 Task: Find connections with filter location Prince George with filter topic #lawtechwith filter profile language German with filter current company RedBus with filter school Jobs in Tamil Nadu India  with filter industry Blogs with filter service category Video Animation with filter keywords title Nurse Practitioner
Action: Mouse moved to (301, 384)
Screenshot: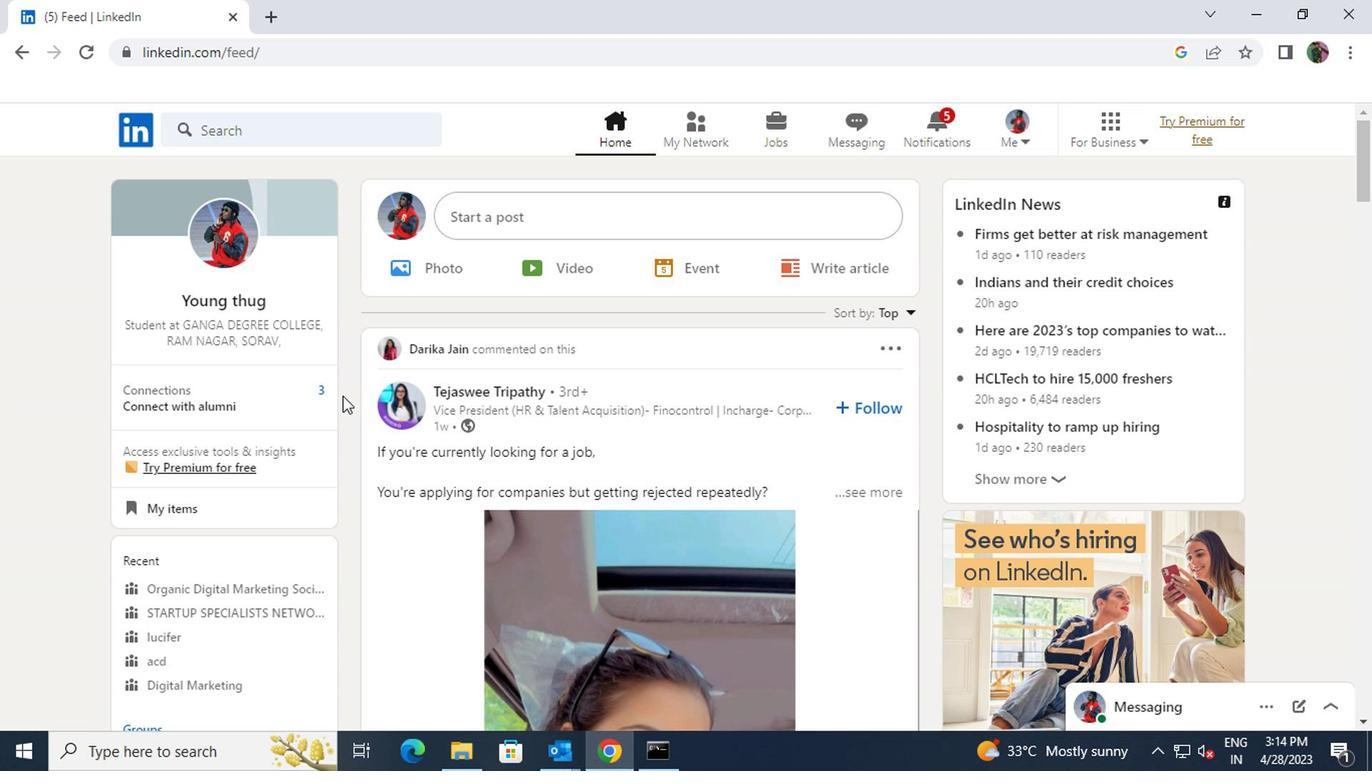 
Action: Mouse pressed left at (301, 384)
Screenshot: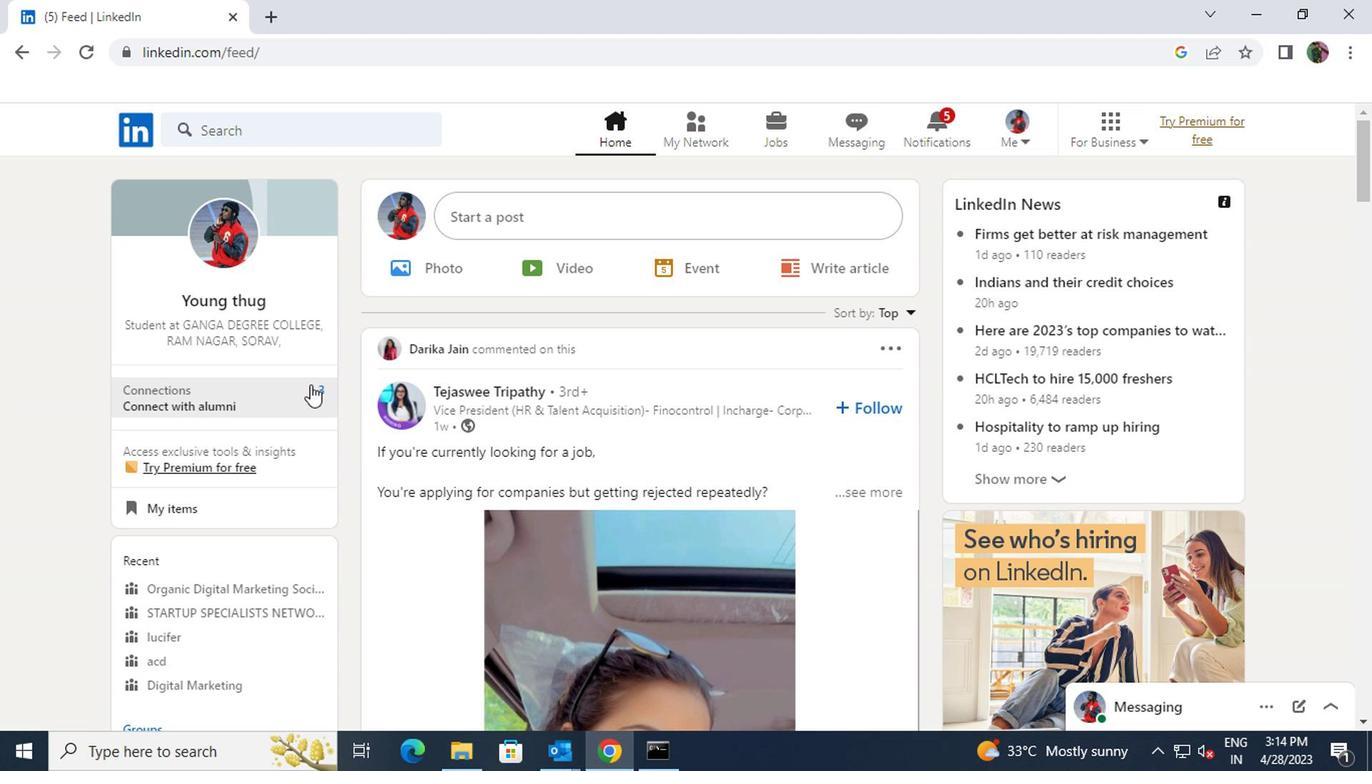 
Action: Mouse moved to (299, 240)
Screenshot: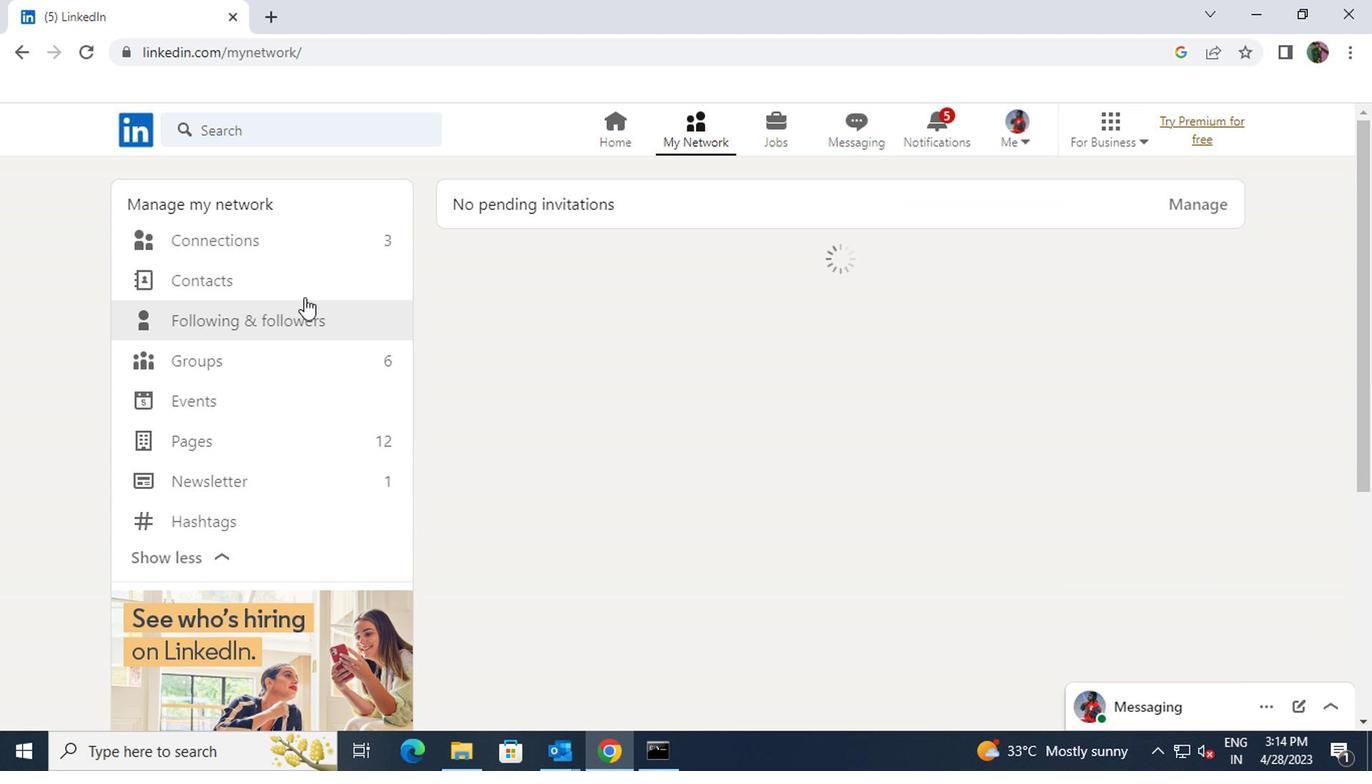
Action: Mouse pressed left at (299, 240)
Screenshot: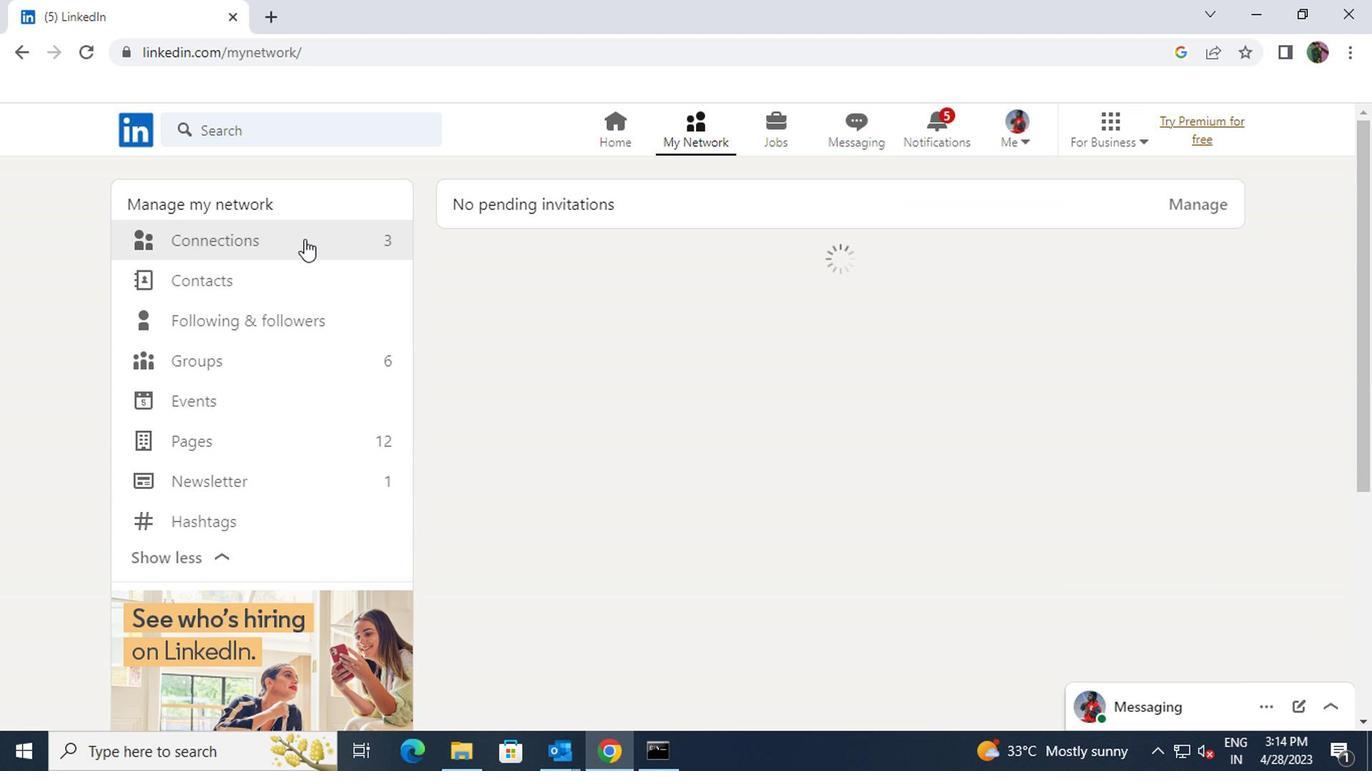 
Action: Mouse moved to (804, 245)
Screenshot: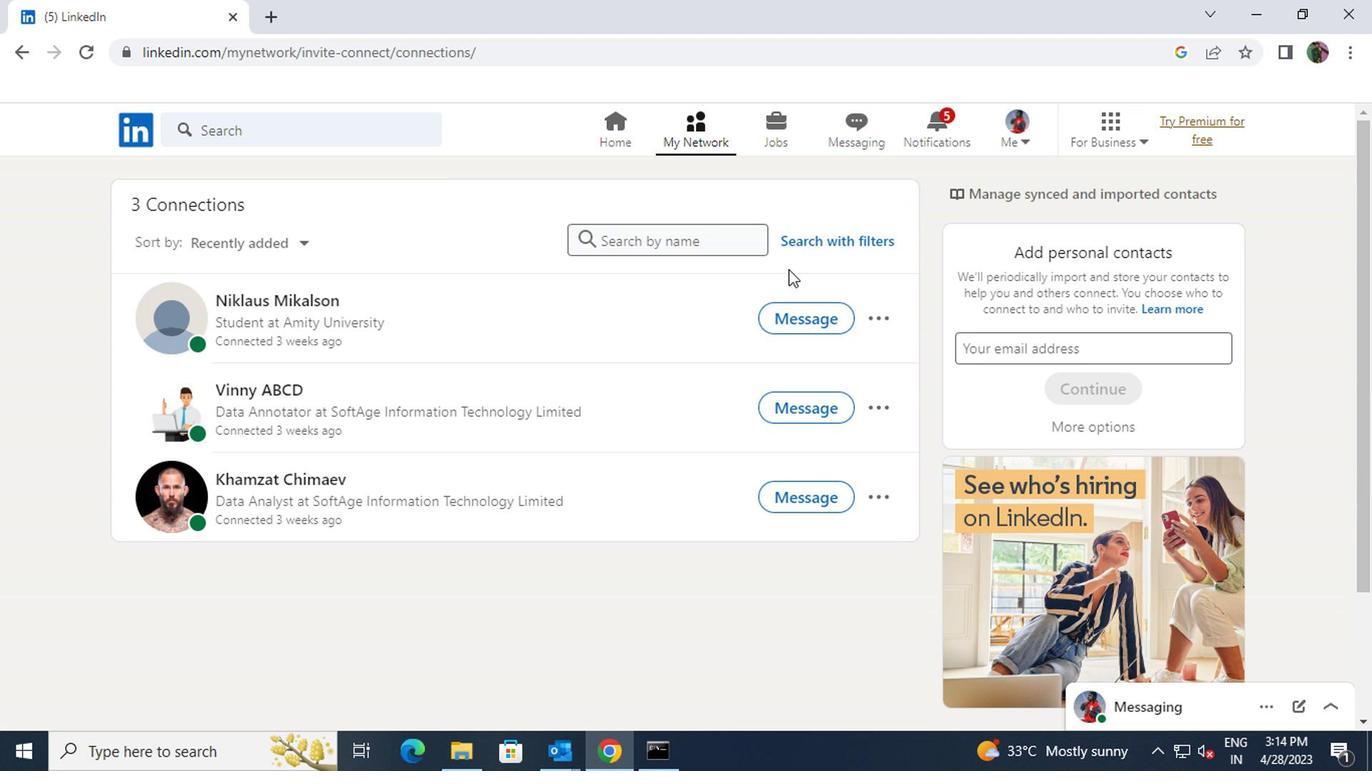 
Action: Mouse pressed left at (804, 245)
Screenshot: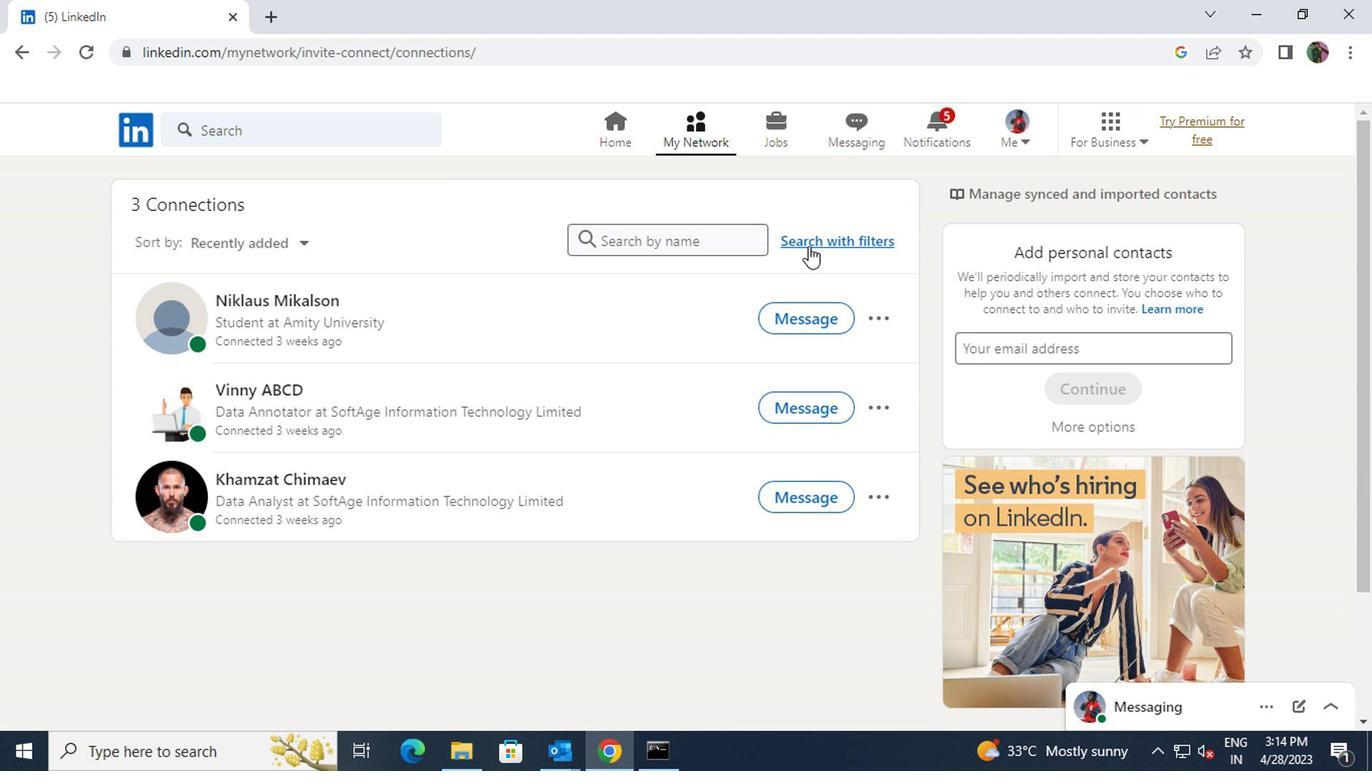 
Action: Mouse moved to (744, 188)
Screenshot: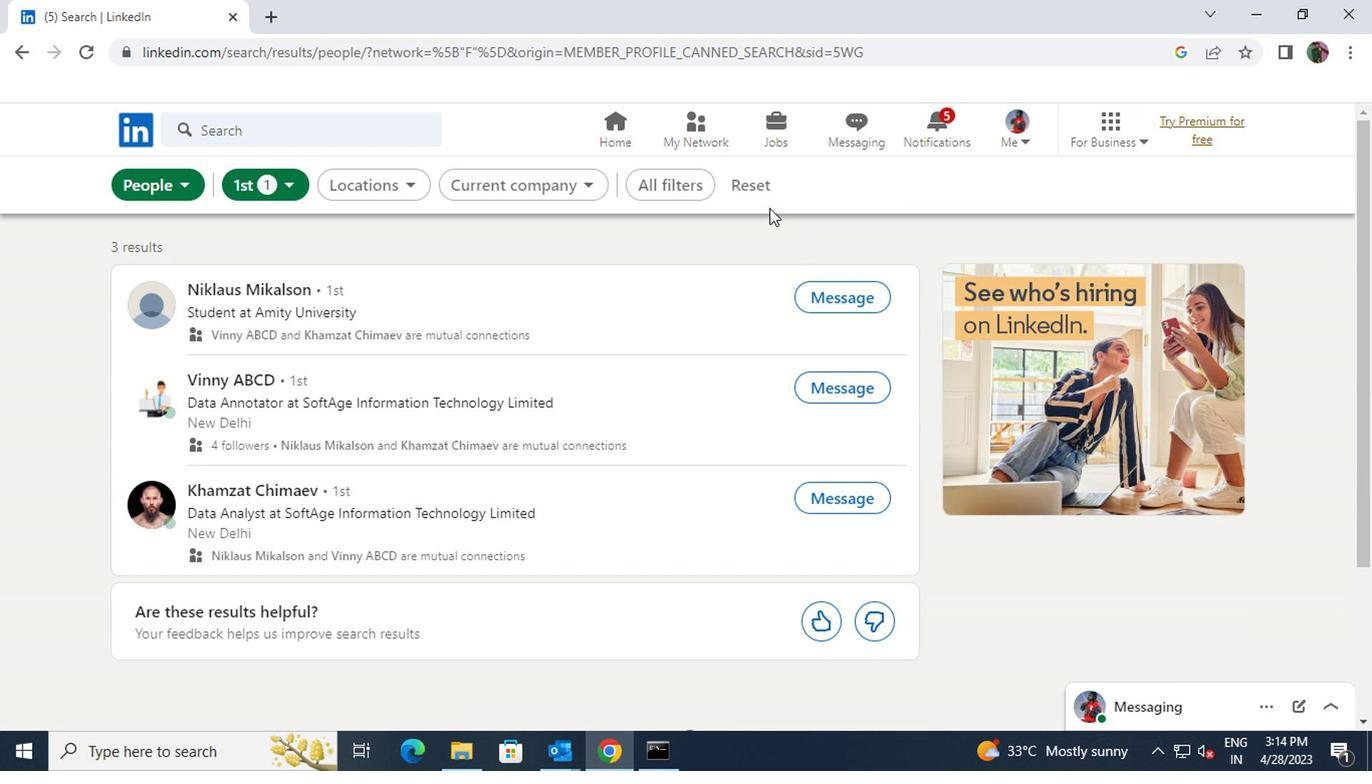 
Action: Mouse pressed left at (744, 188)
Screenshot: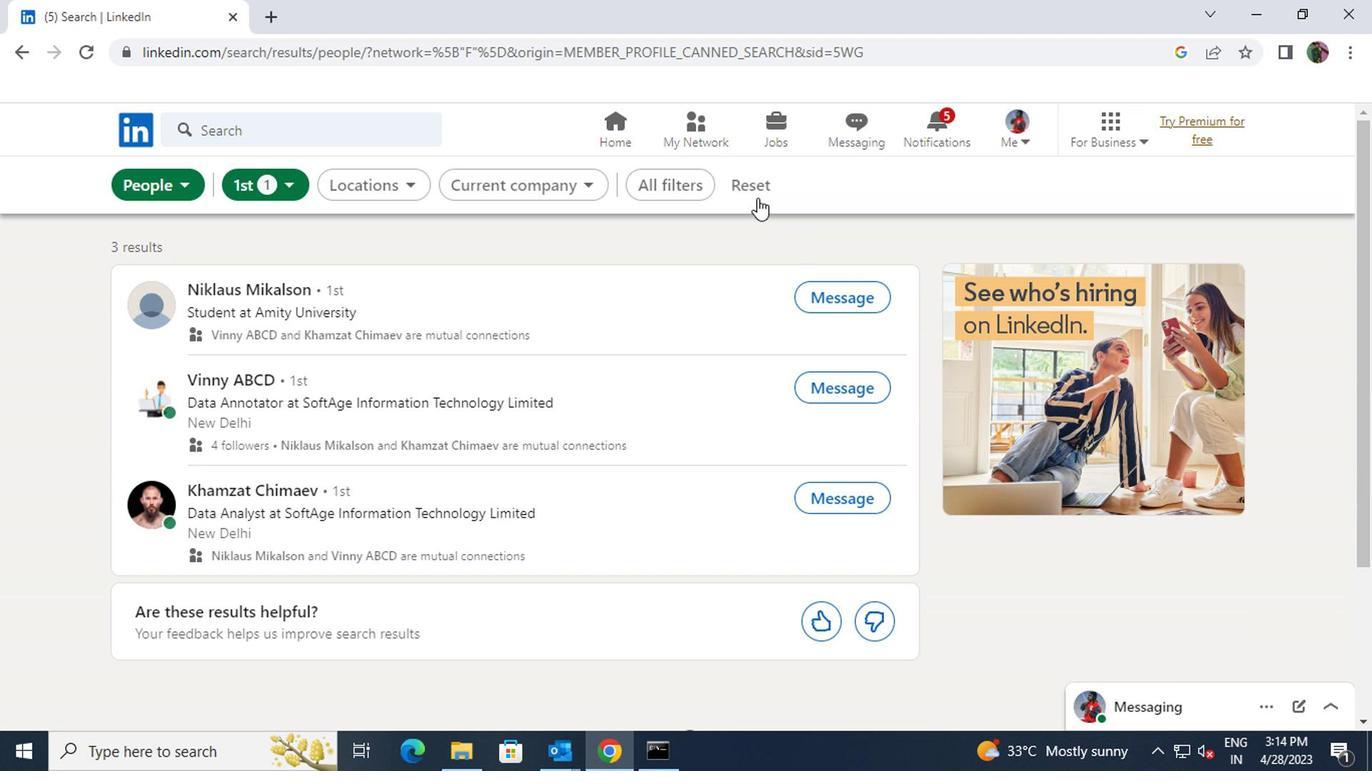 
Action: Mouse moved to (730, 183)
Screenshot: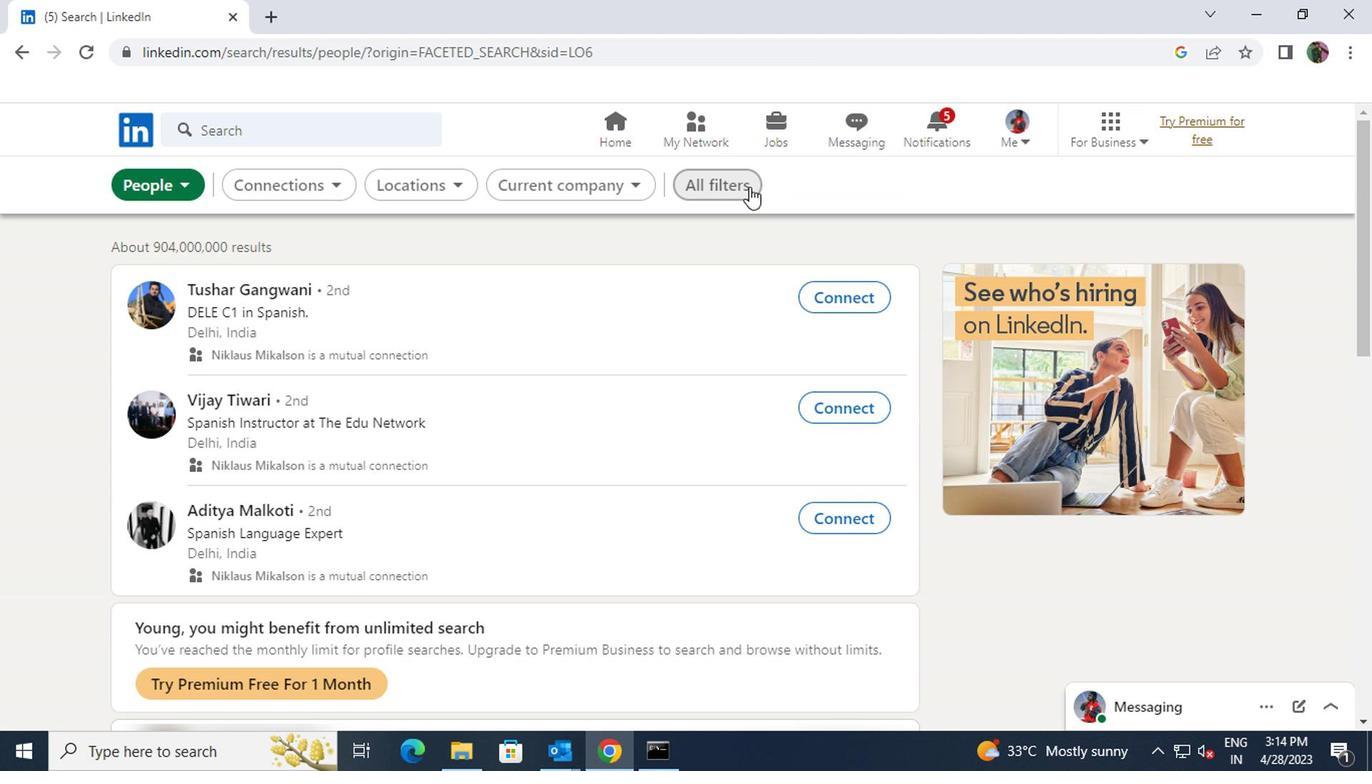 
Action: Mouse pressed left at (730, 183)
Screenshot: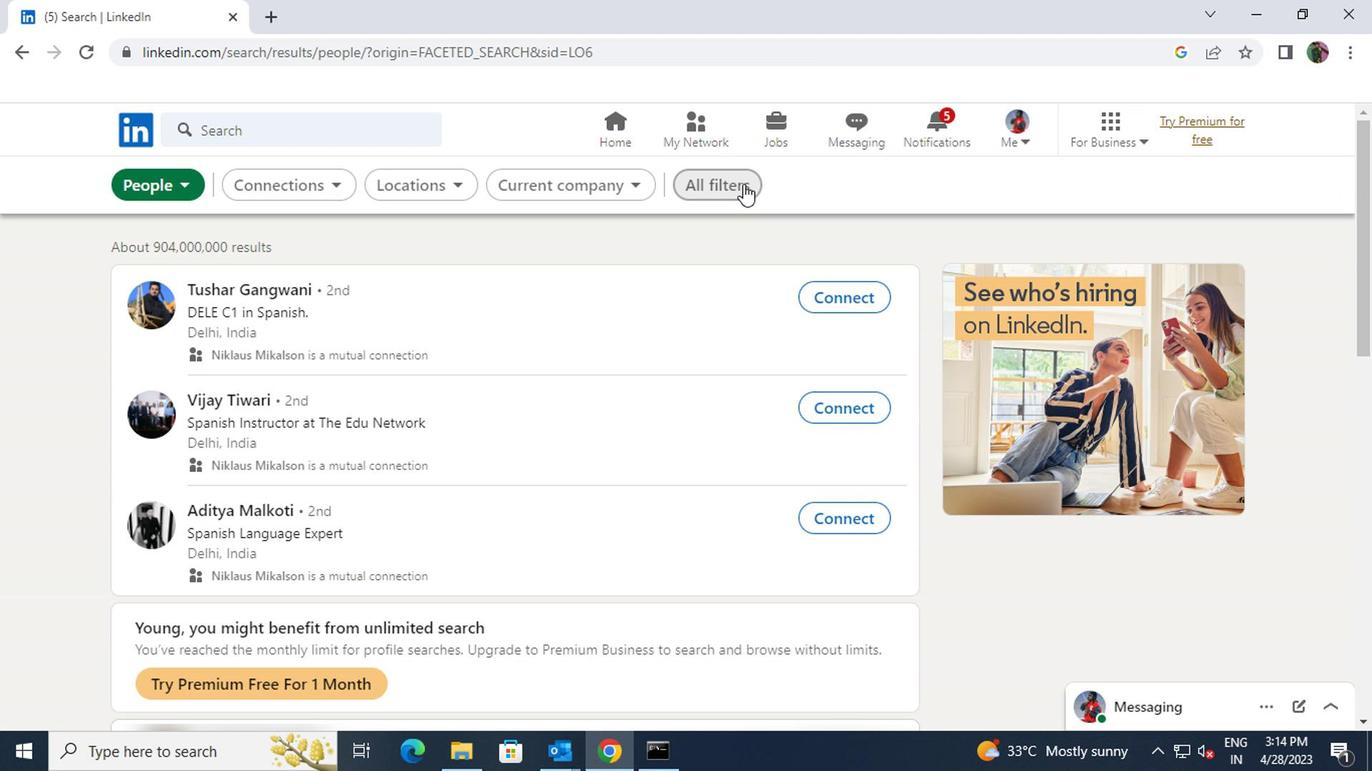 
Action: Mouse moved to (994, 390)
Screenshot: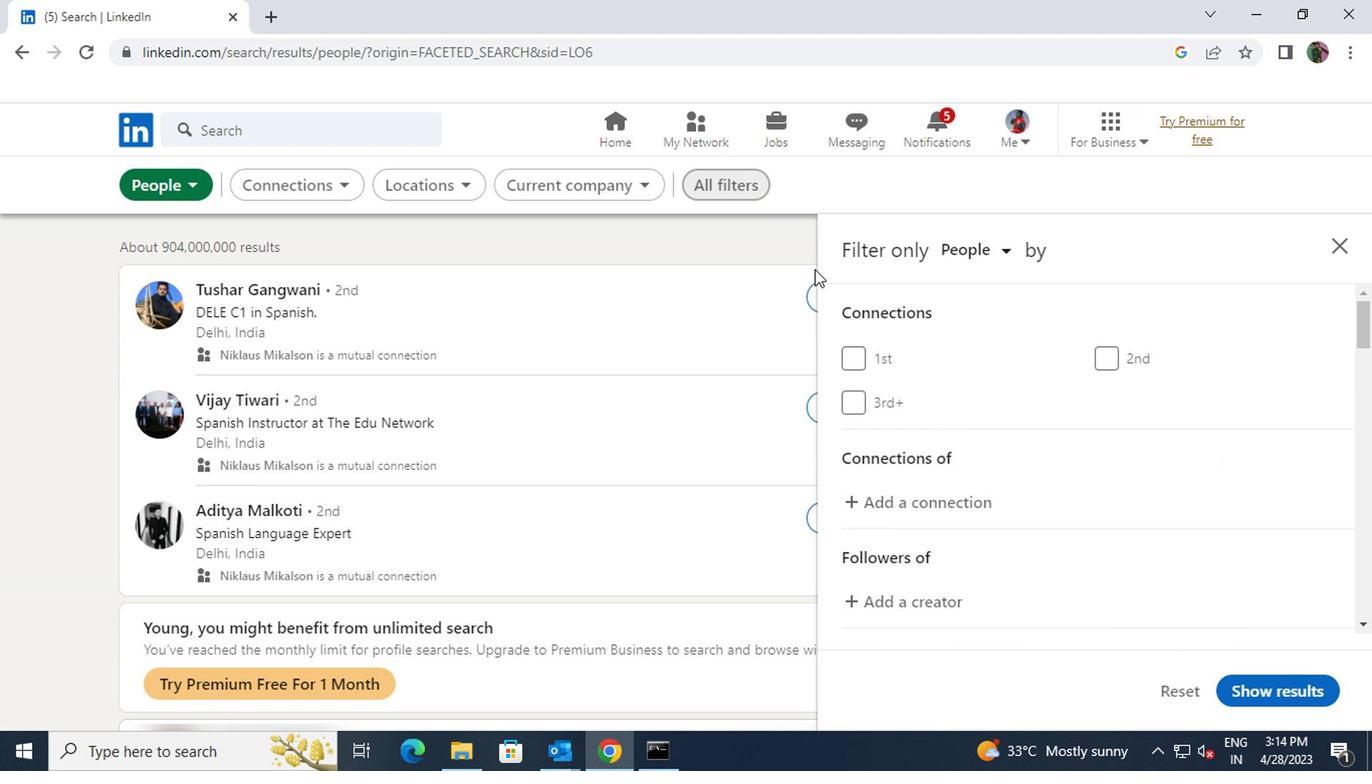 
Action: Mouse scrolled (994, 389) with delta (0, -1)
Screenshot: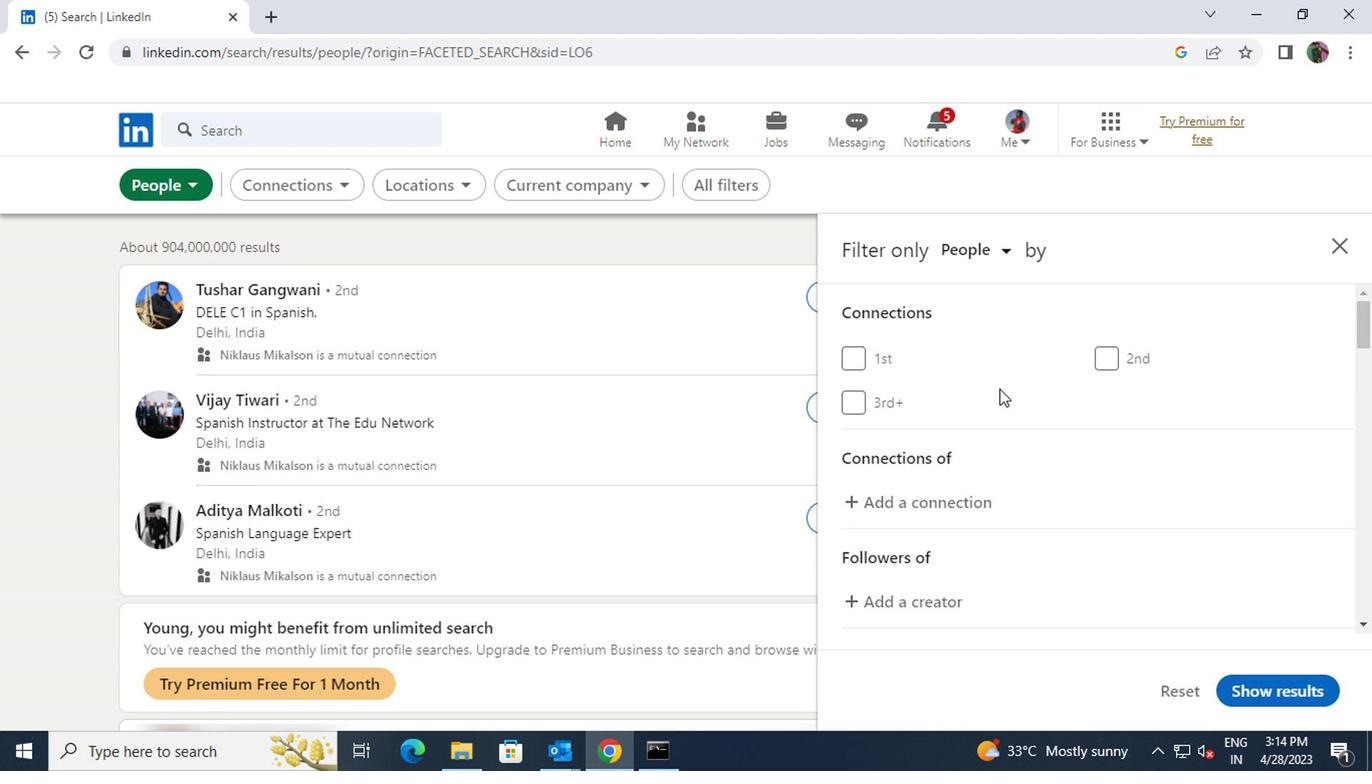 
Action: Mouse scrolled (994, 389) with delta (0, -1)
Screenshot: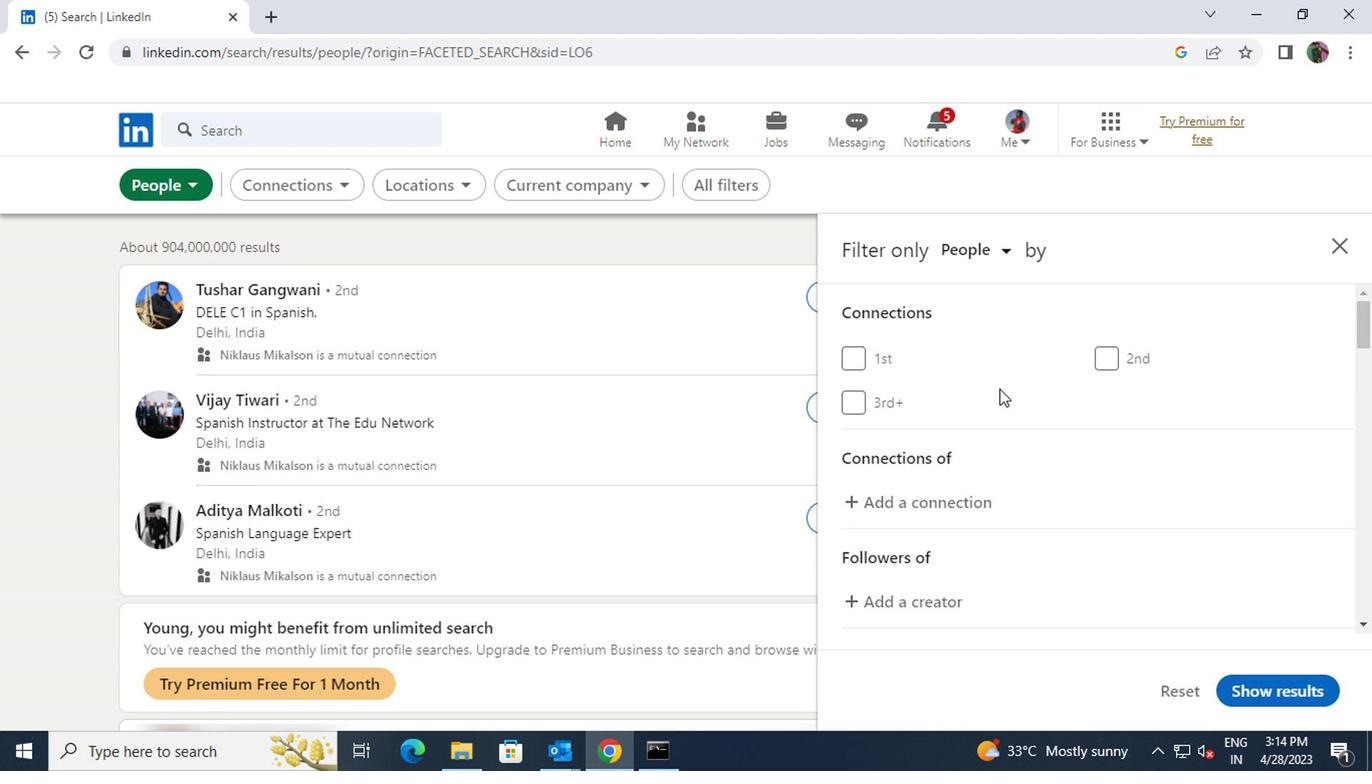 
Action: Mouse scrolled (994, 389) with delta (0, -1)
Screenshot: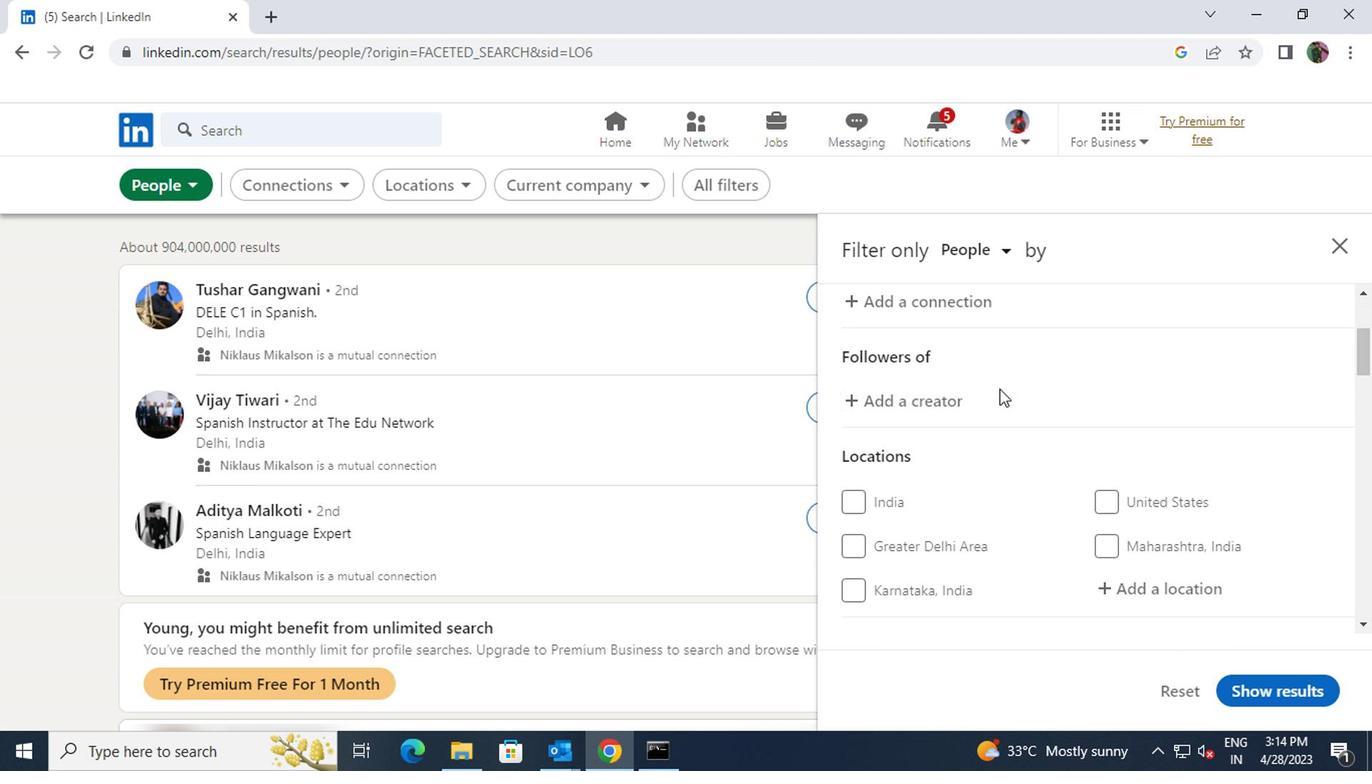 
Action: Mouse moved to (1091, 488)
Screenshot: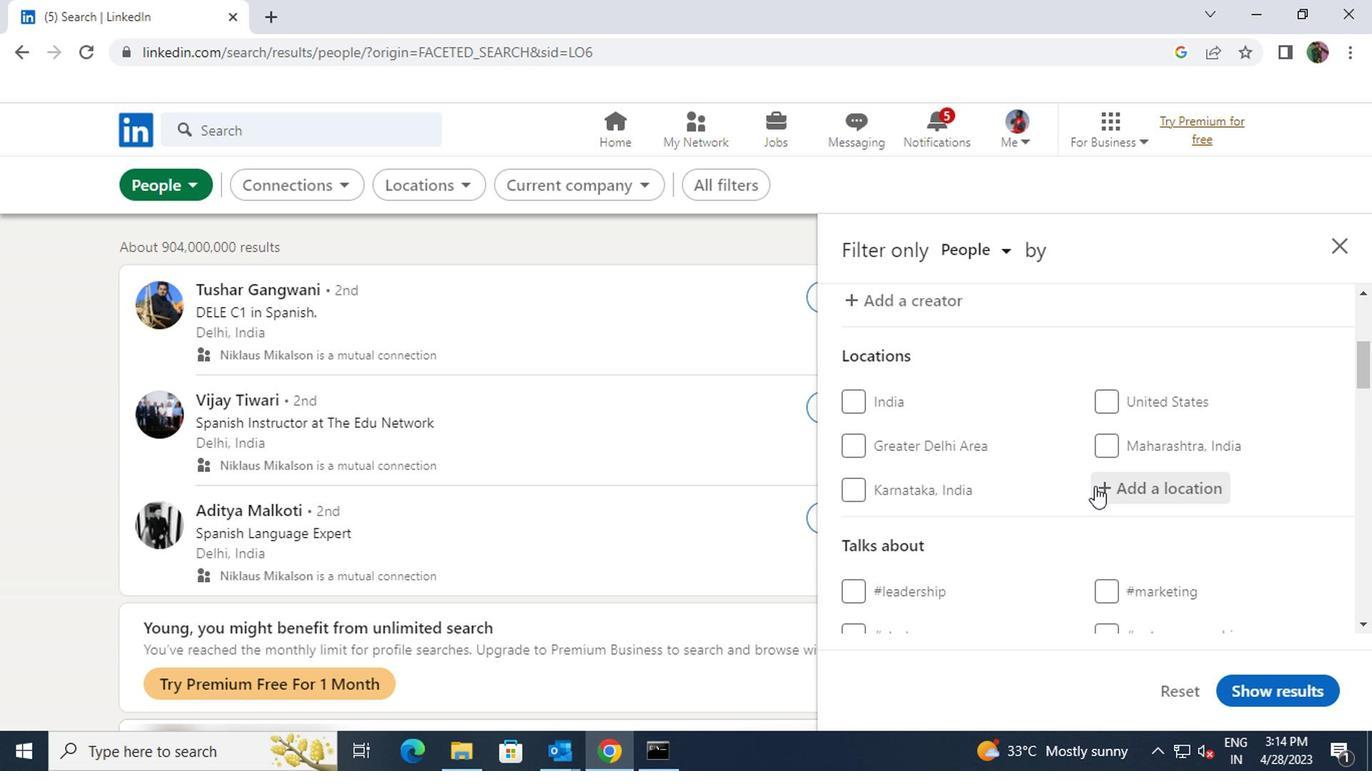 
Action: Mouse pressed left at (1091, 488)
Screenshot: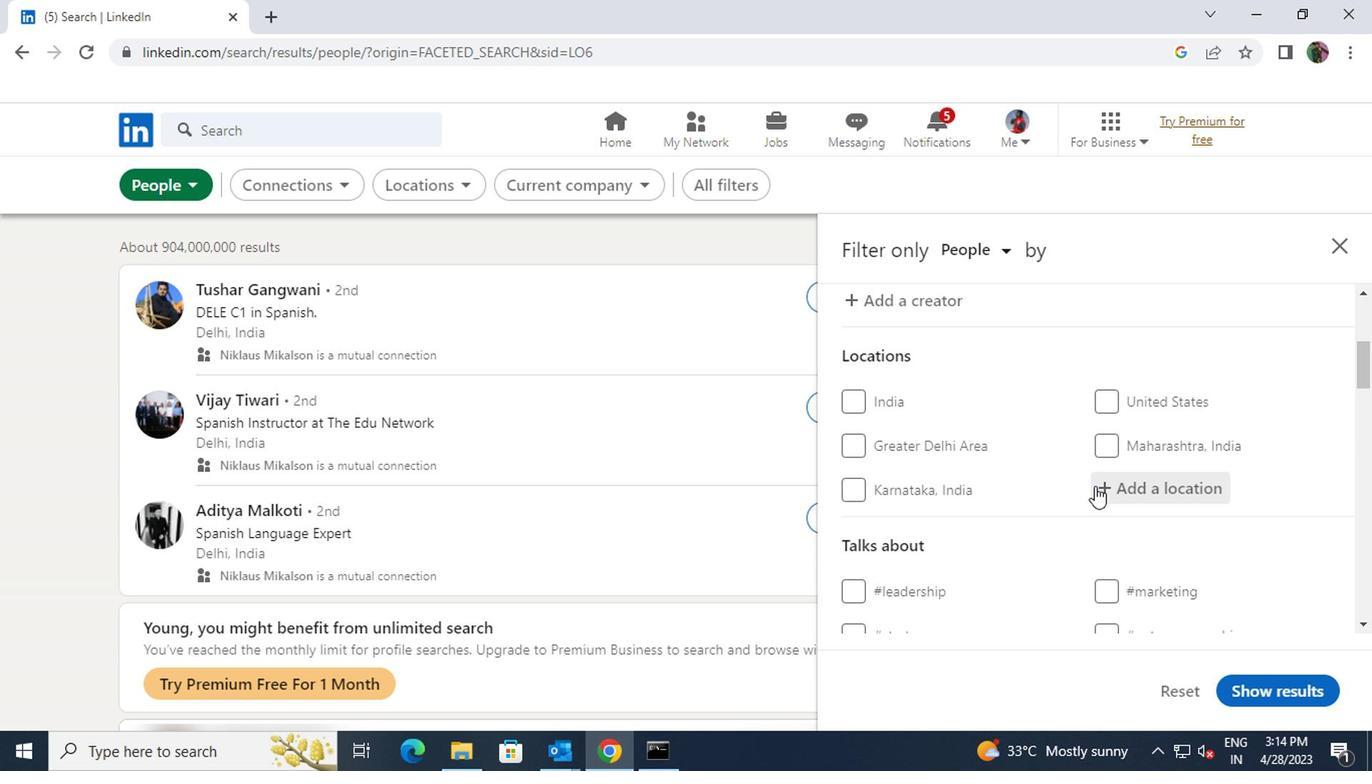 
Action: Mouse moved to (1092, 488)
Screenshot: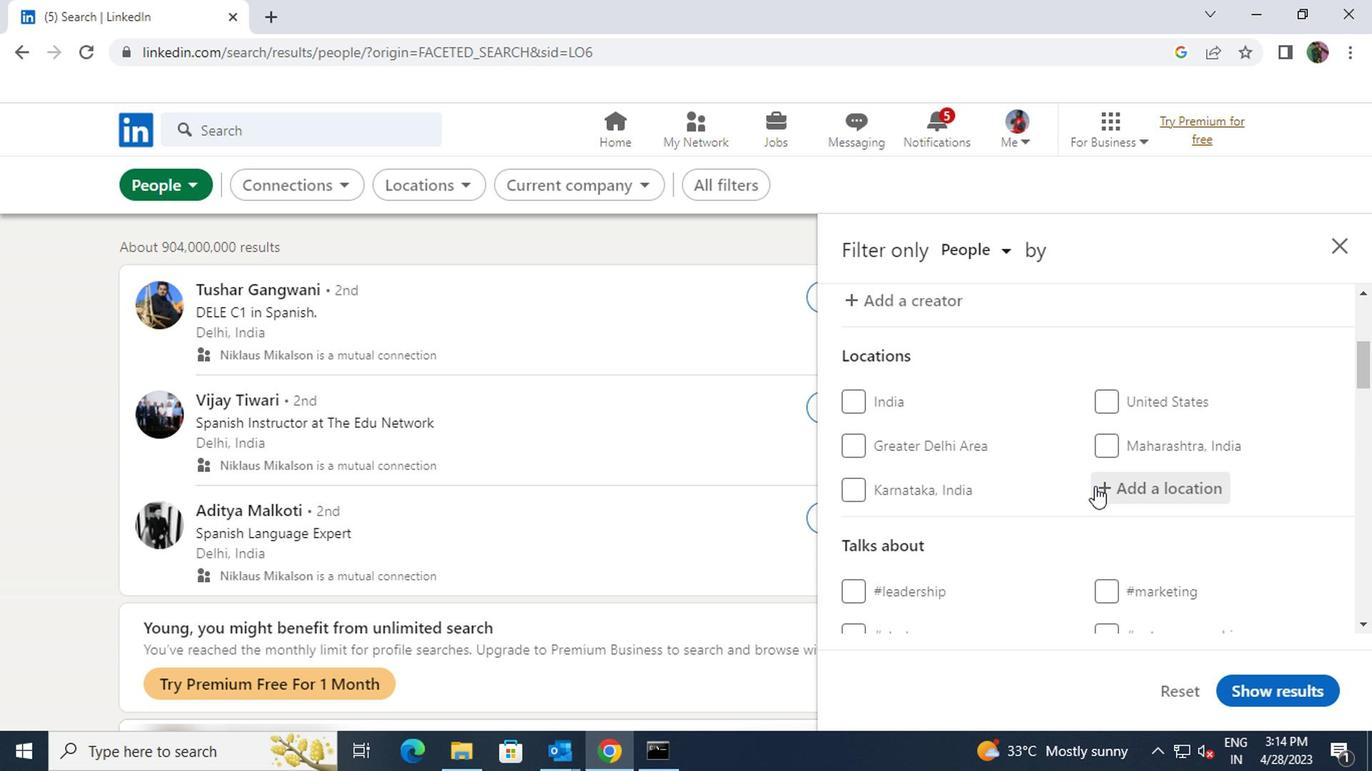 
Action: Key pressed <Key.shift>PRINCE<Key.space><Key.shift>GEO
Screenshot: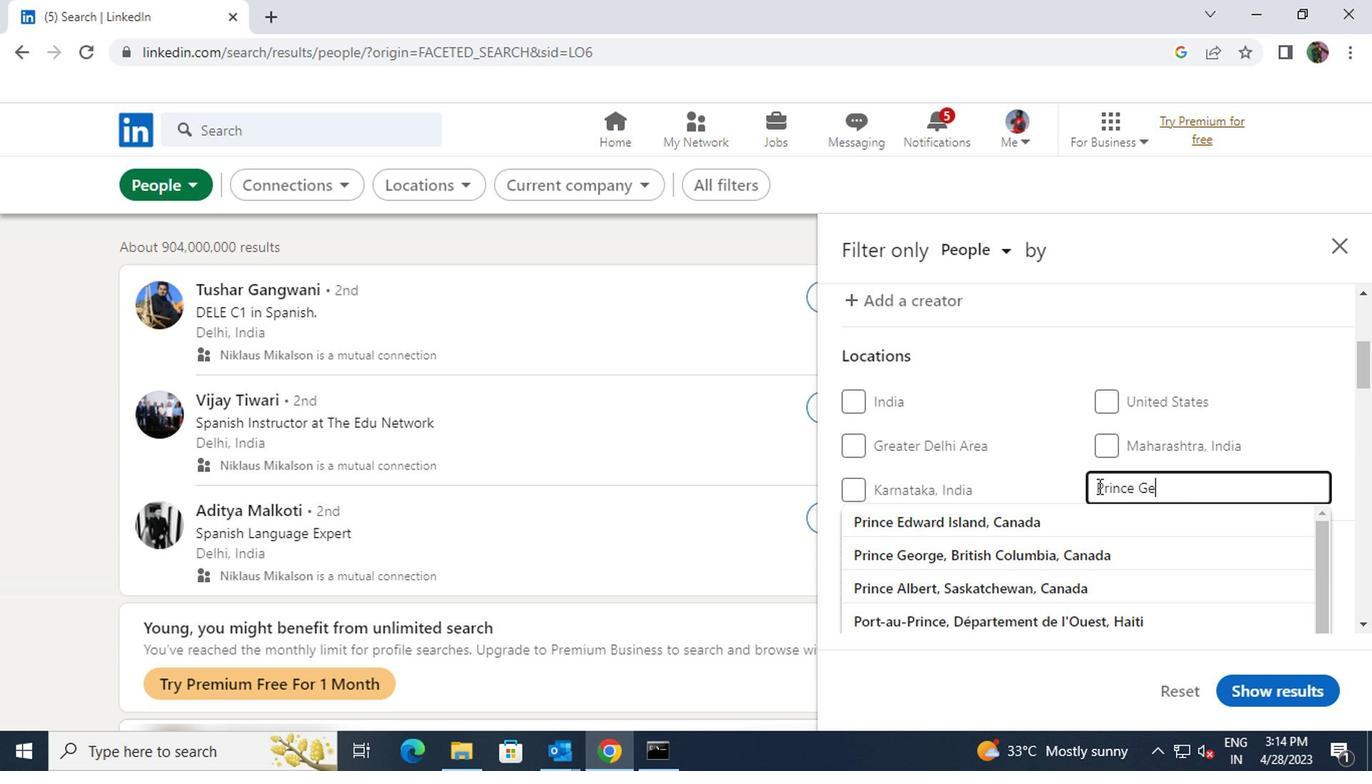 
Action: Mouse moved to (1087, 518)
Screenshot: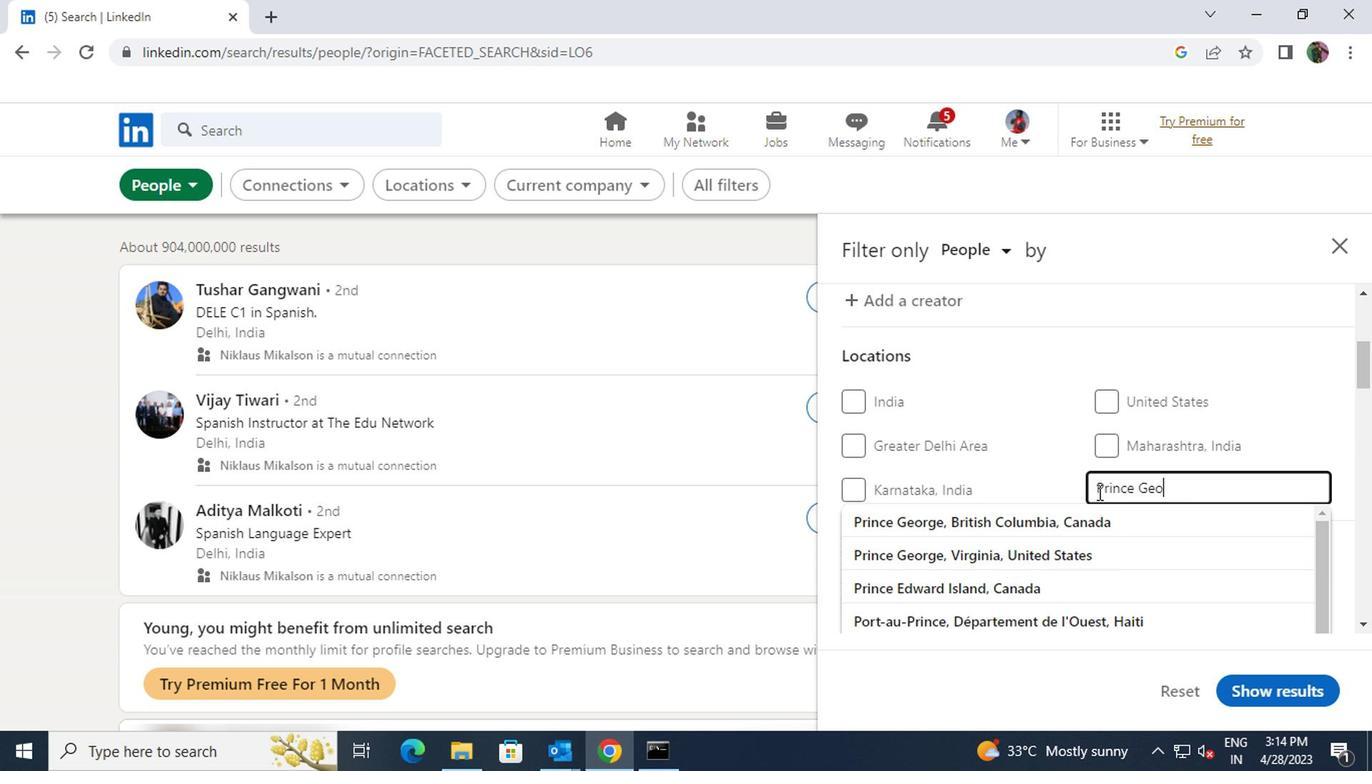 
Action: Mouse pressed left at (1087, 518)
Screenshot: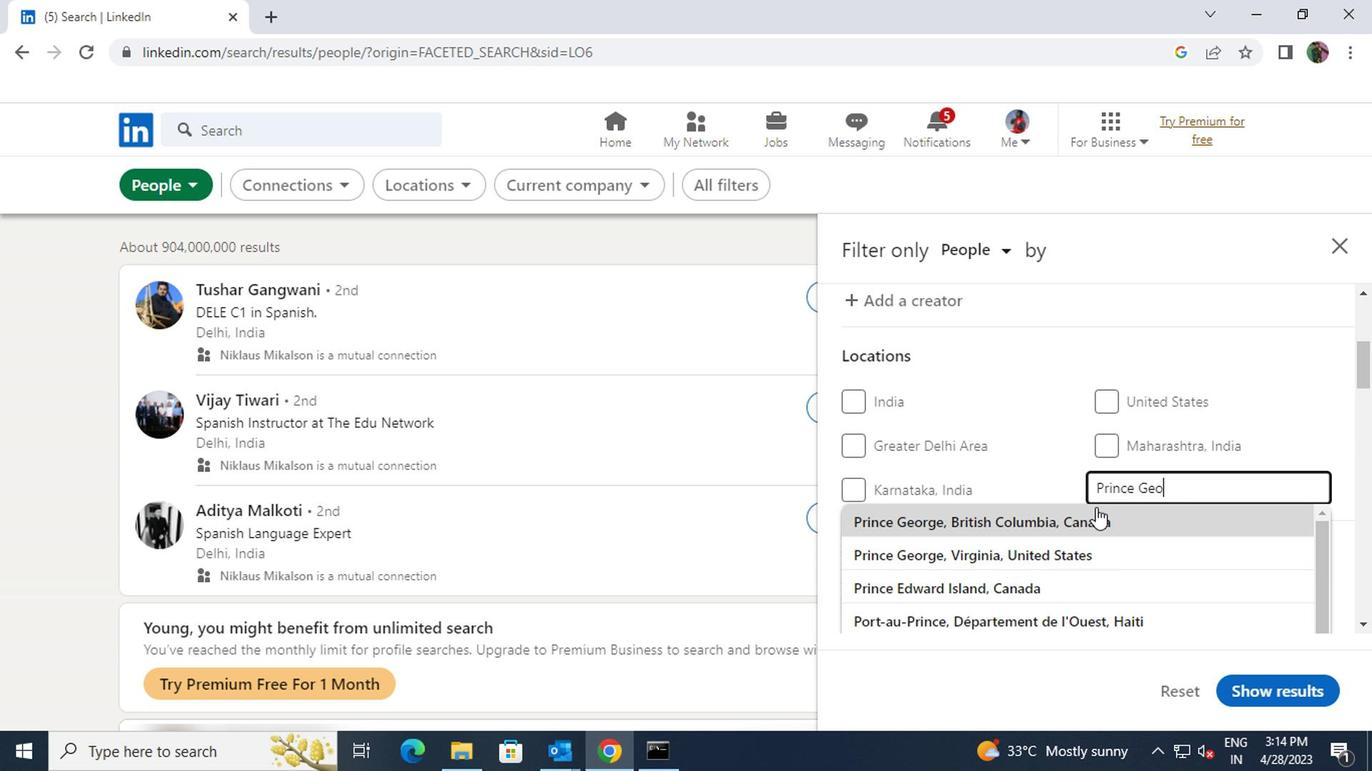 
Action: Mouse scrolled (1087, 517) with delta (0, 0)
Screenshot: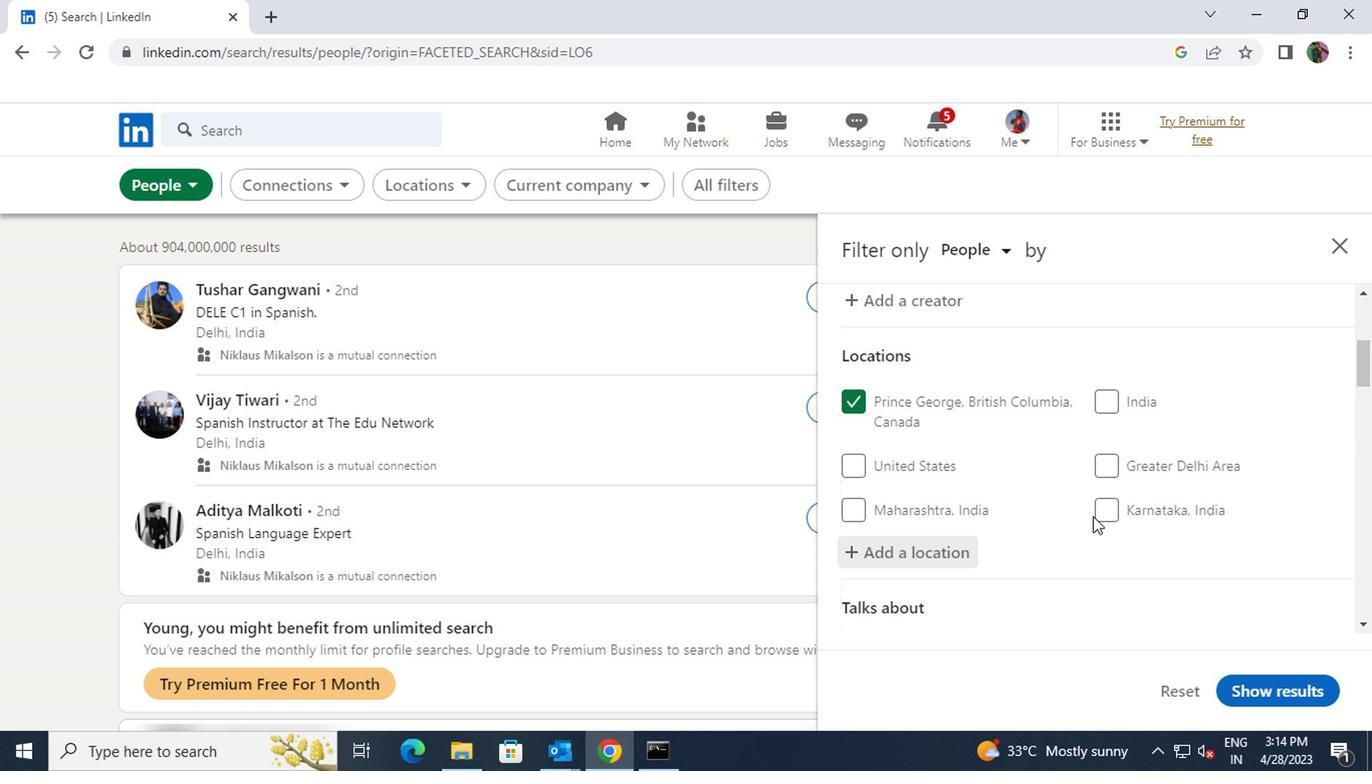 
Action: Mouse scrolled (1087, 517) with delta (0, 0)
Screenshot: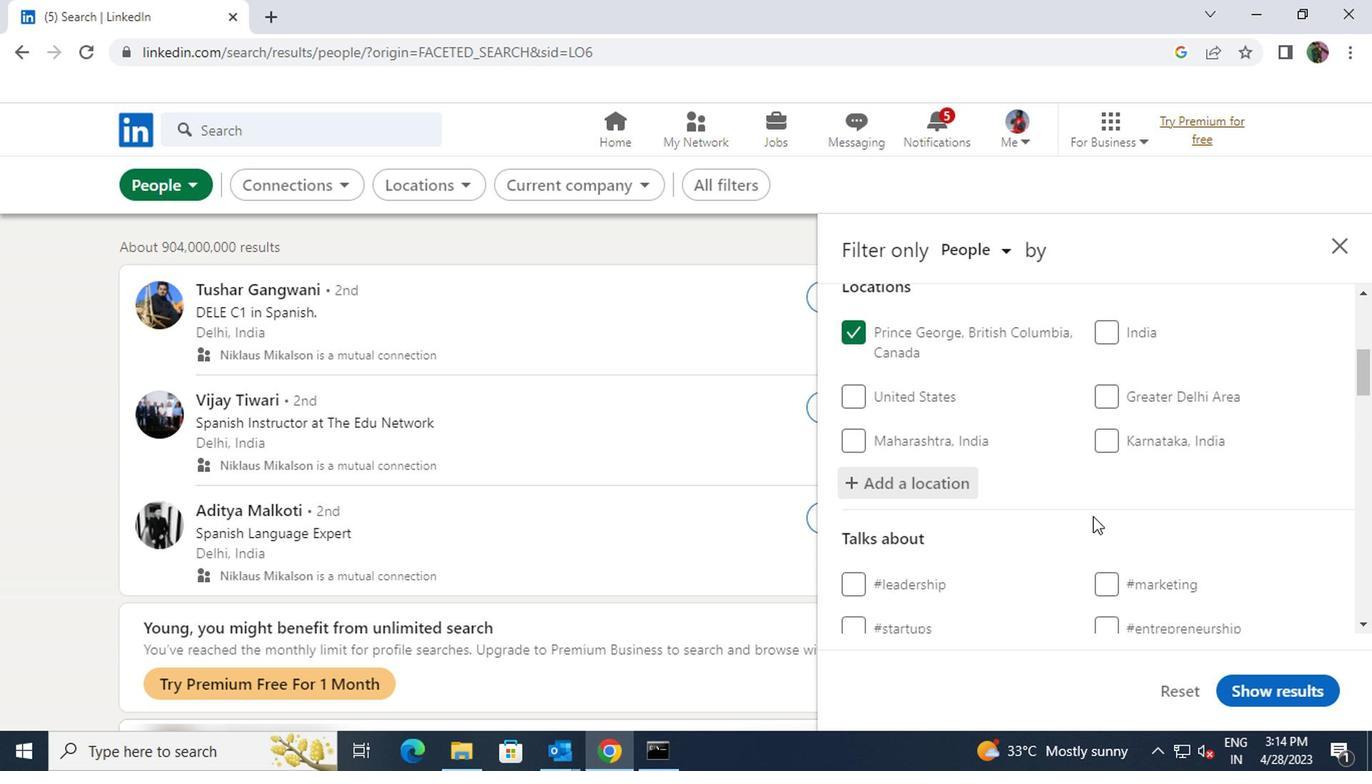 
Action: Mouse scrolled (1087, 517) with delta (0, 0)
Screenshot: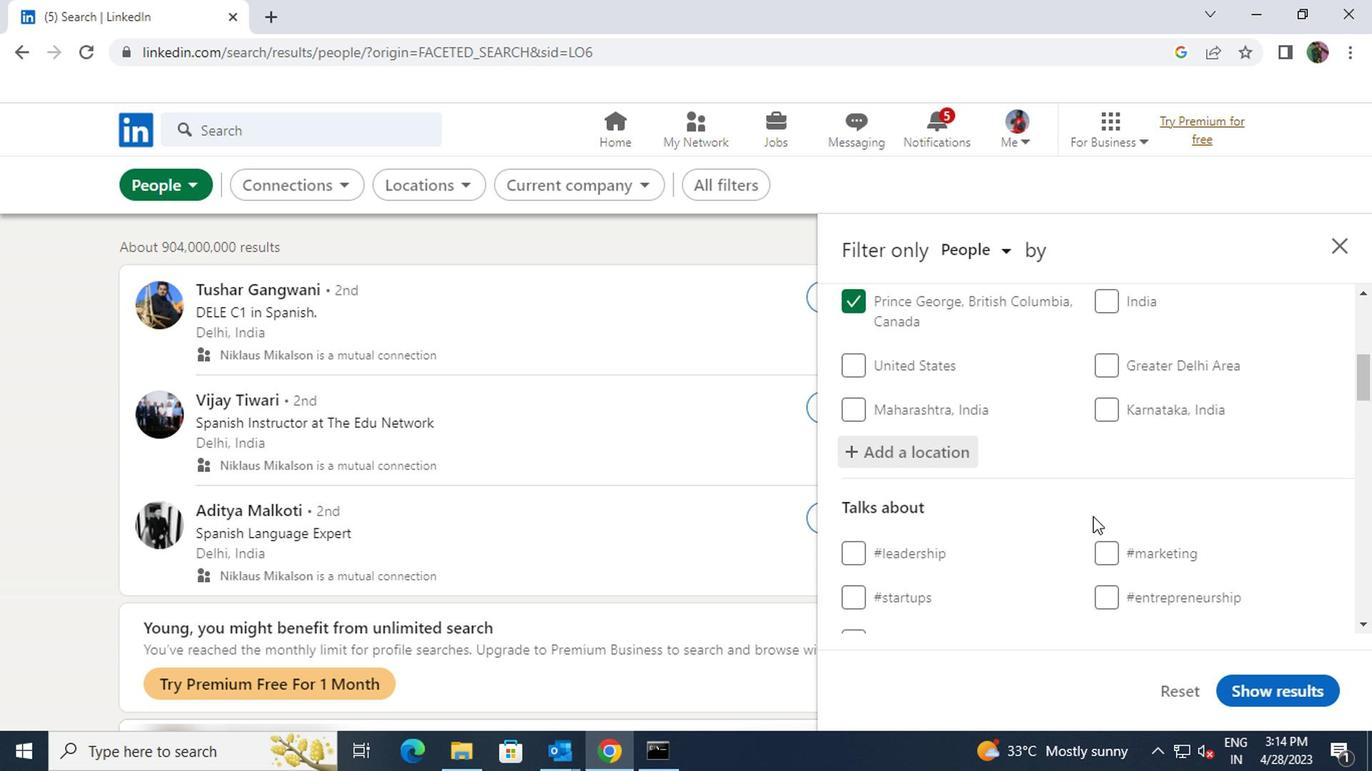 
Action: Mouse moved to (1124, 438)
Screenshot: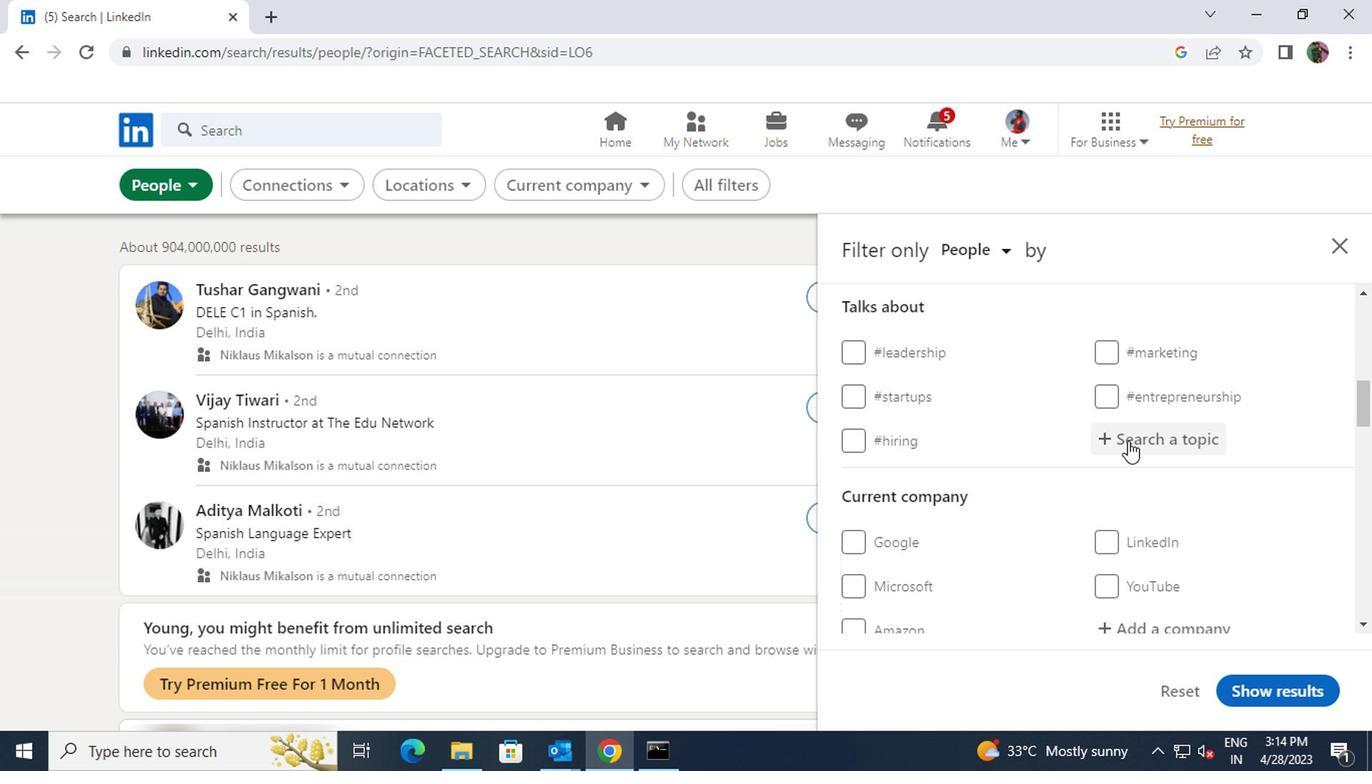 
Action: Mouse pressed left at (1124, 438)
Screenshot: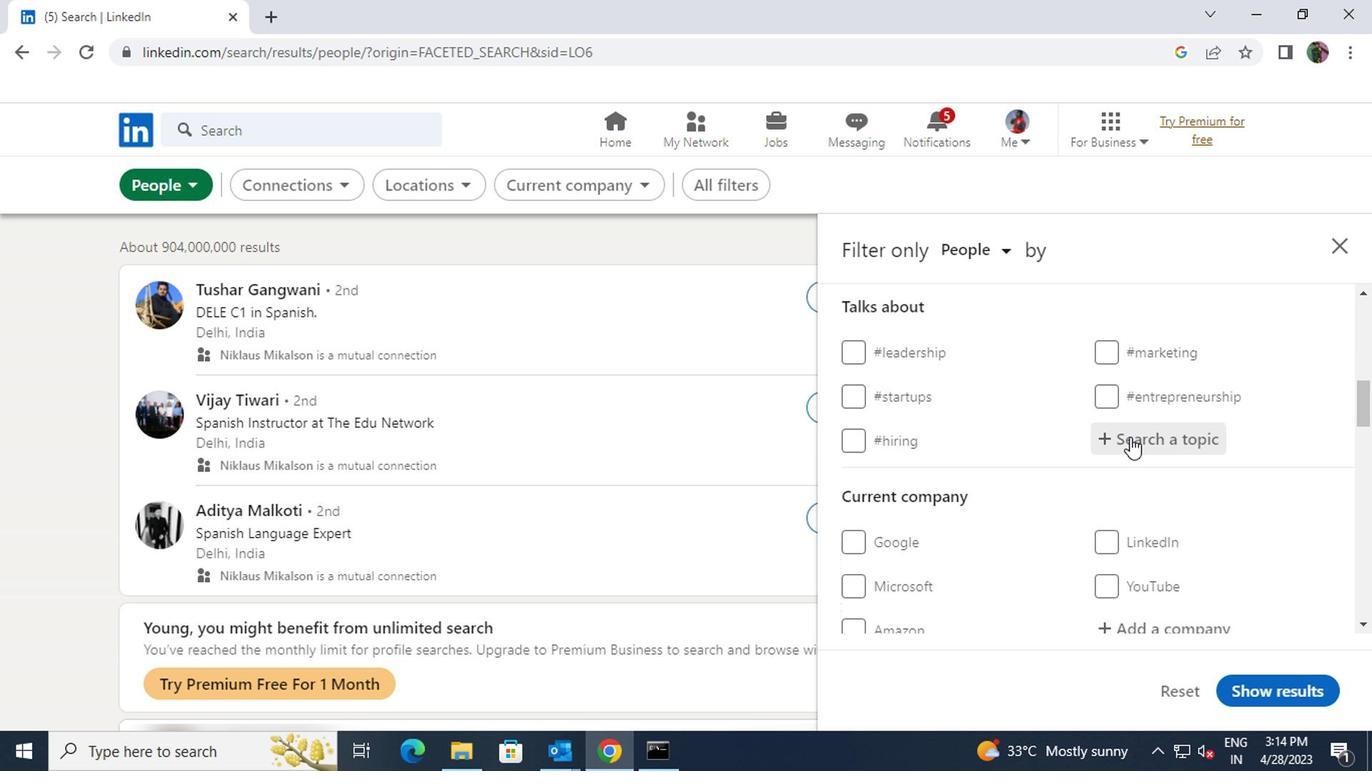 
Action: Key pressed LAWTECH
Screenshot: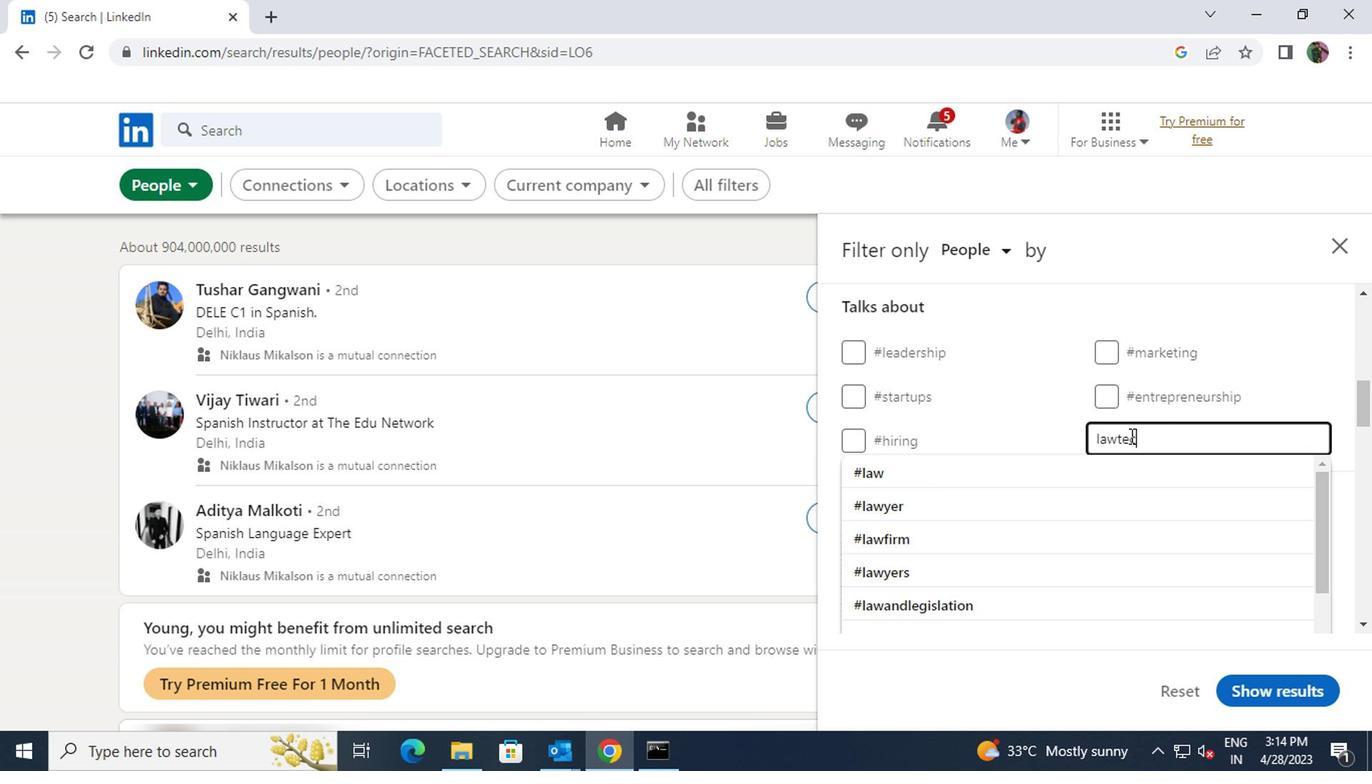 
Action: Mouse moved to (1114, 463)
Screenshot: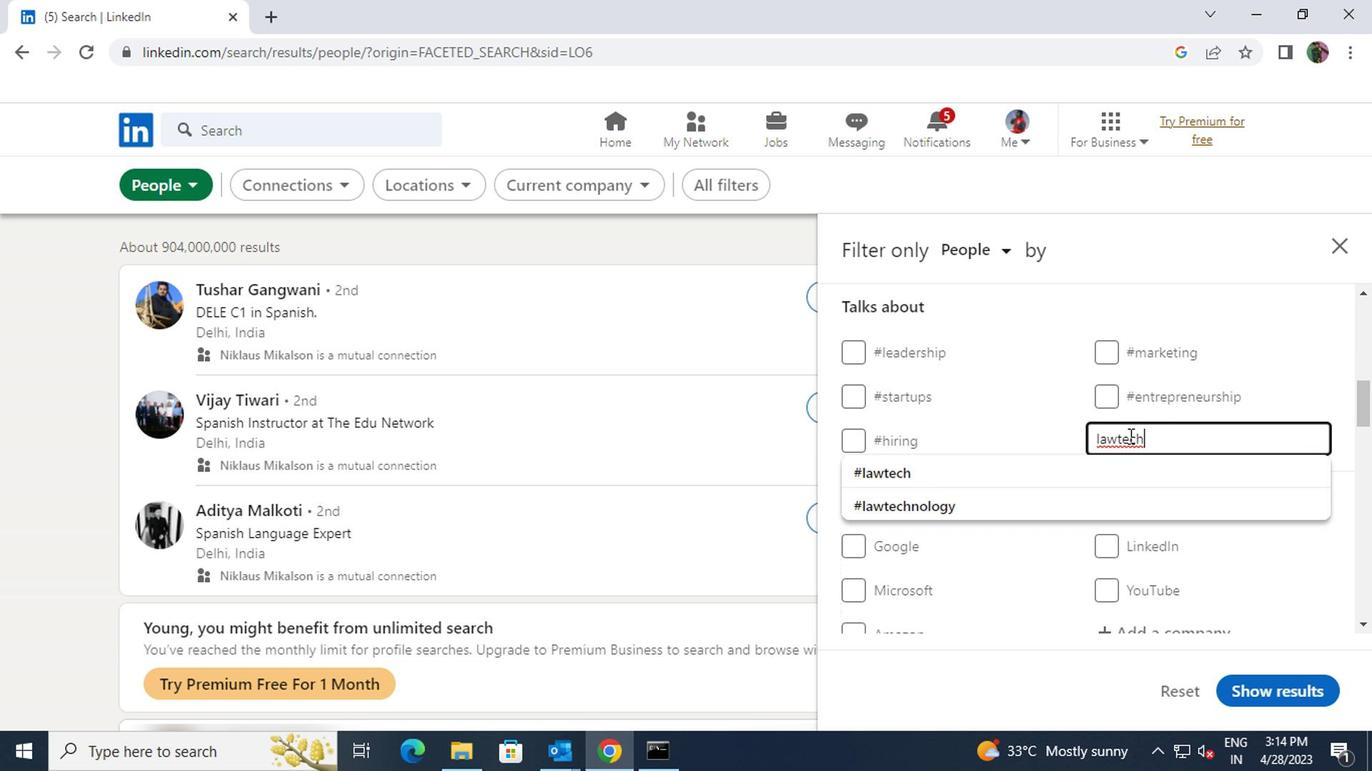 
Action: Mouse pressed left at (1114, 463)
Screenshot: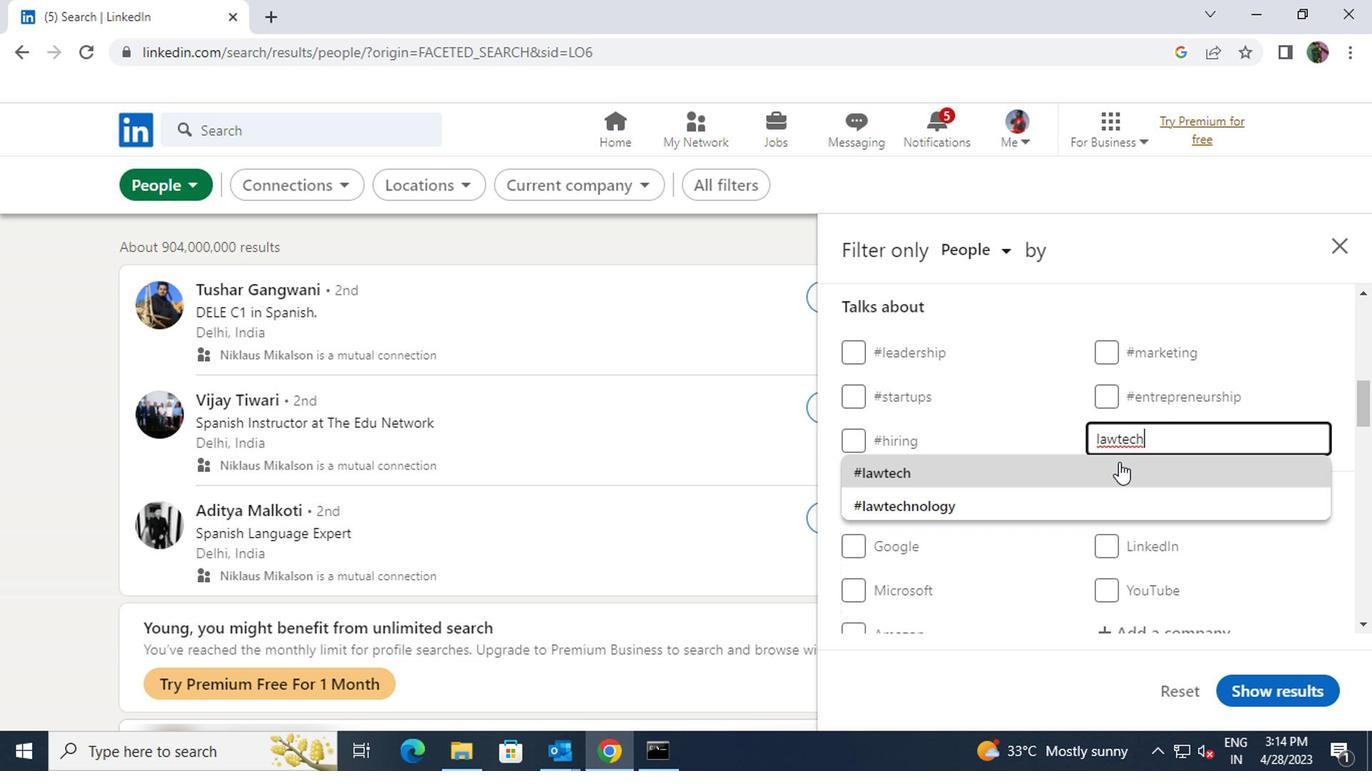 
Action: Mouse scrolled (1114, 463) with delta (0, 0)
Screenshot: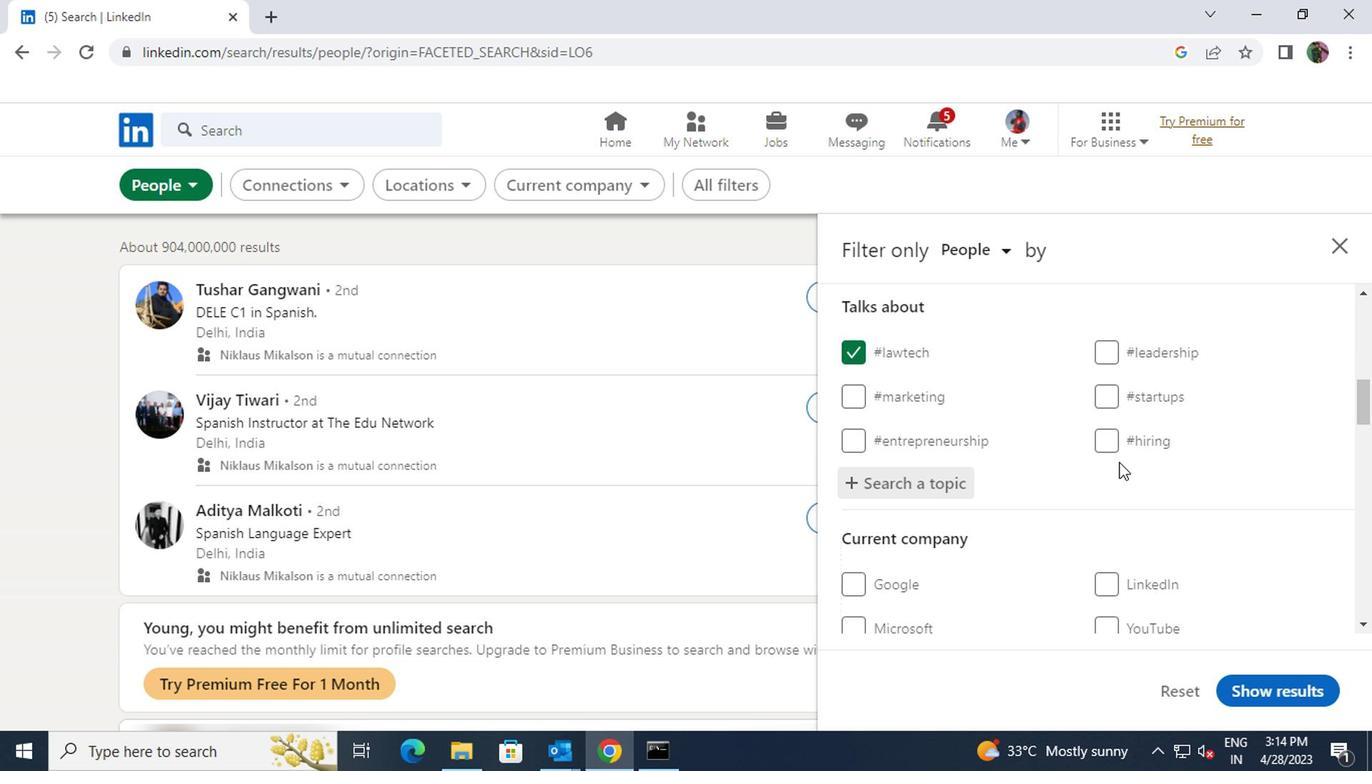 
Action: Mouse scrolled (1114, 463) with delta (0, 0)
Screenshot: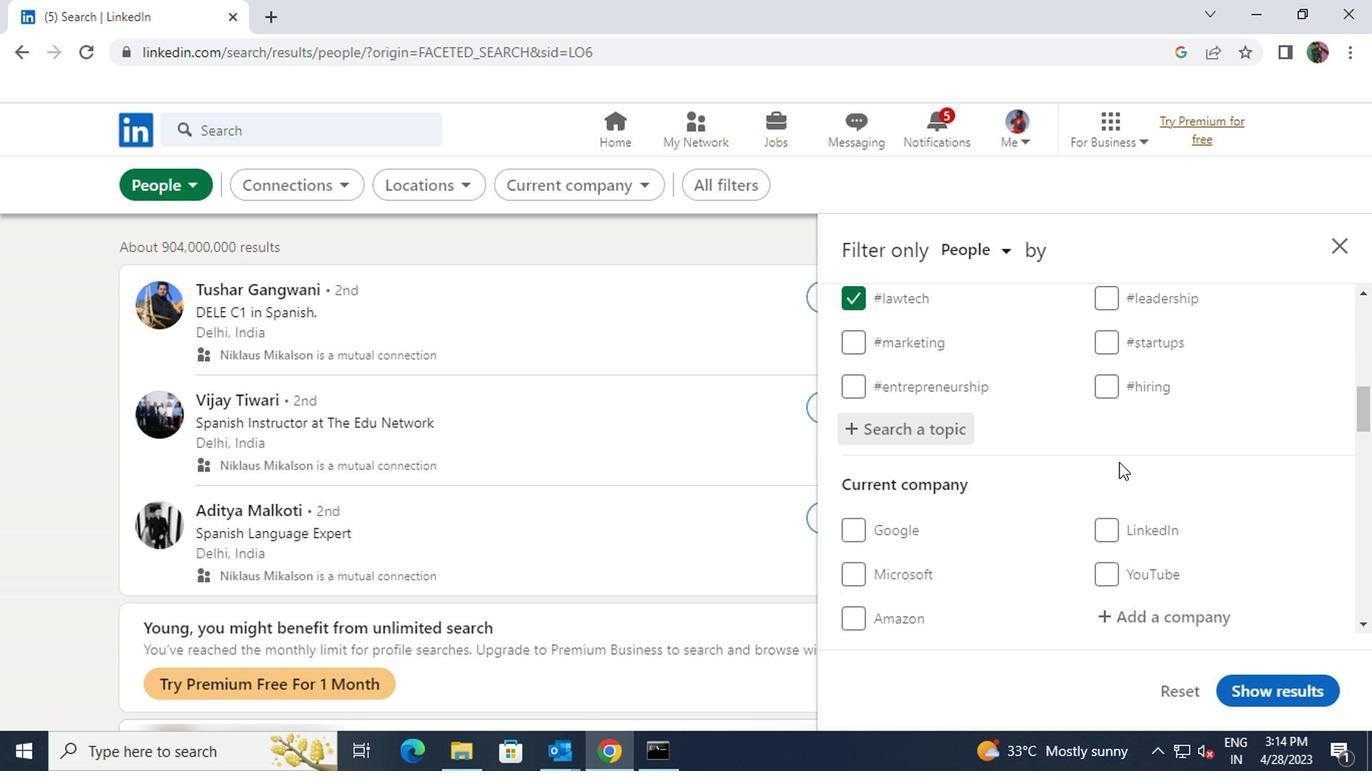 
Action: Mouse scrolled (1114, 463) with delta (0, 0)
Screenshot: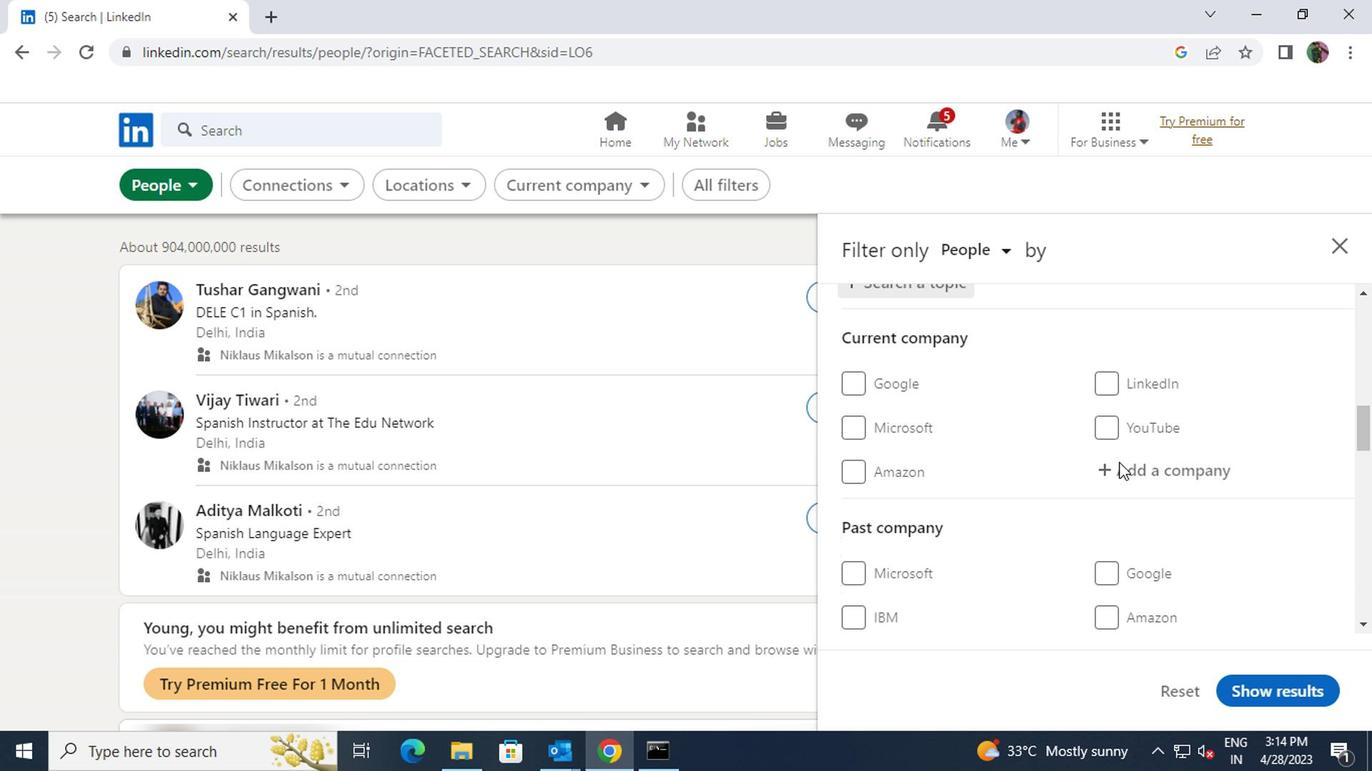 
Action: Mouse scrolled (1114, 463) with delta (0, 0)
Screenshot: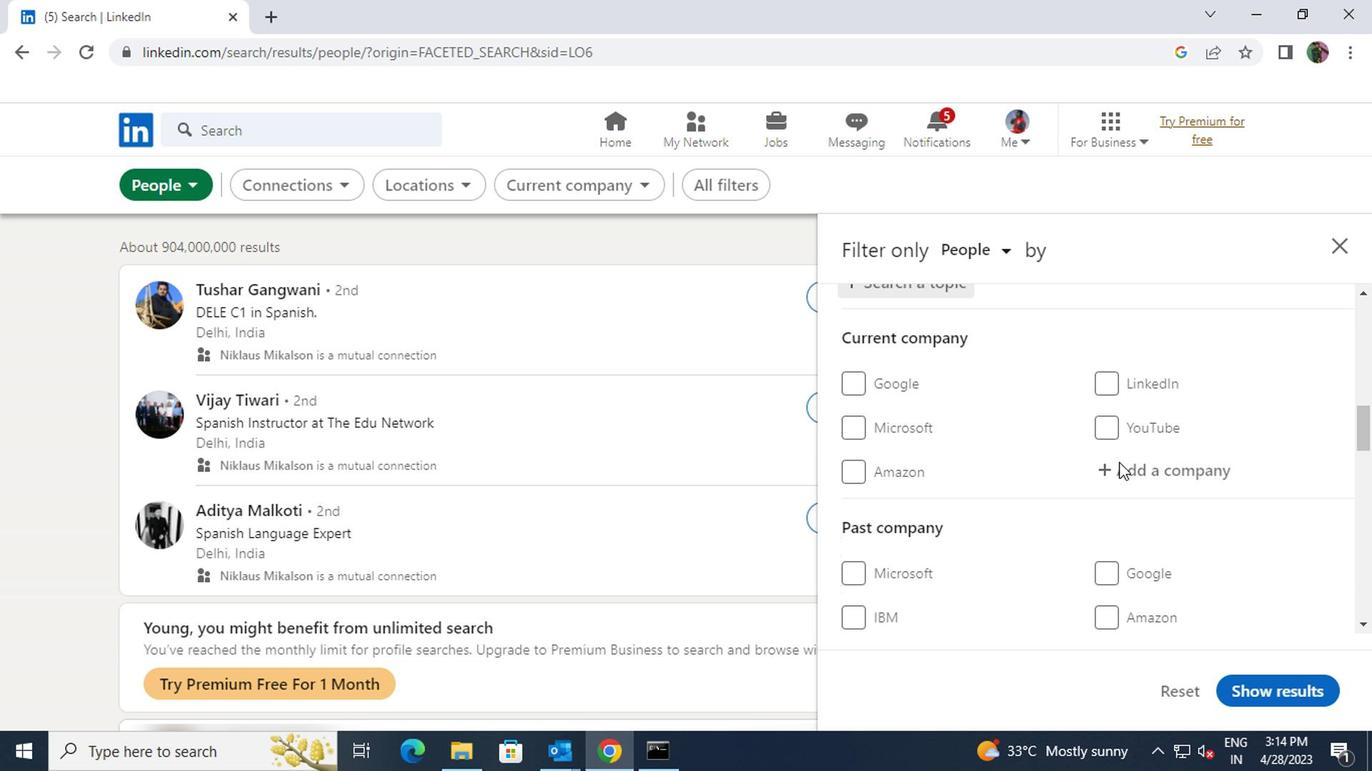 
Action: Mouse scrolled (1114, 463) with delta (0, 0)
Screenshot: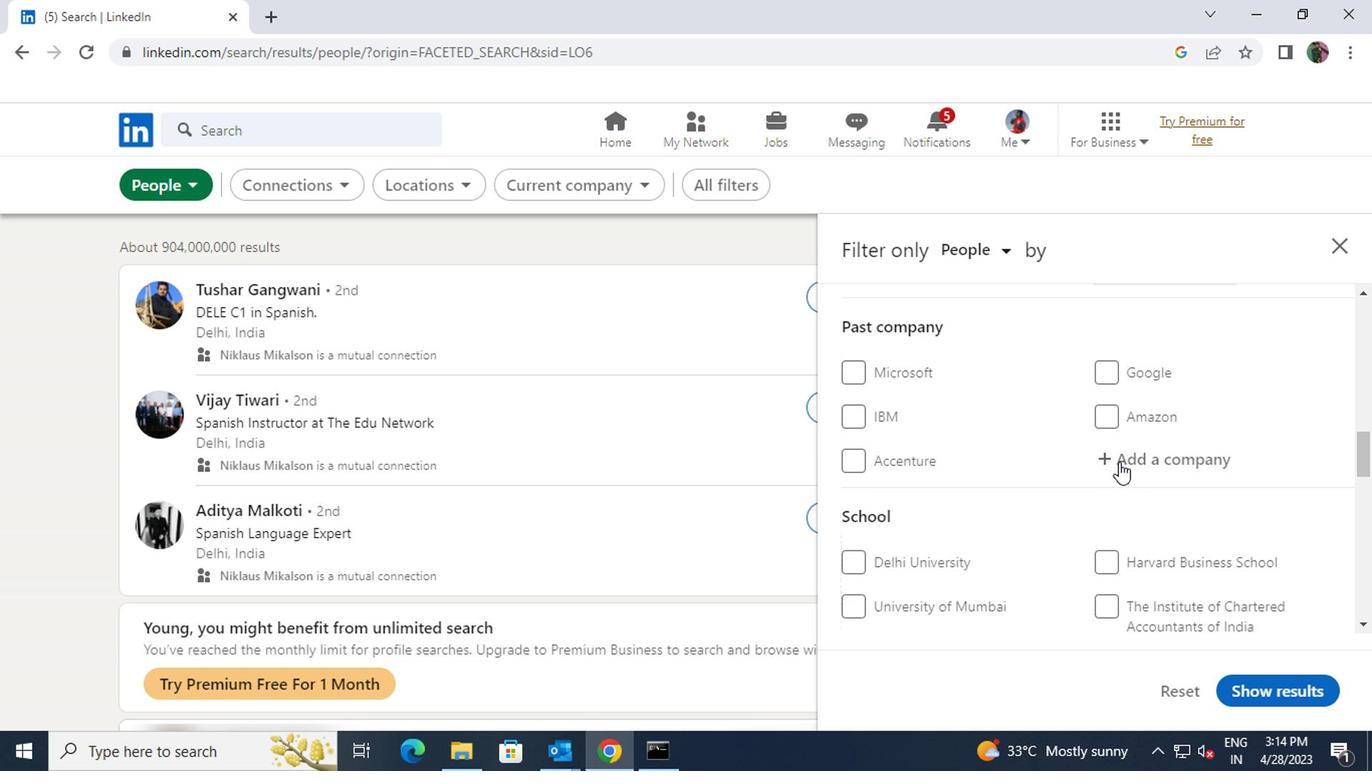 
Action: Mouse scrolled (1114, 463) with delta (0, 0)
Screenshot: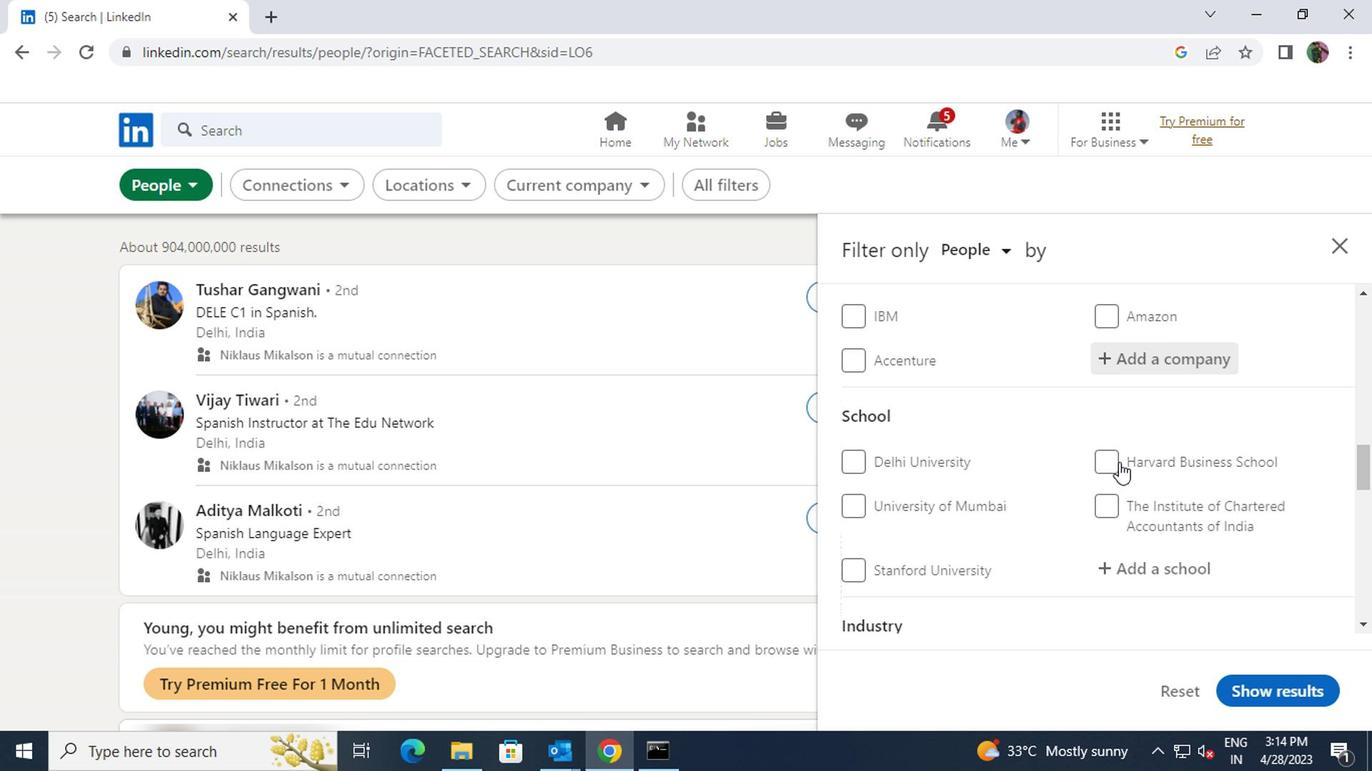 
Action: Mouse scrolled (1114, 463) with delta (0, 0)
Screenshot: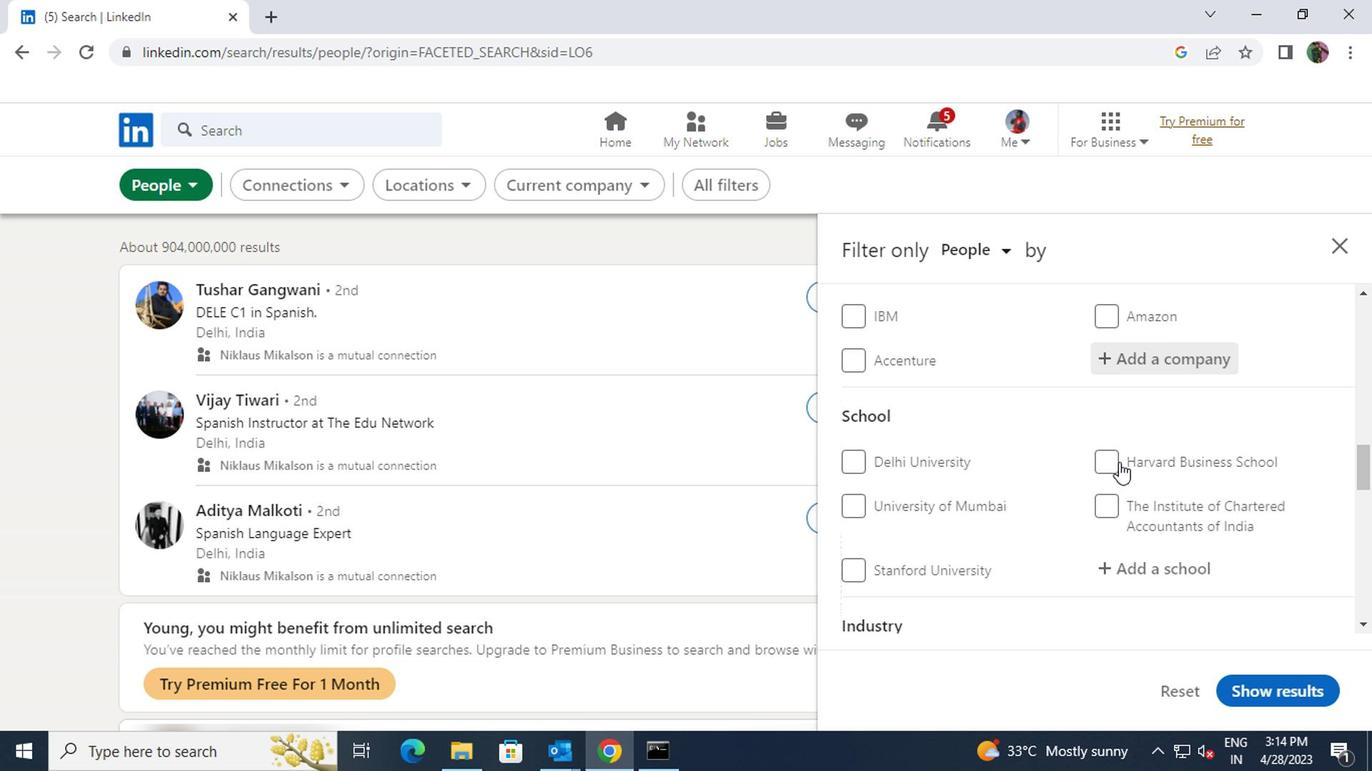 
Action: Mouse scrolled (1114, 463) with delta (0, 0)
Screenshot: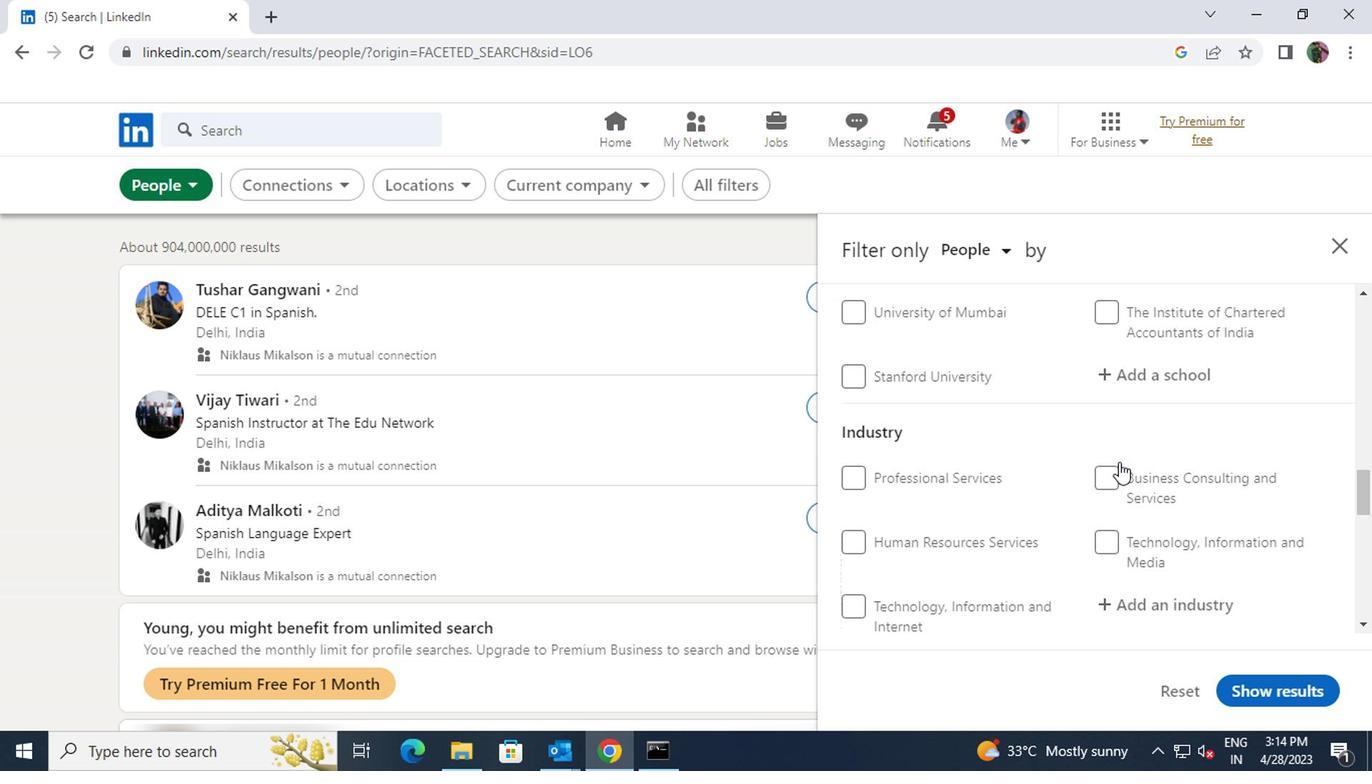 
Action: Mouse scrolled (1114, 463) with delta (0, 0)
Screenshot: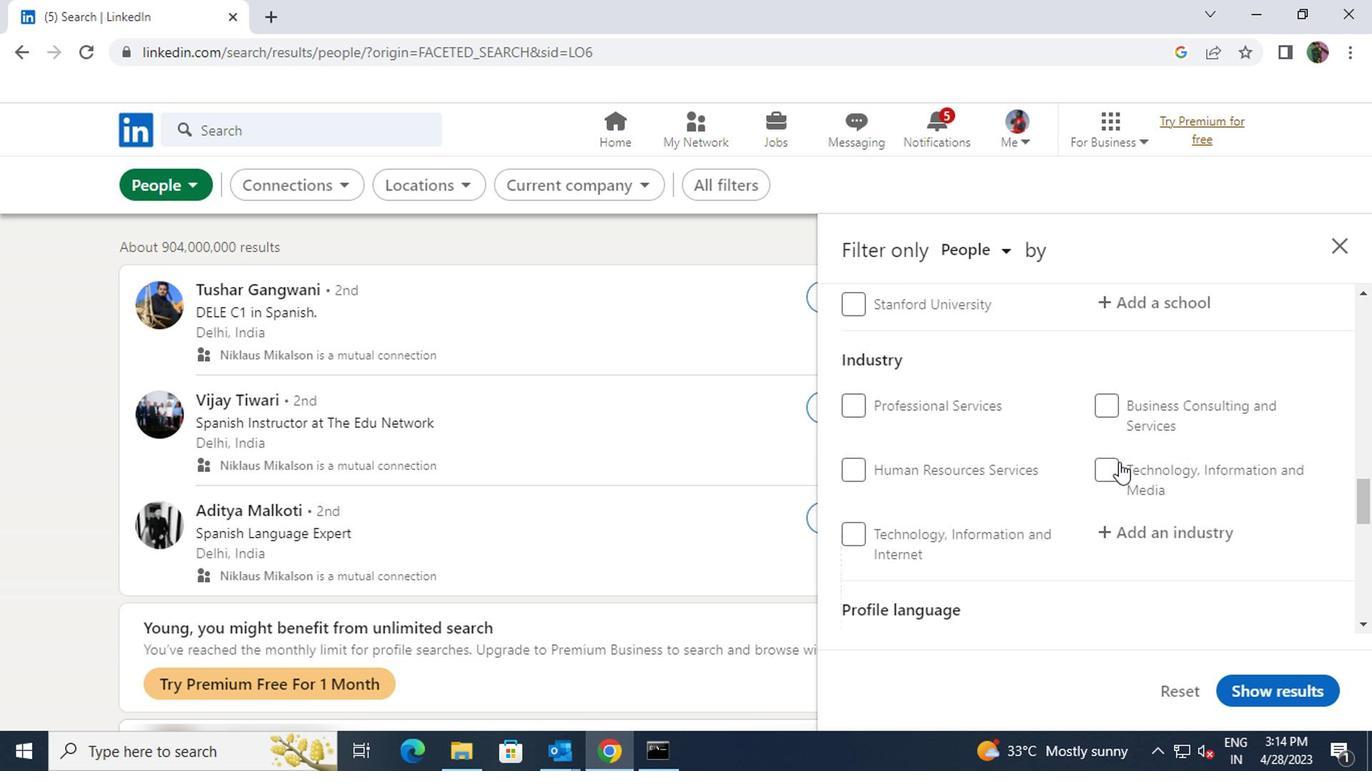 
Action: Mouse scrolled (1114, 463) with delta (0, 0)
Screenshot: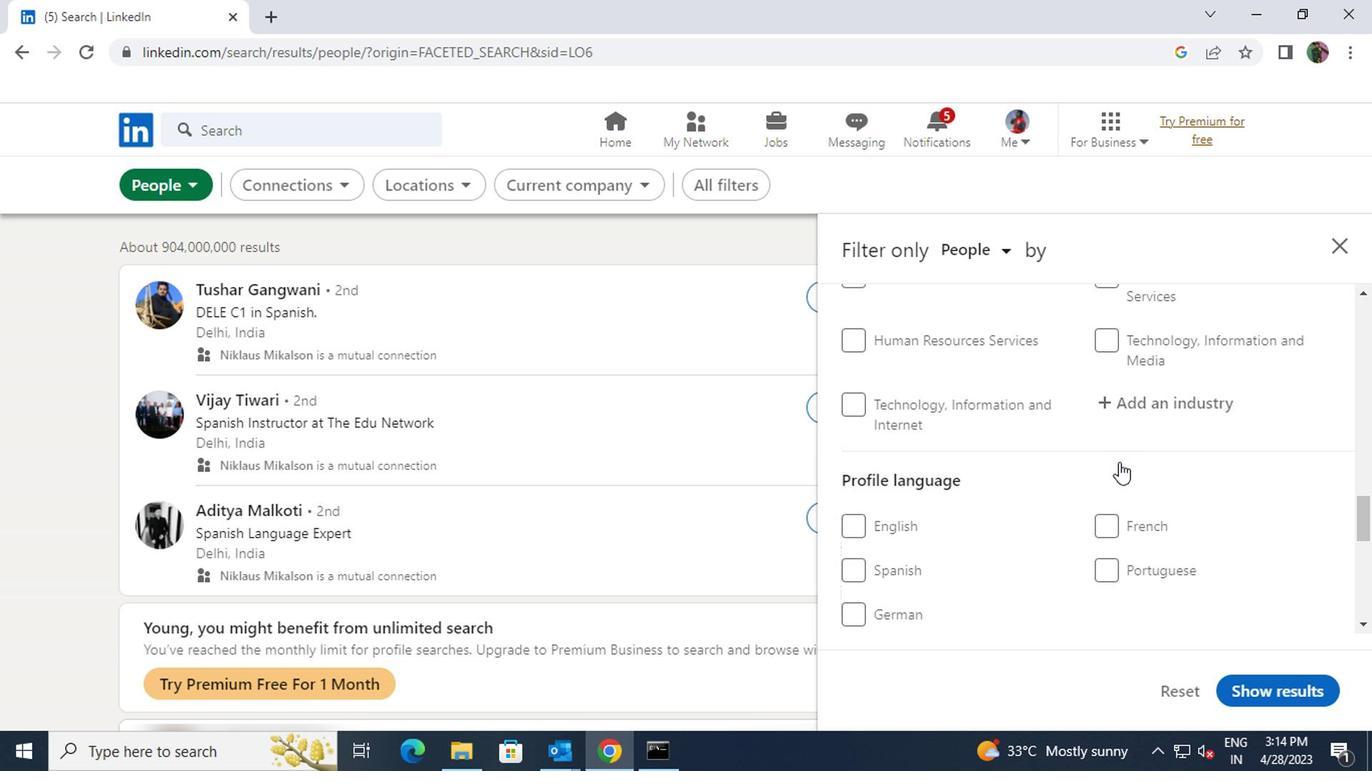 
Action: Mouse moved to (851, 502)
Screenshot: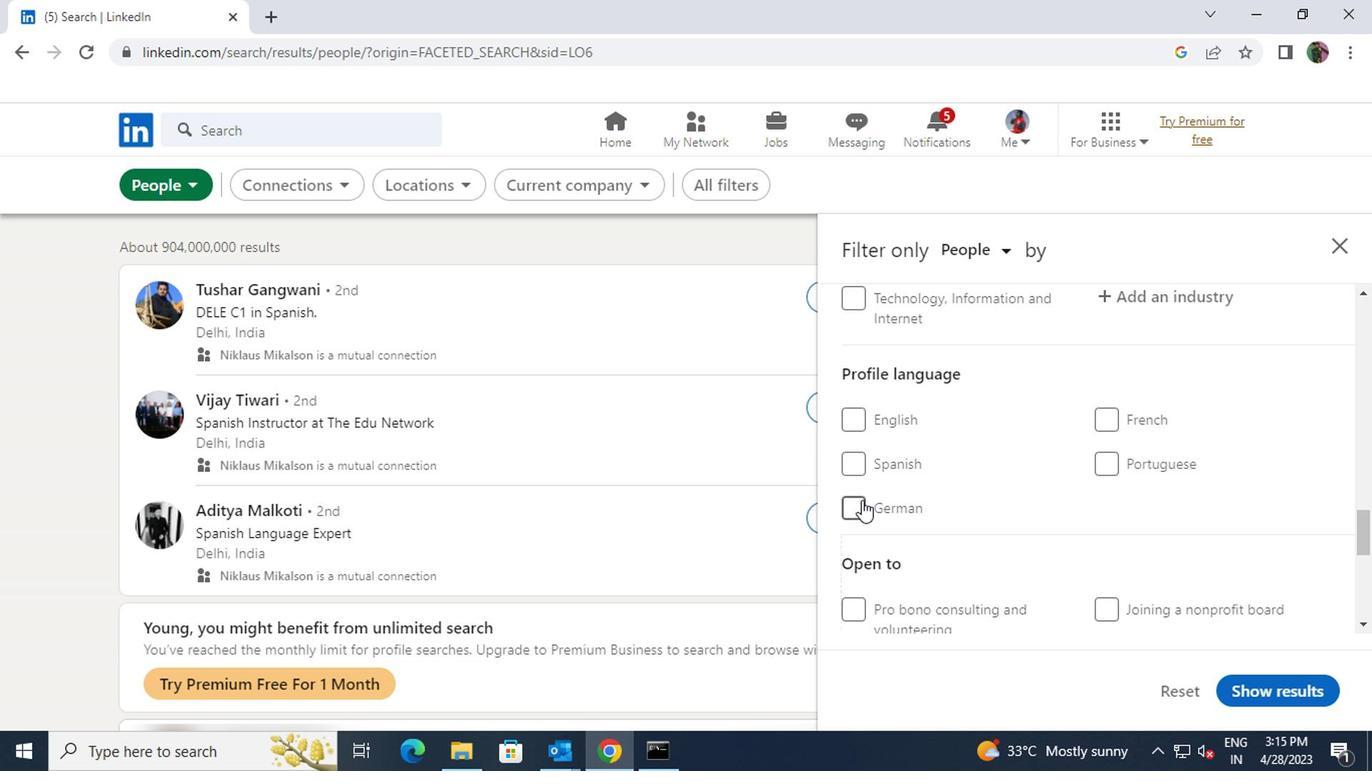
Action: Mouse pressed left at (851, 502)
Screenshot: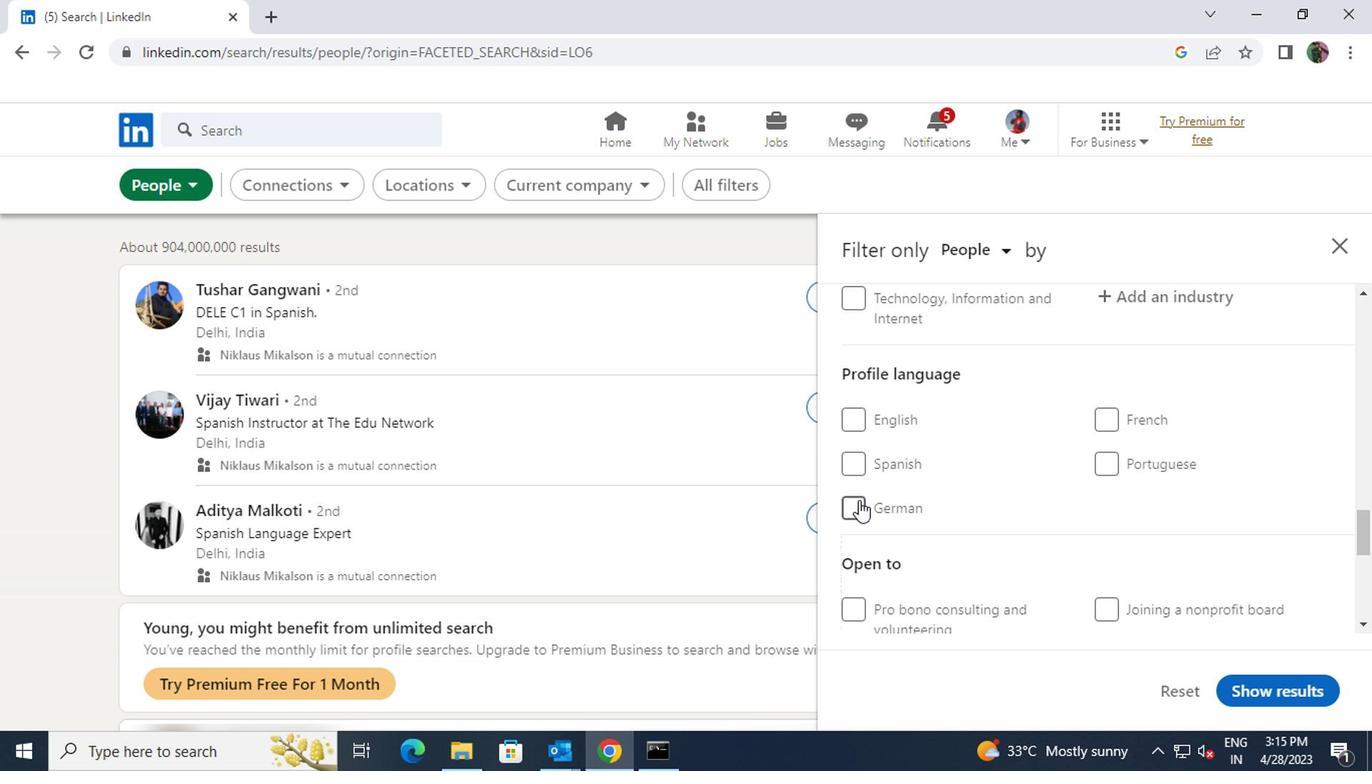 
Action: Mouse moved to (1141, 543)
Screenshot: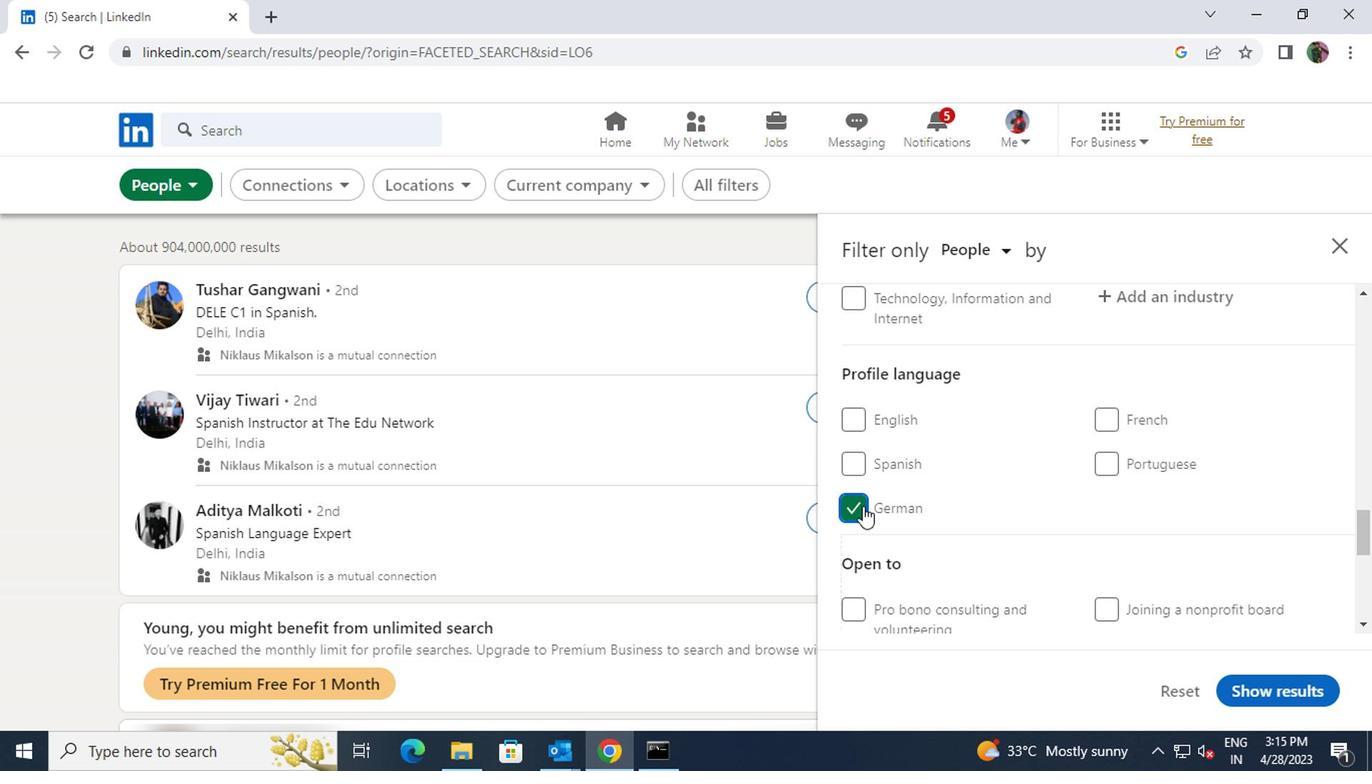 
Action: Mouse scrolled (1141, 544) with delta (0, 0)
Screenshot: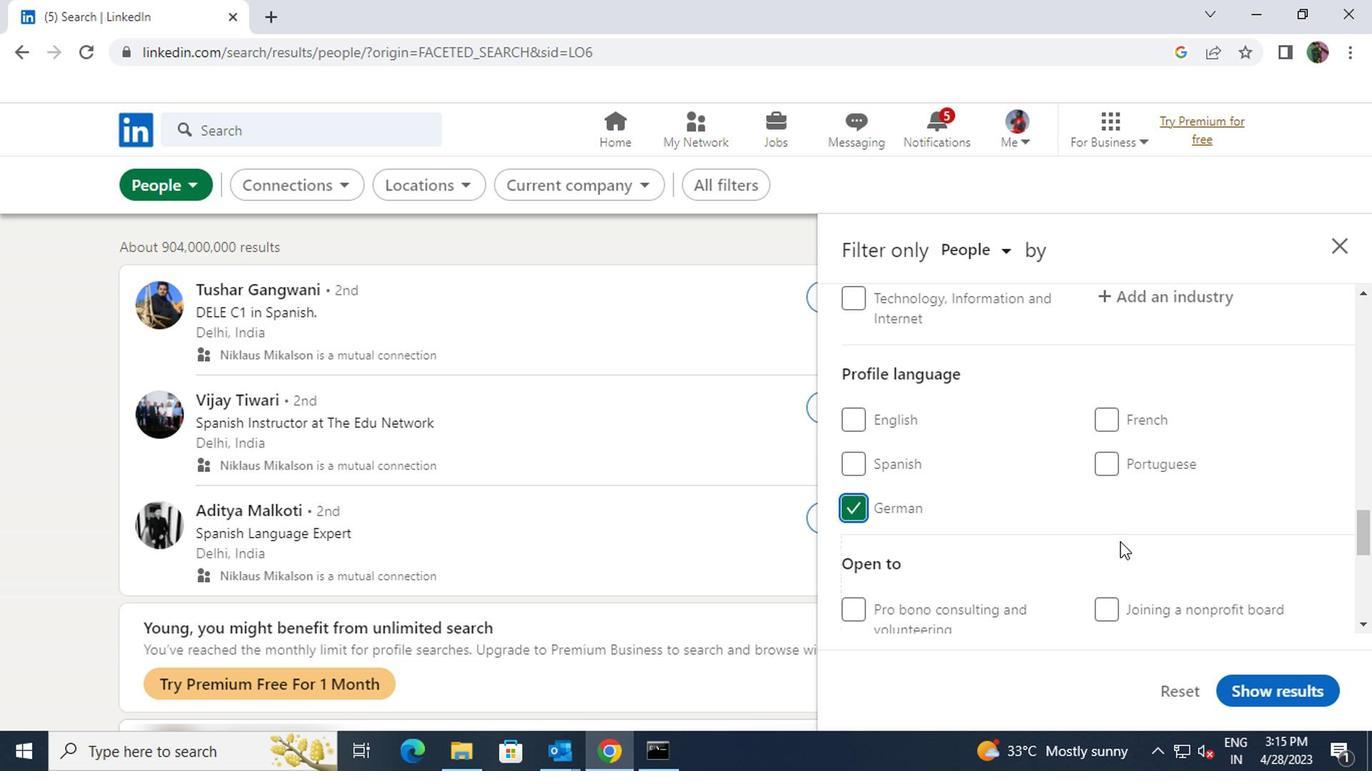 
Action: Mouse scrolled (1141, 544) with delta (0, 0)
Screenshot: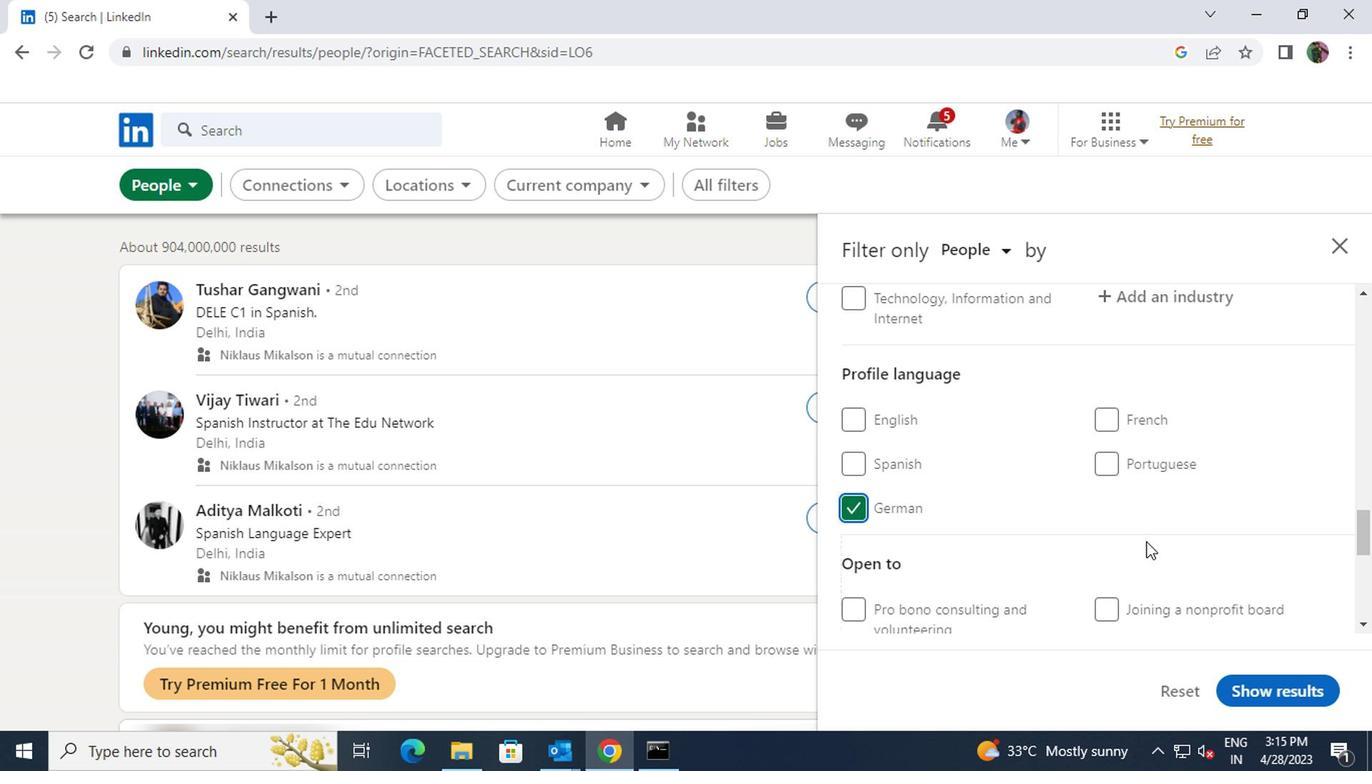 
Action: Mouse scrolled (1141, 544) with delta (0, 0)
Screenshot: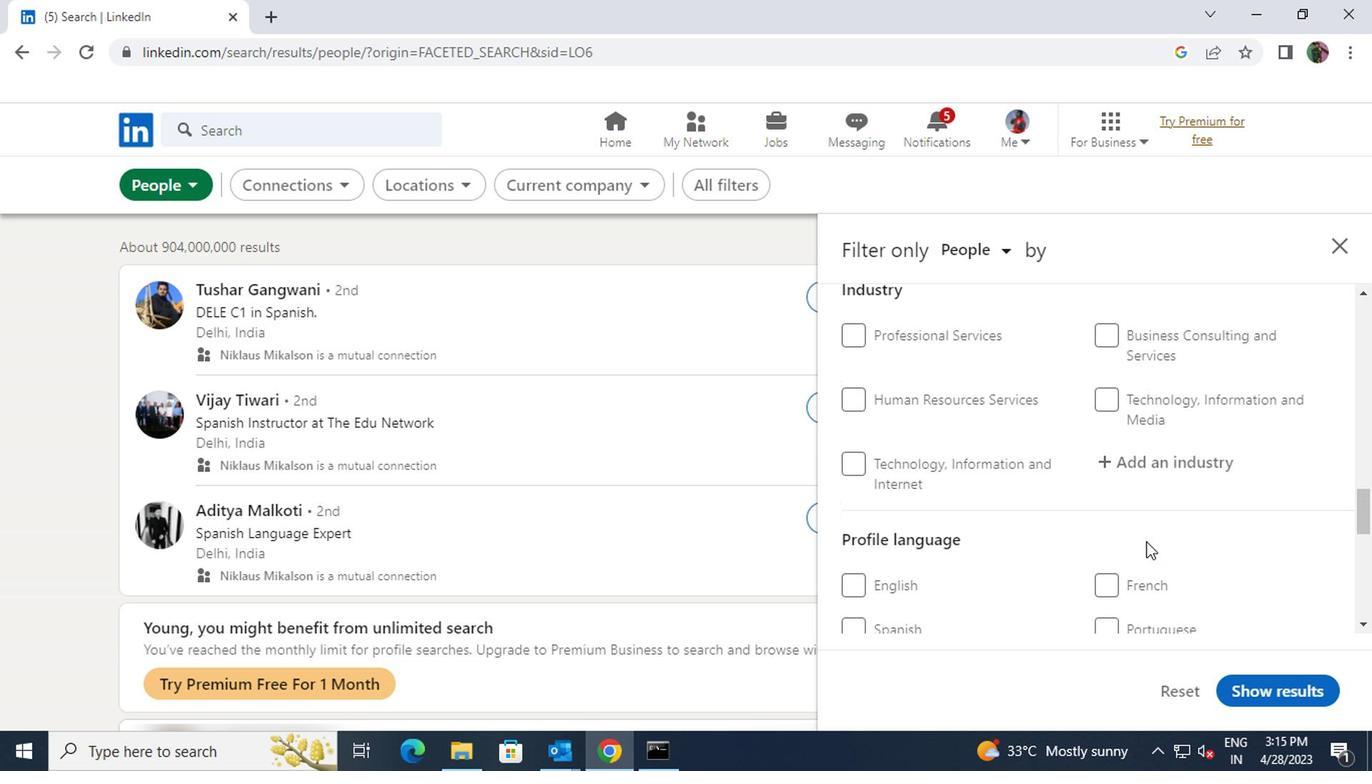 
Action: Mouse scrolled (1141, 544) with delta (0, 0)
Screenshot: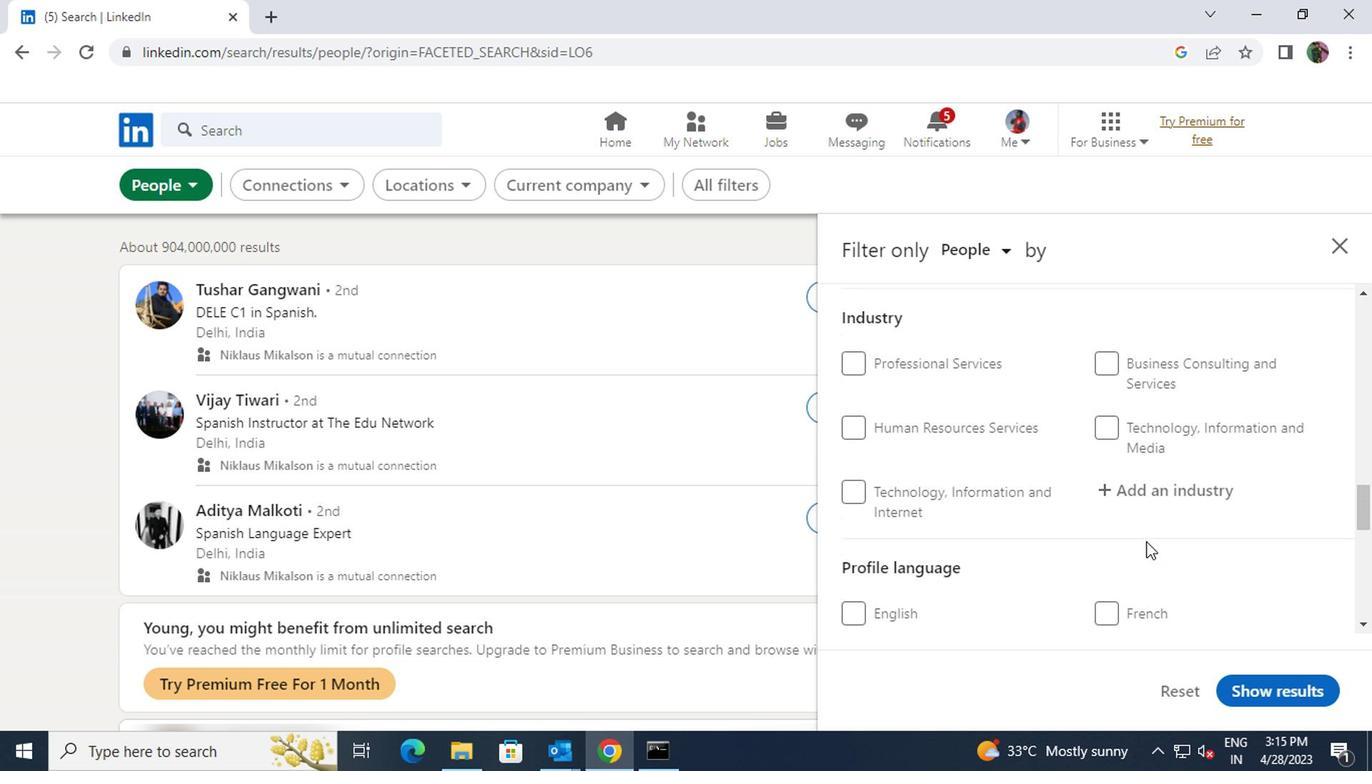 
Action: Mouse scrolled (1141, 544) with delta (0, 0)
Screenshot: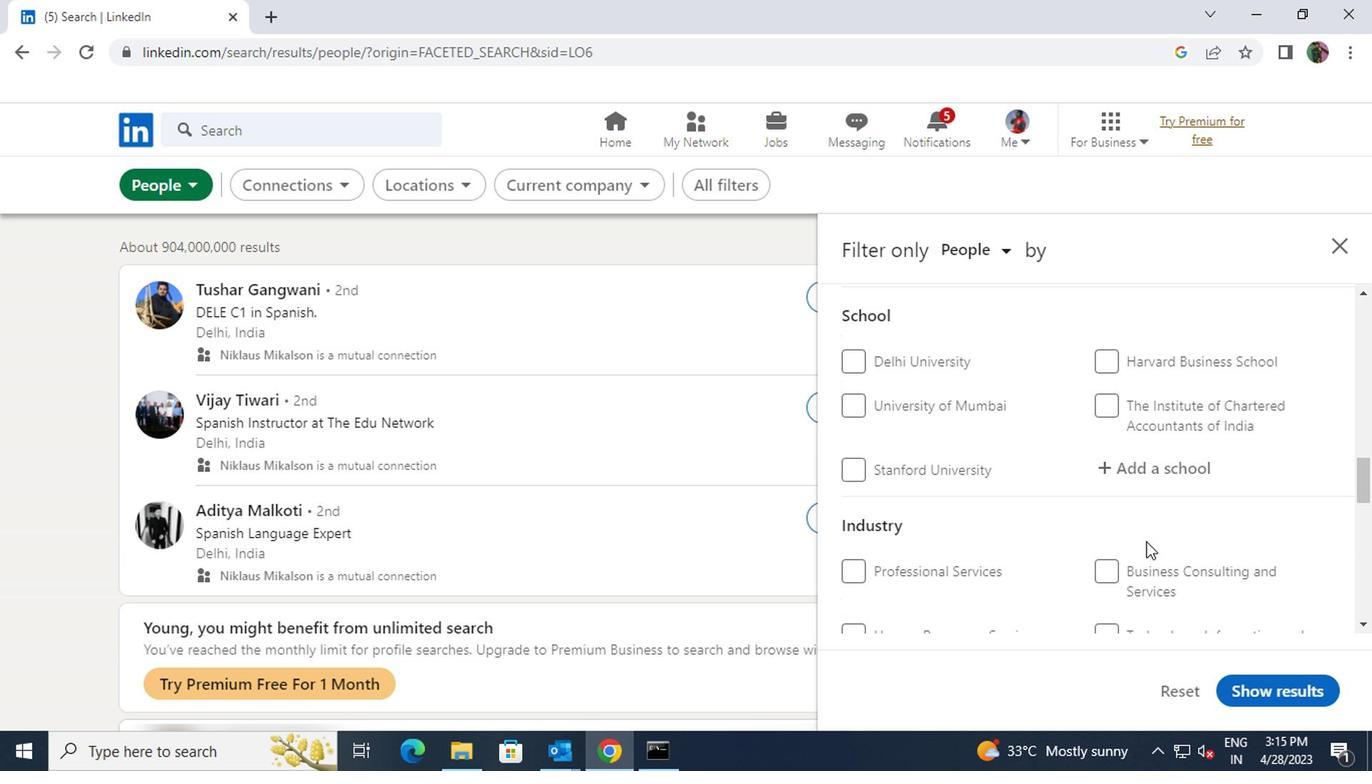 
Action: Mouse scrolled (1141, 544) with delta (0, 0)
Screenshot: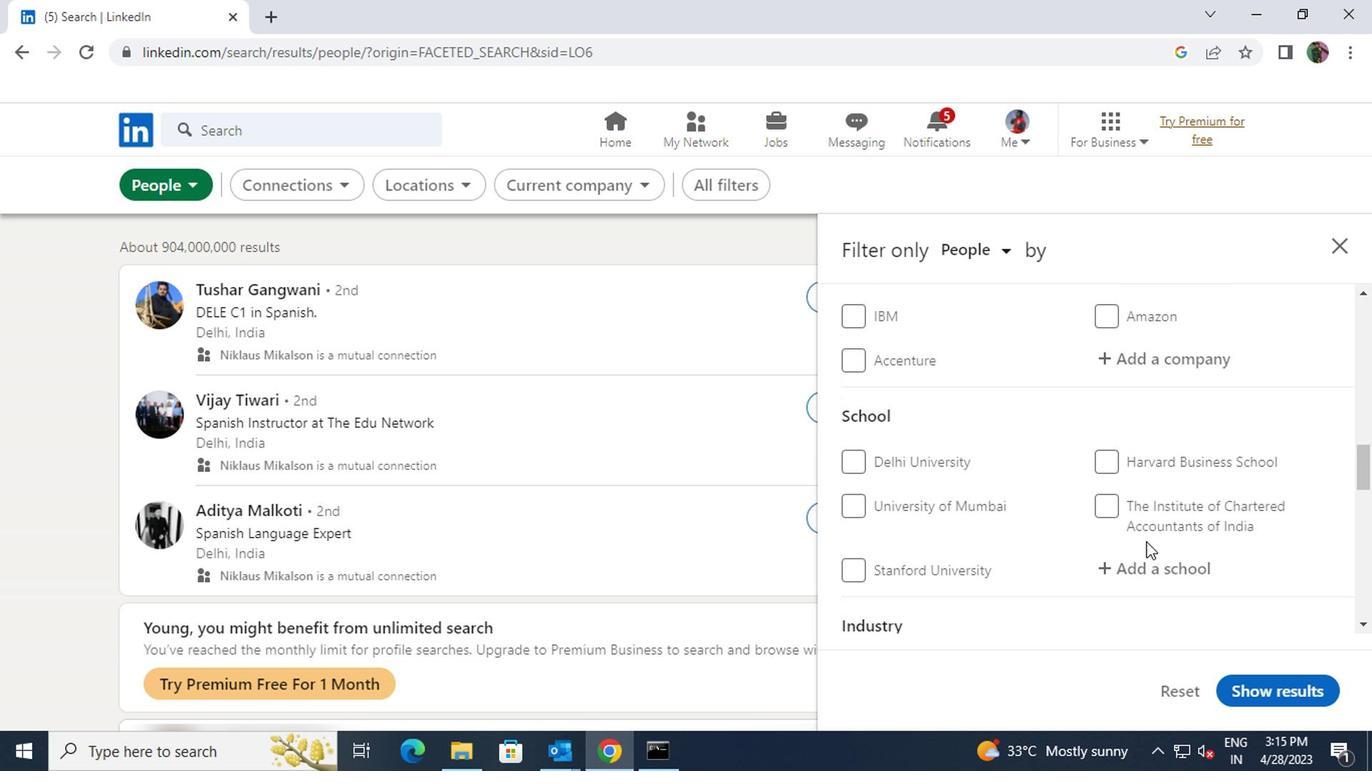 
Action: Mouse scrolled (1141, 544) with delta (0, 0)
Screenshot: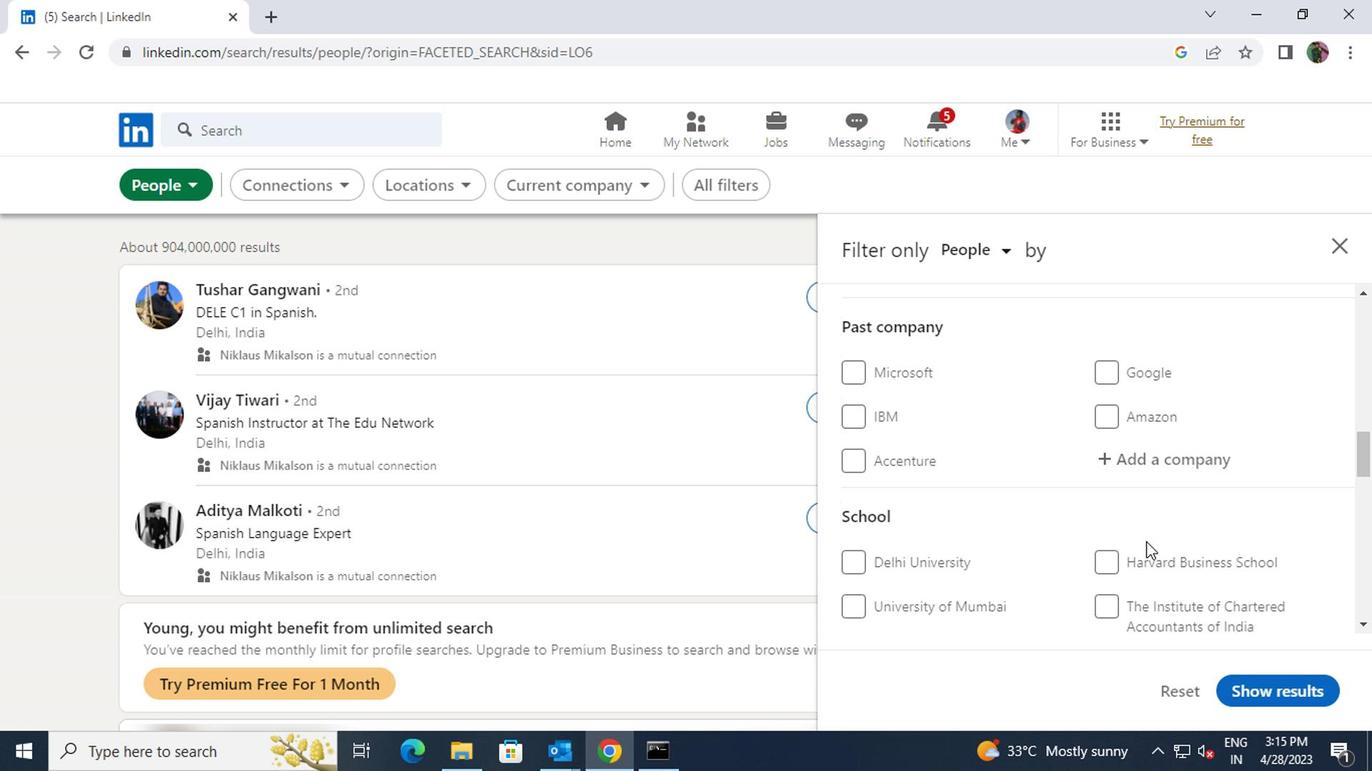
Action: Mouse scrolled (1141, 544) with delta (0, 0)
Screenshot: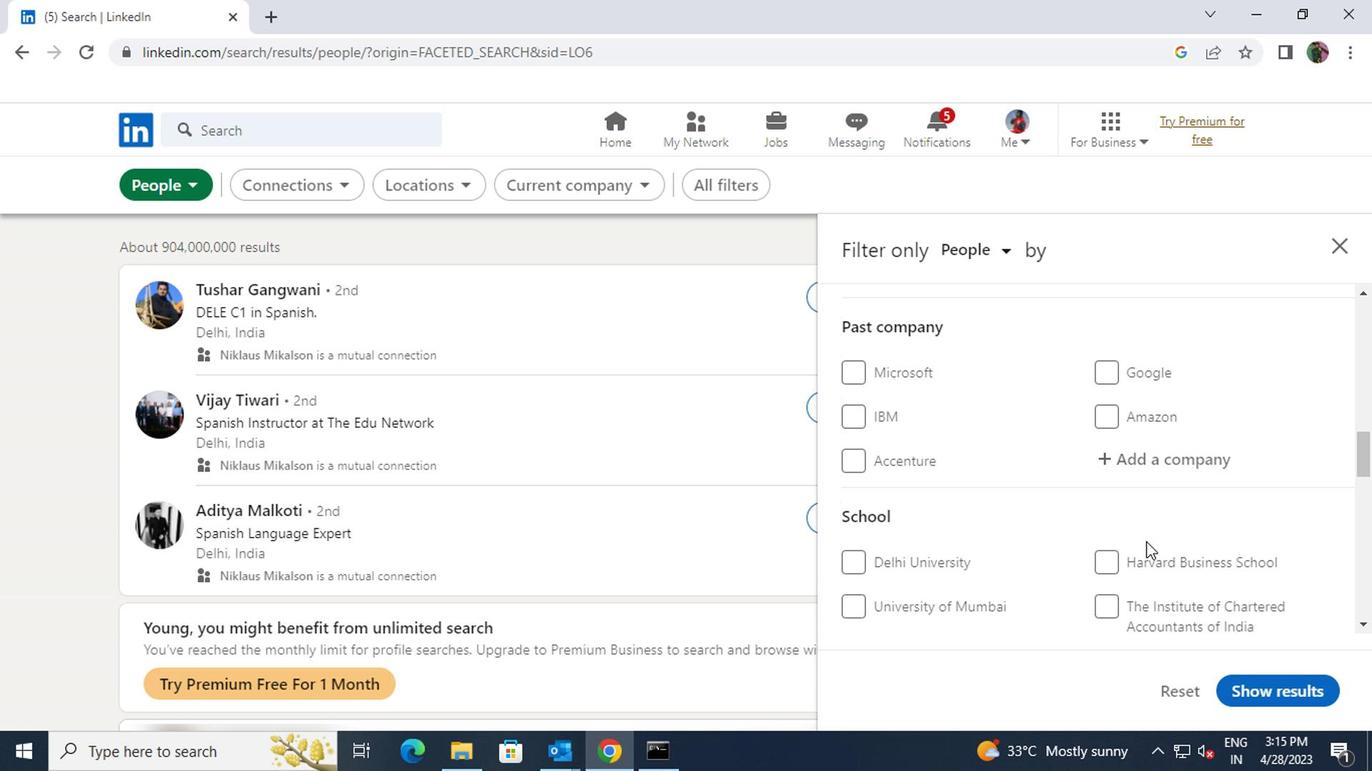 
Action: Mouse moved to (1136, 478)
Screenshot: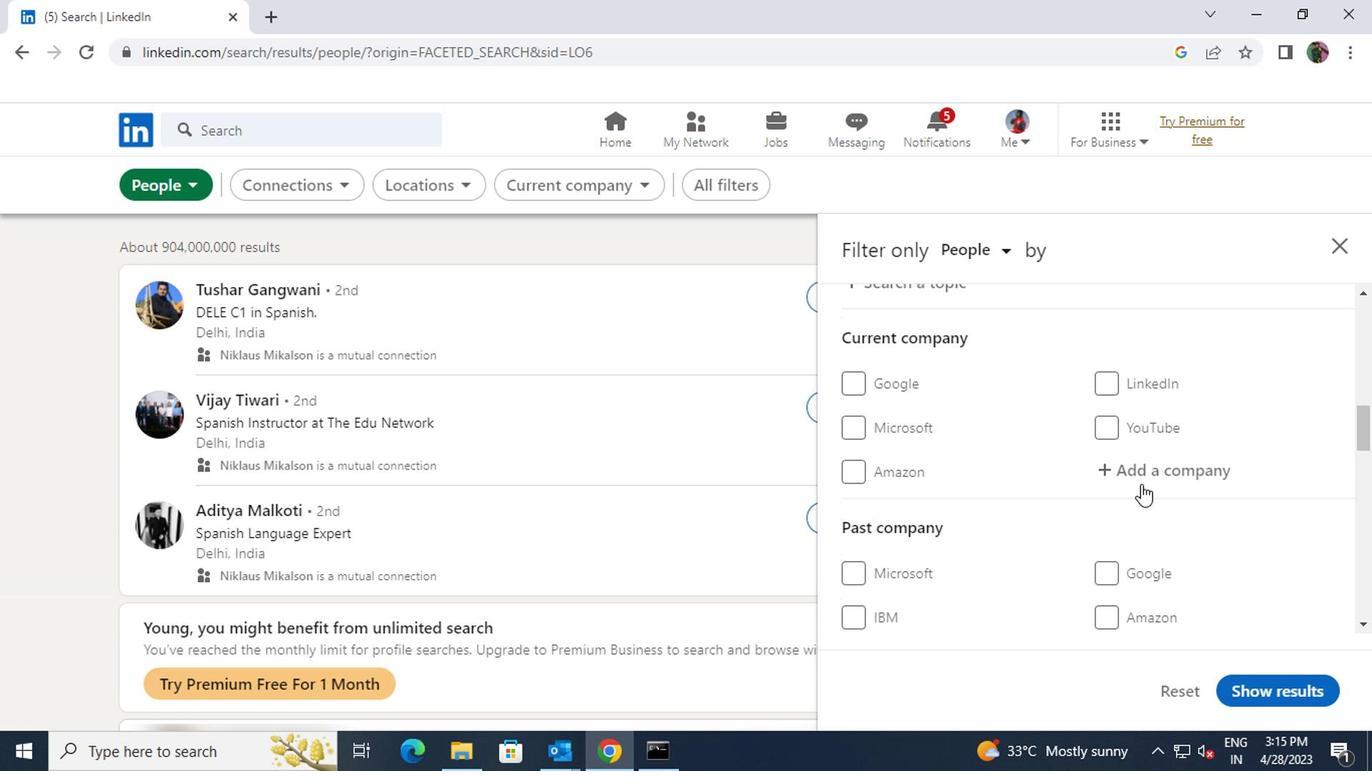 
Action: Mouse pressed left at (1136, 478)
Screenshot: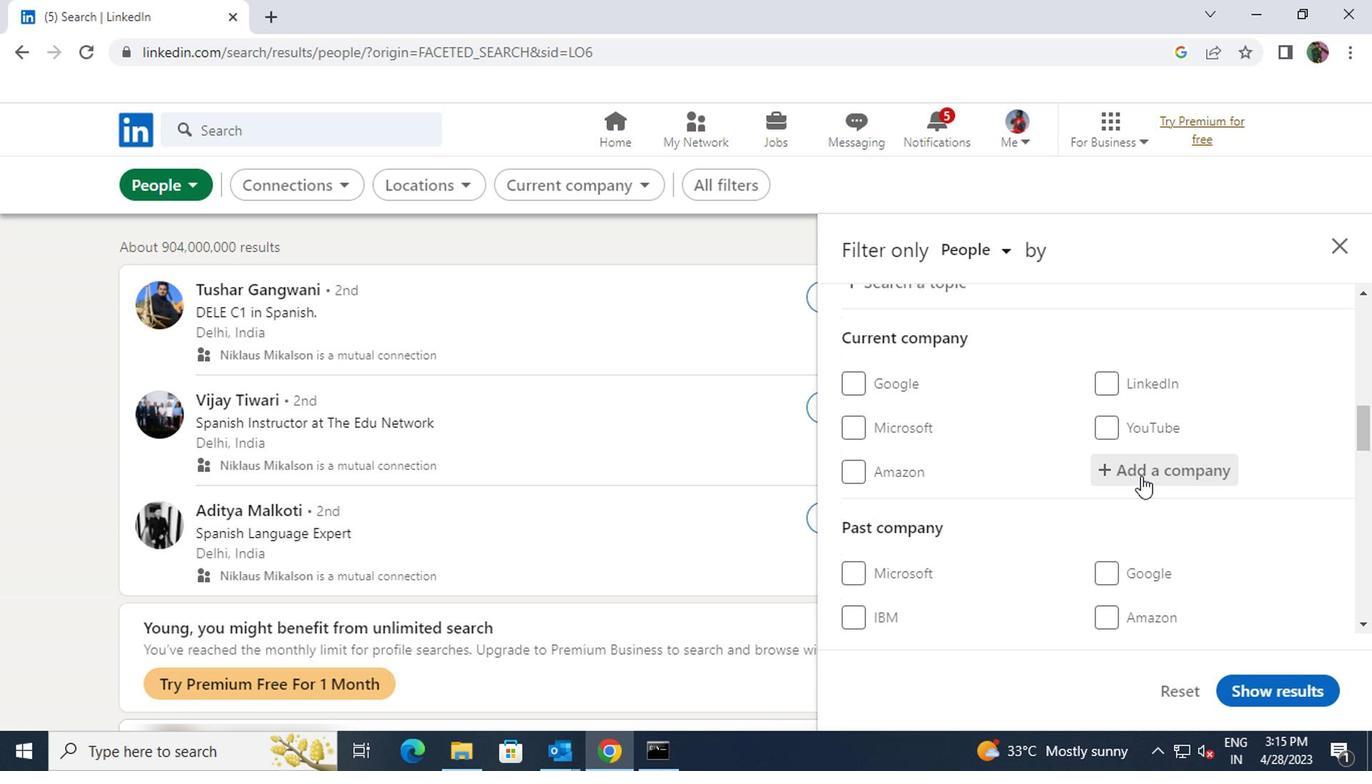 
Action: Key pressed <Key.shift>RED<Key.shift>BUS
Screenshot: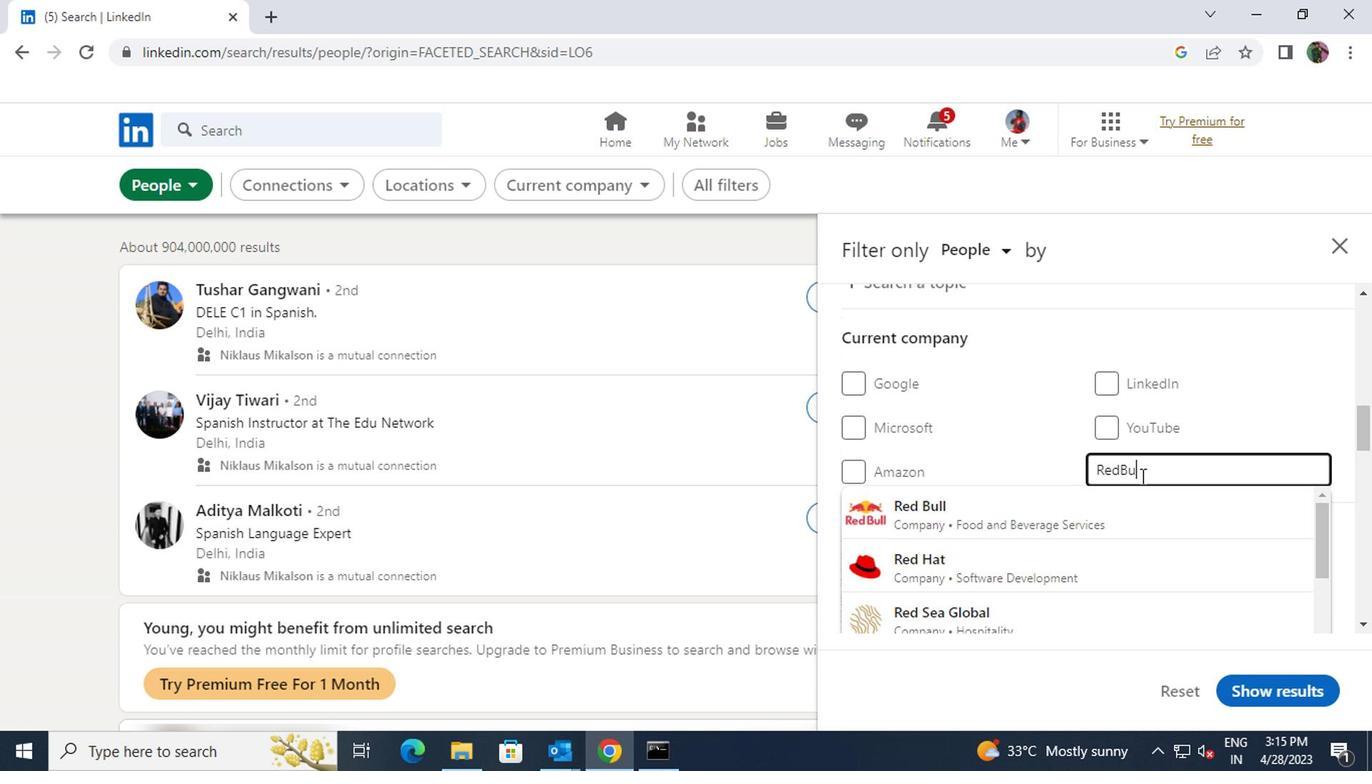 
Action: Mouse moved to (1119, 502)
Screenshot: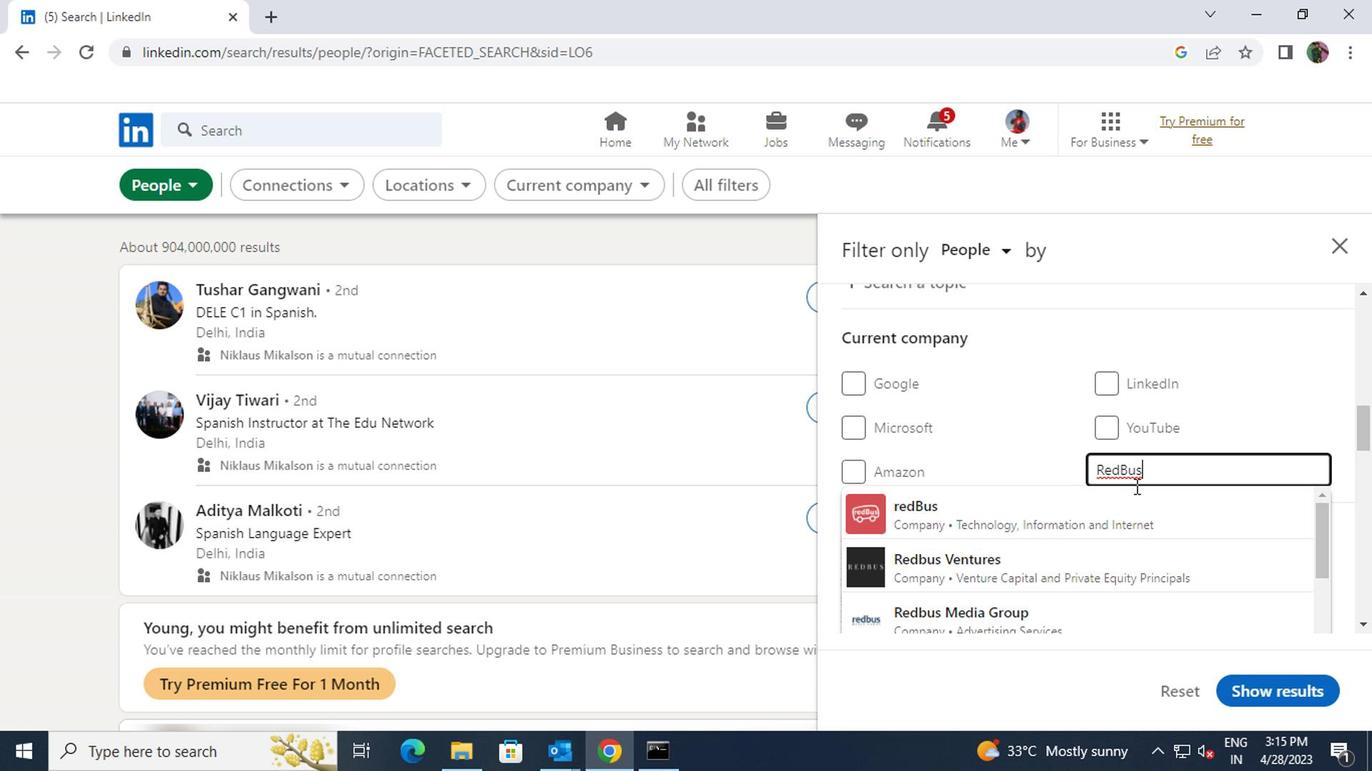 
Action: Mouse pressed left at (1119, 502)
Screenshot: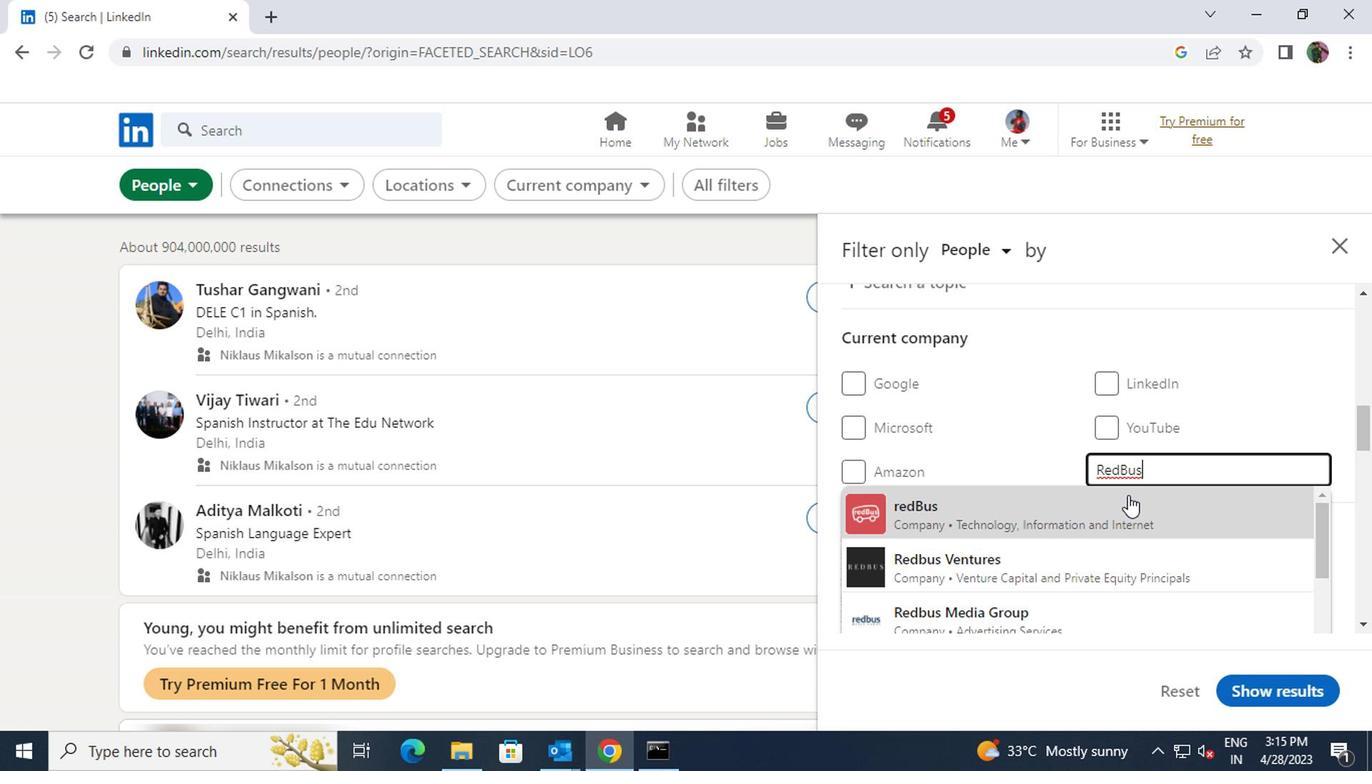 
Action: Mouse scrolled (1119, 500) with delta (0, -1)
Screenshot: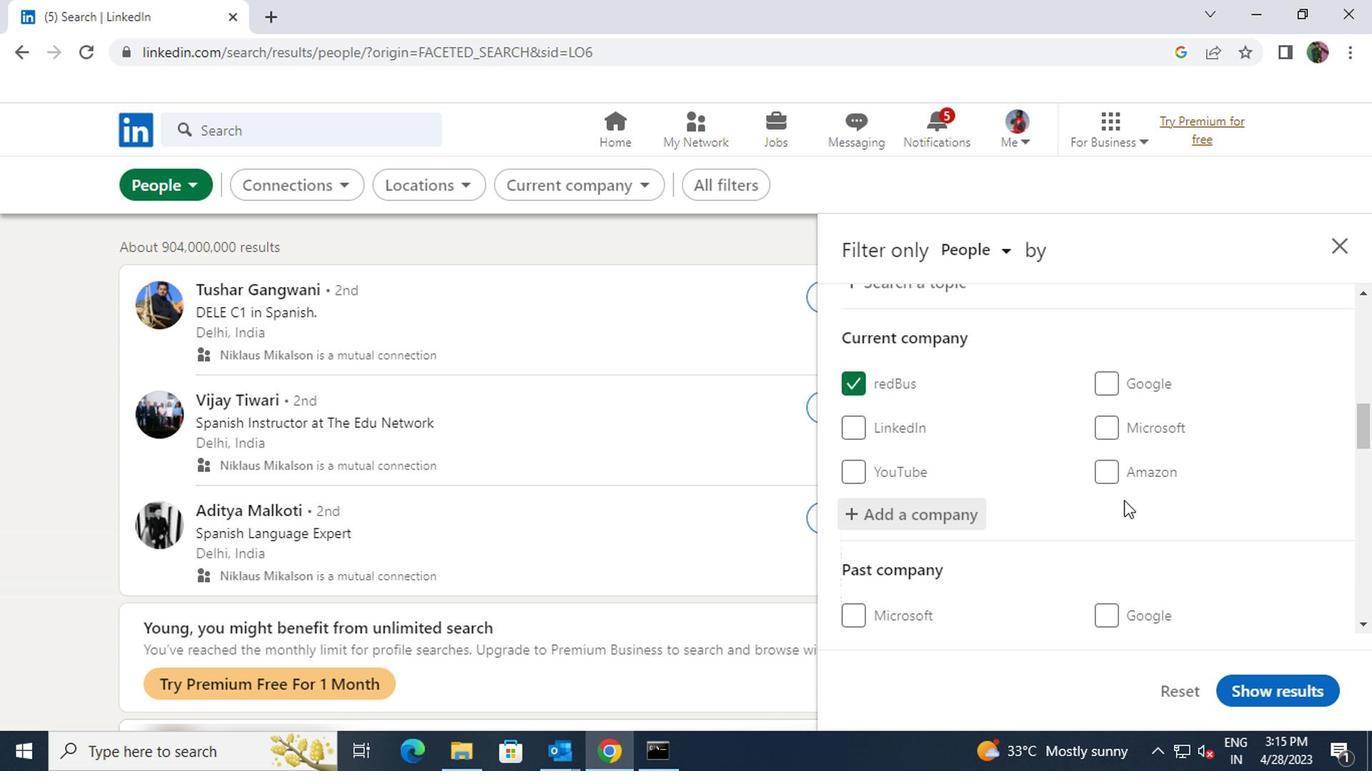 
Action: Mouse scrolled (1119, 500) with delta (0, -1)
Screenshot: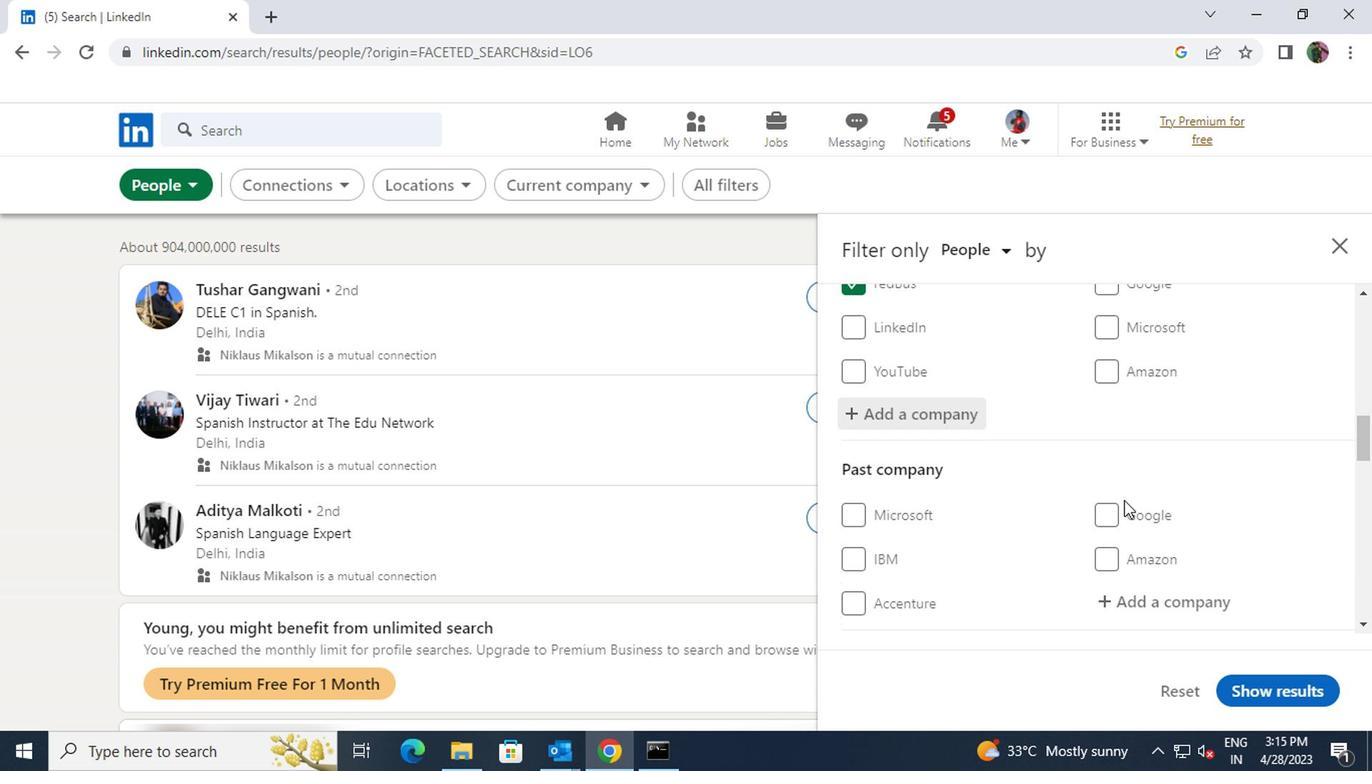 
Action: Mouse scrolled (1119, 500) with delta (0, -1)
Screenshot: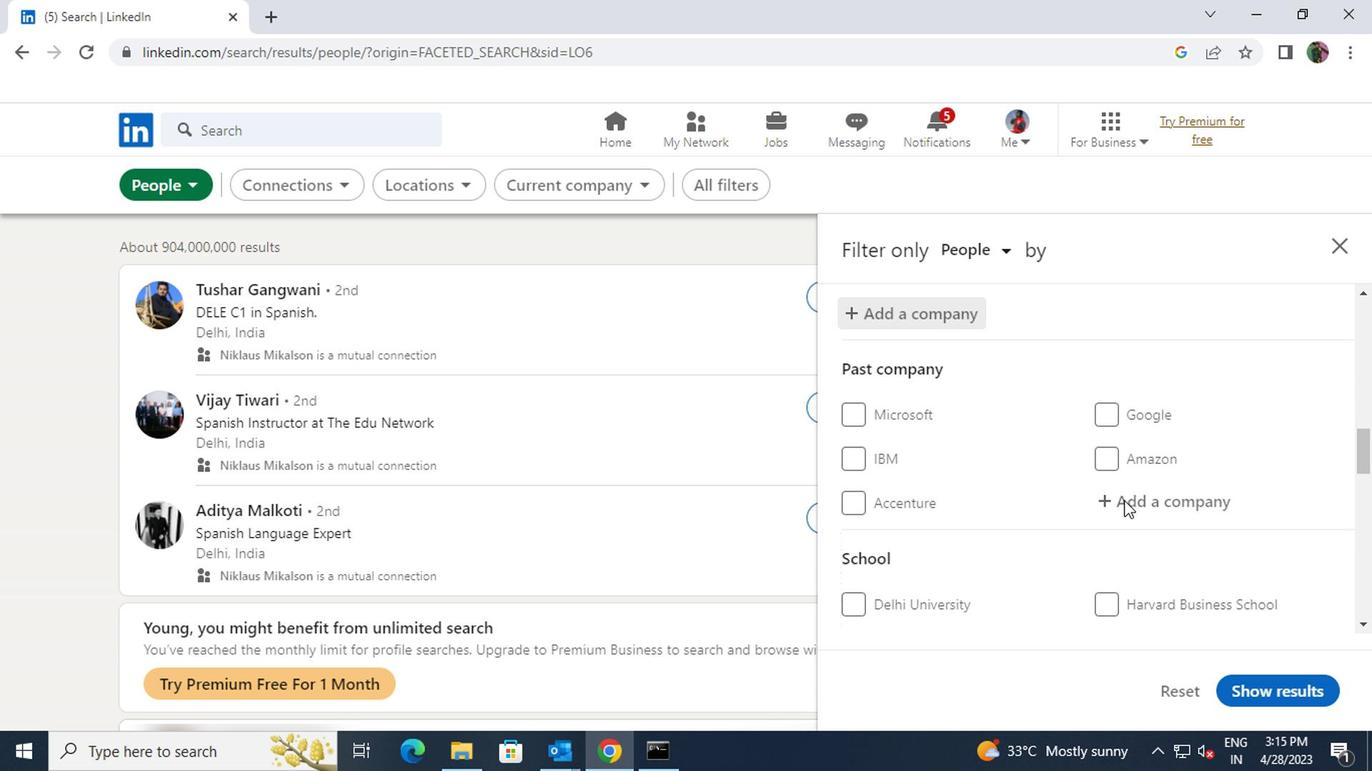 
Action: Mouse scrolled (1119, 500) with delta (0, -1)
Screenshot: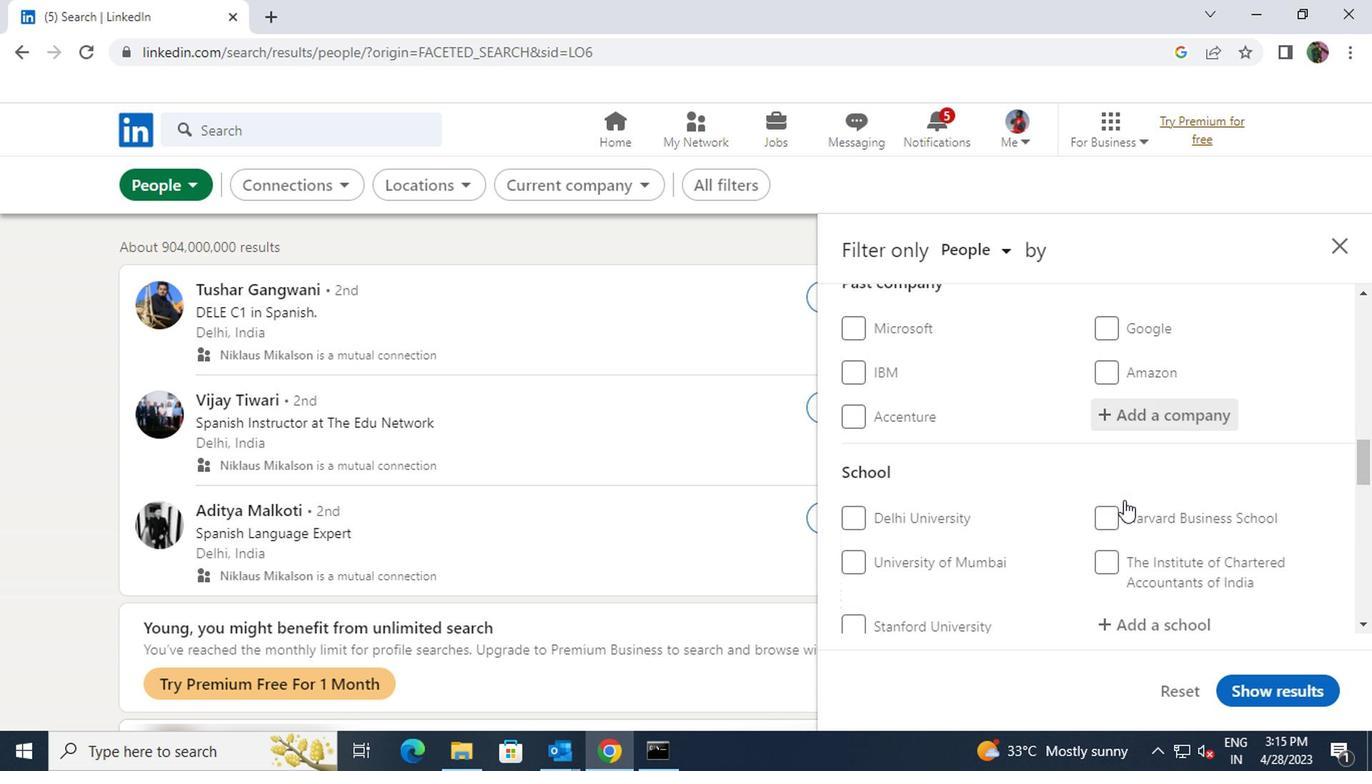 
Action: Mouse scrolled (1119, 500) with delta (0, -1)
Screenshot: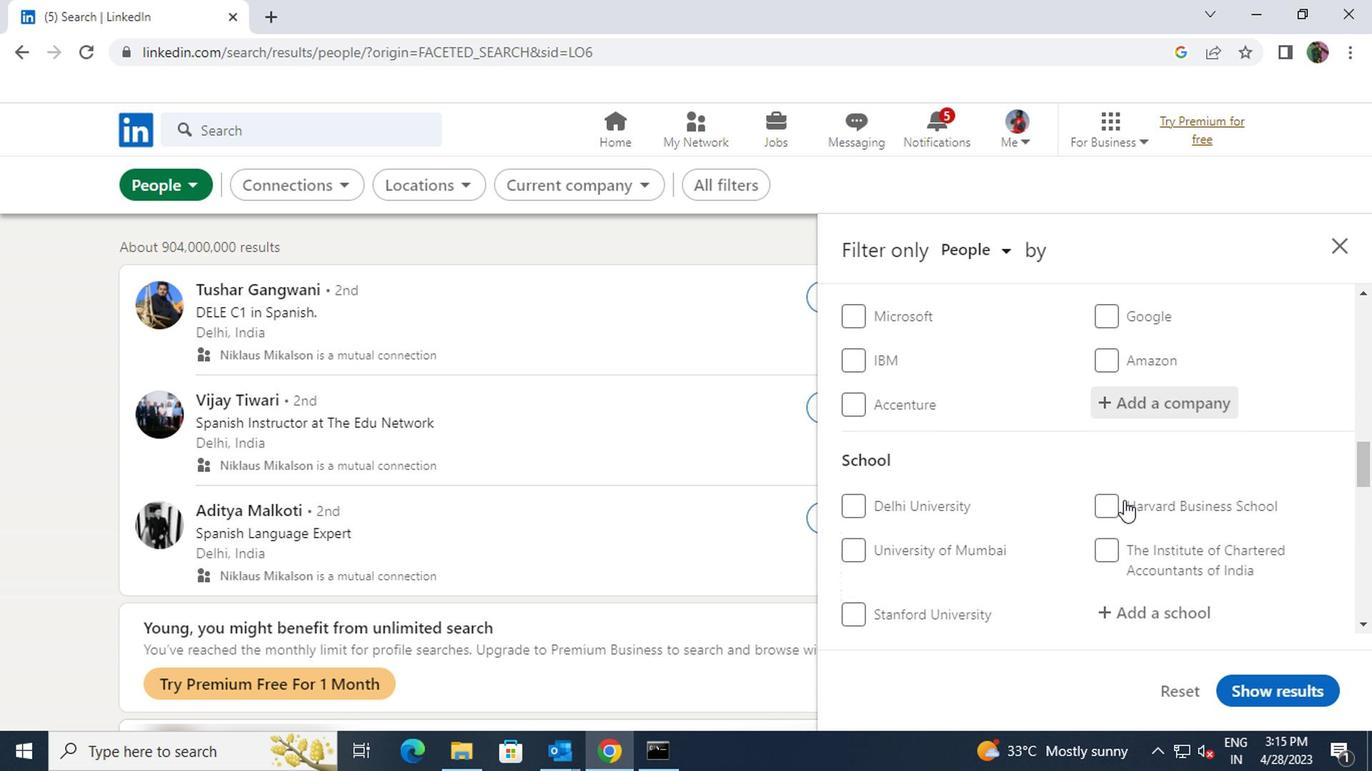 
Action: Mouse moved to (1121, 408)
Screenshot: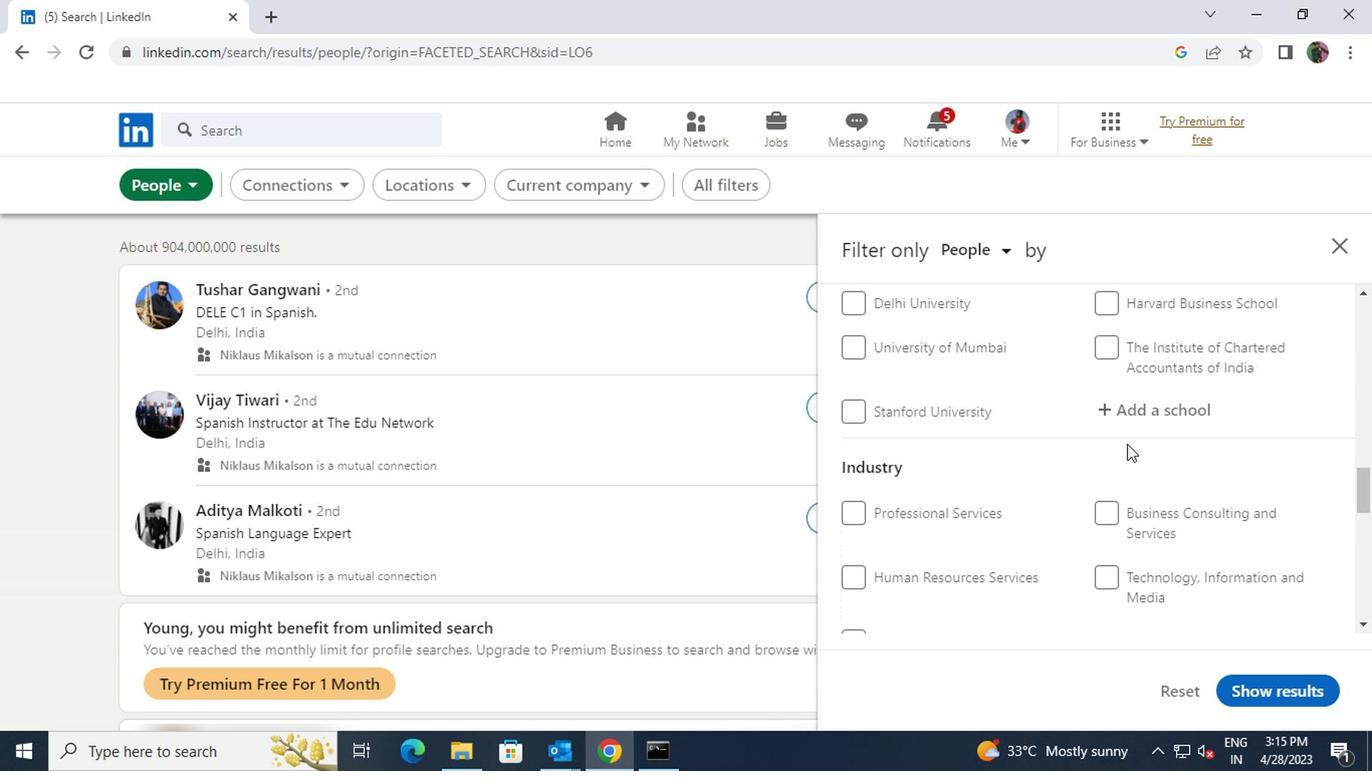 
Action: Mouse pressed left at (1121, 408)
Screenshot: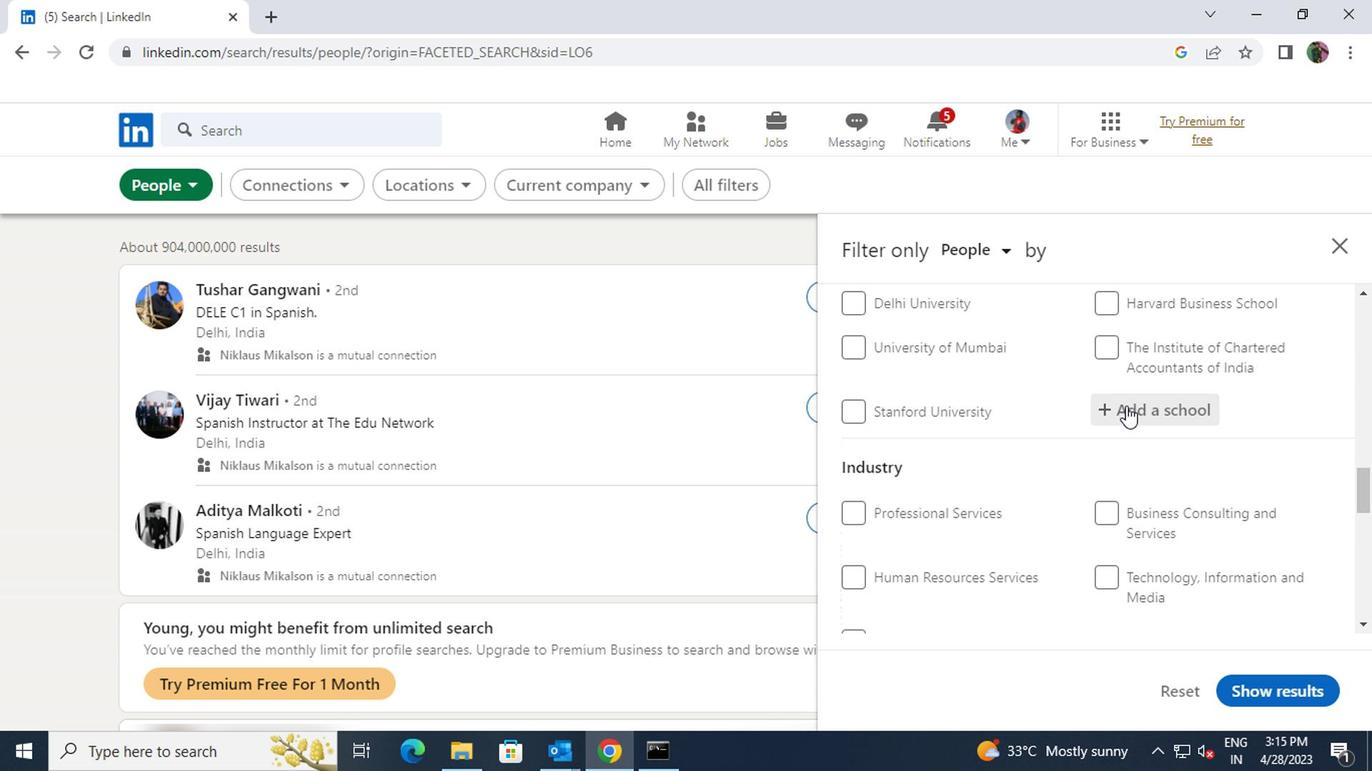 
Action: Key pressed <Key.shift><Key.shift><Key.shift><Key.shift>JOBS<Key.space>IN<Key.space><Key.shift>TAMIL
Screenshot: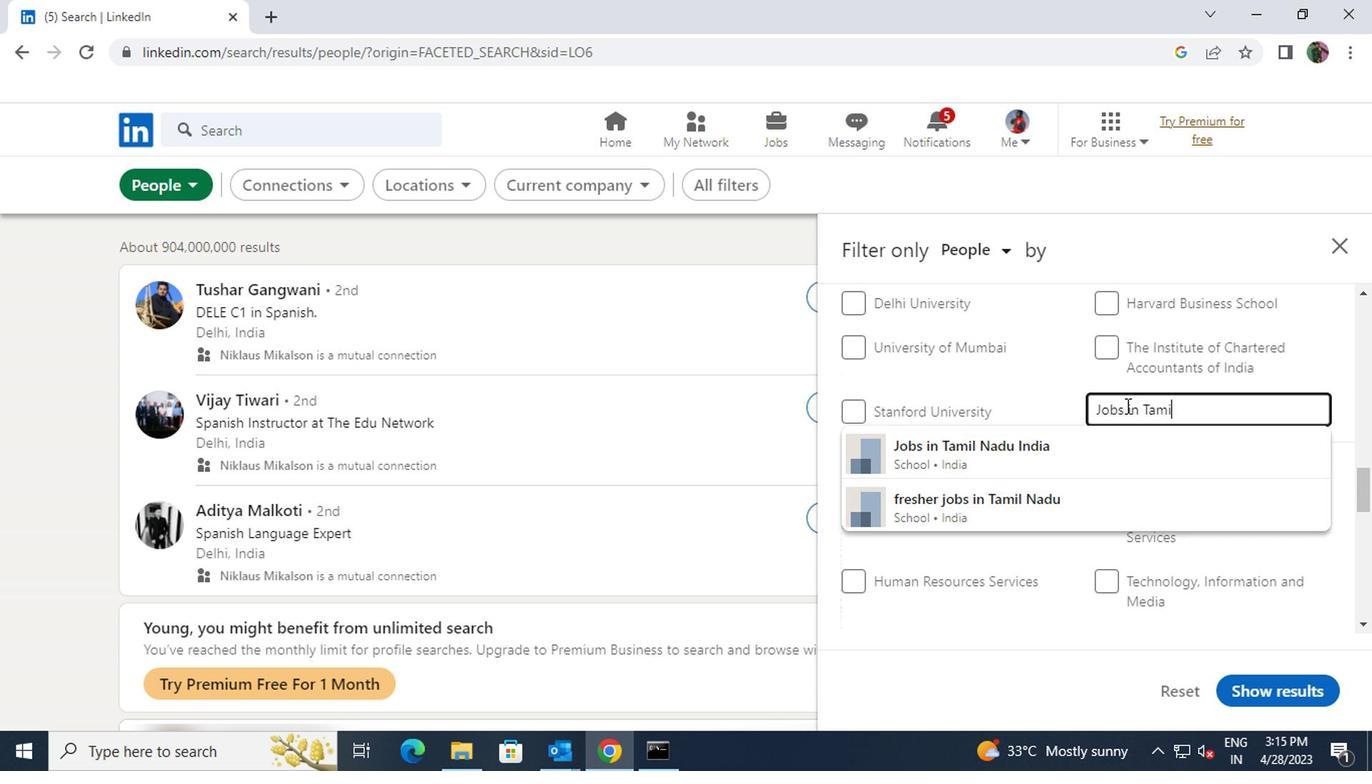 
Action: Mouse moved to (1109, 438)
Screenshot: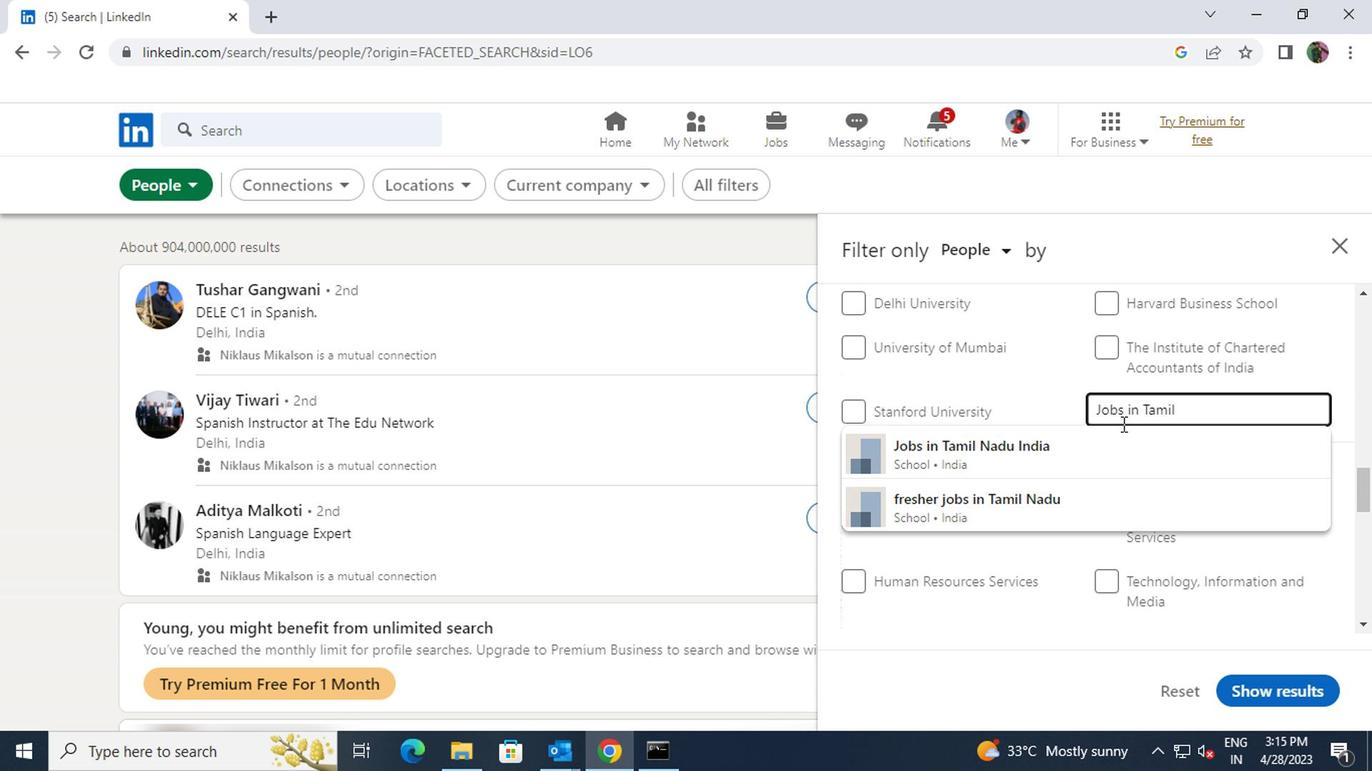 
Action: Mouse pressed left at (1109, 438)
Screenshot: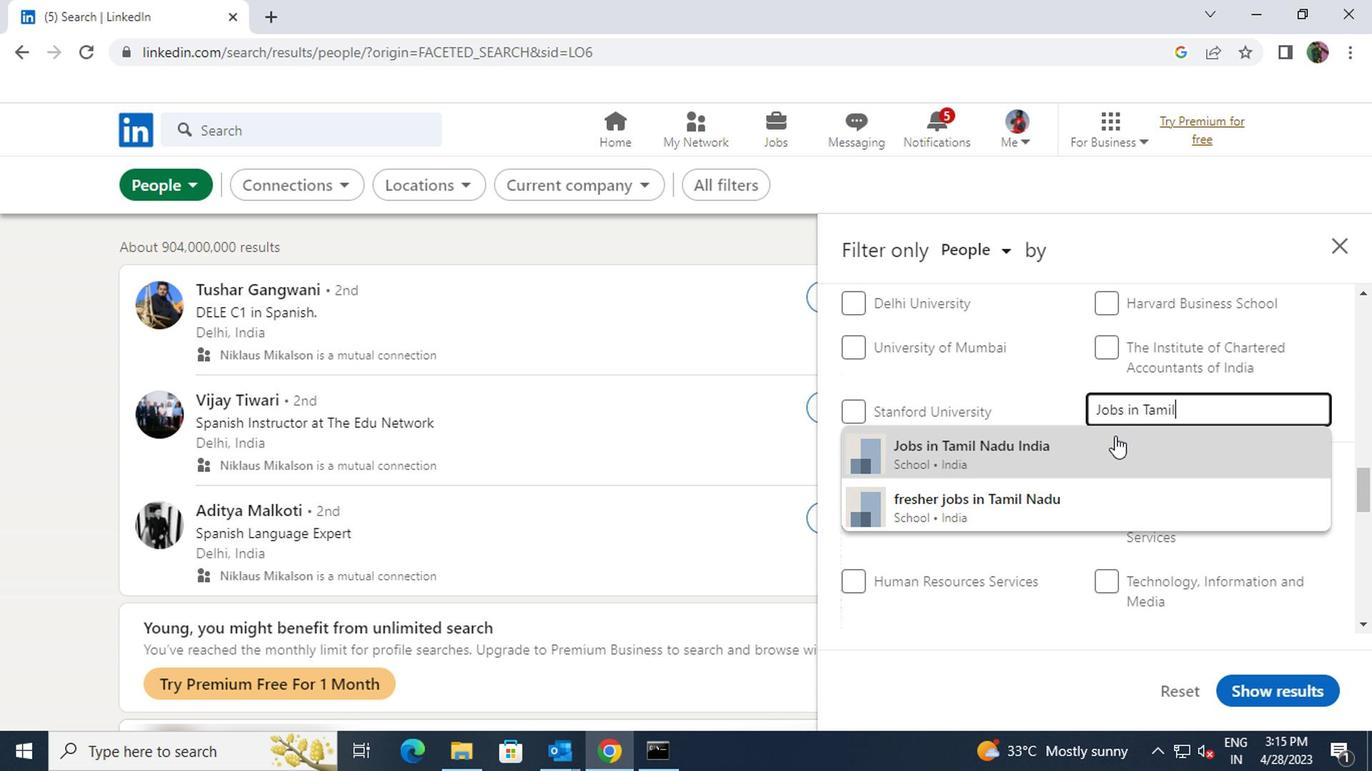 
Action: Mouse scrolled (1109, 438) with delta (0, 0)
Screenshot: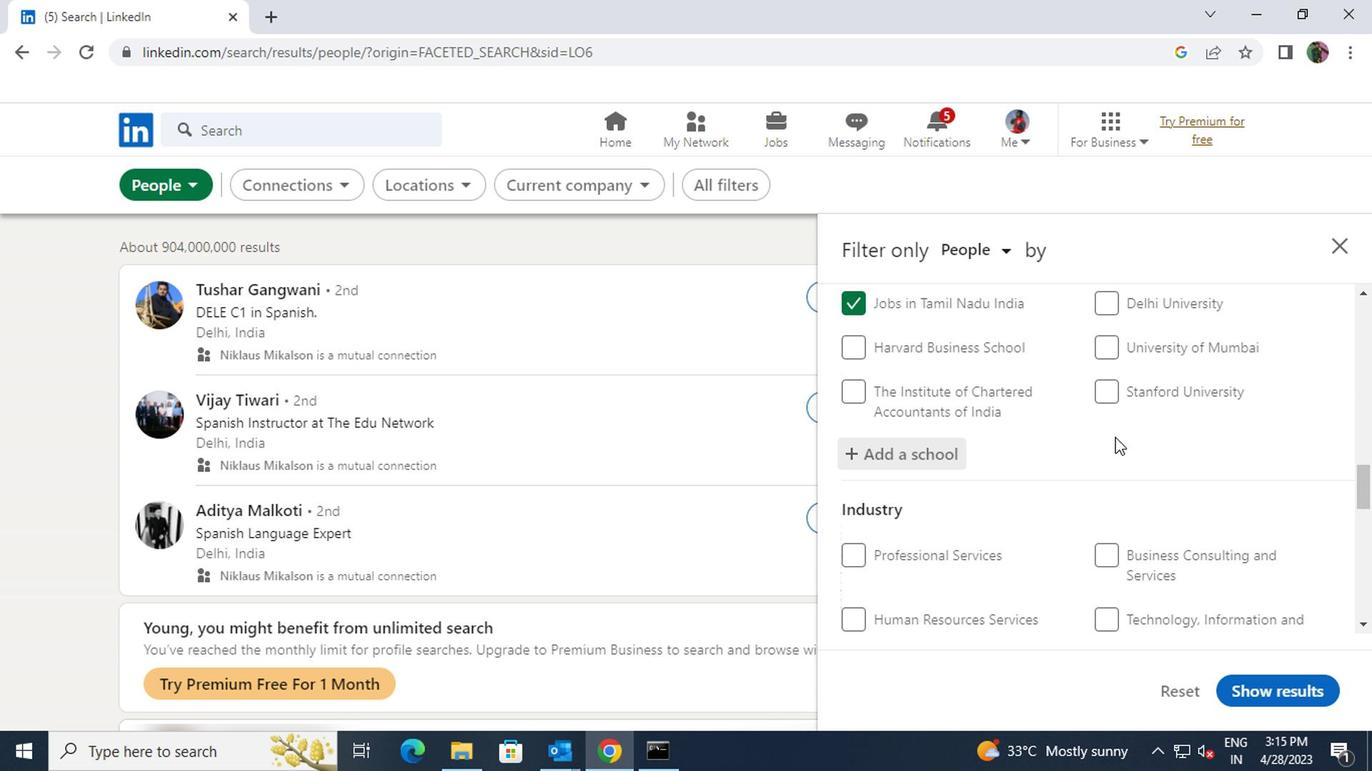 
Action: Mouse scrolled (1109, 438) with delta (0, 0)
Screenshot: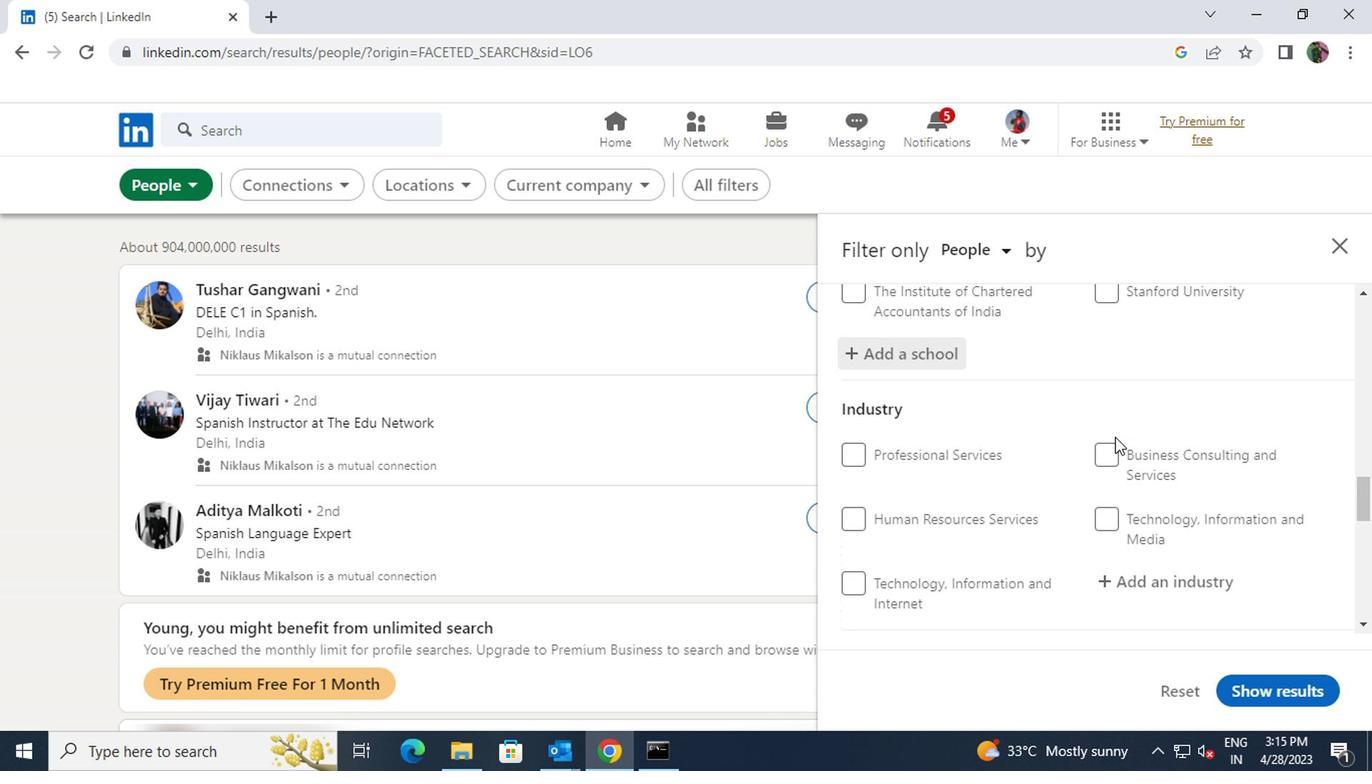 
Action: Mouse moved to (1124, 485)
Screenshot: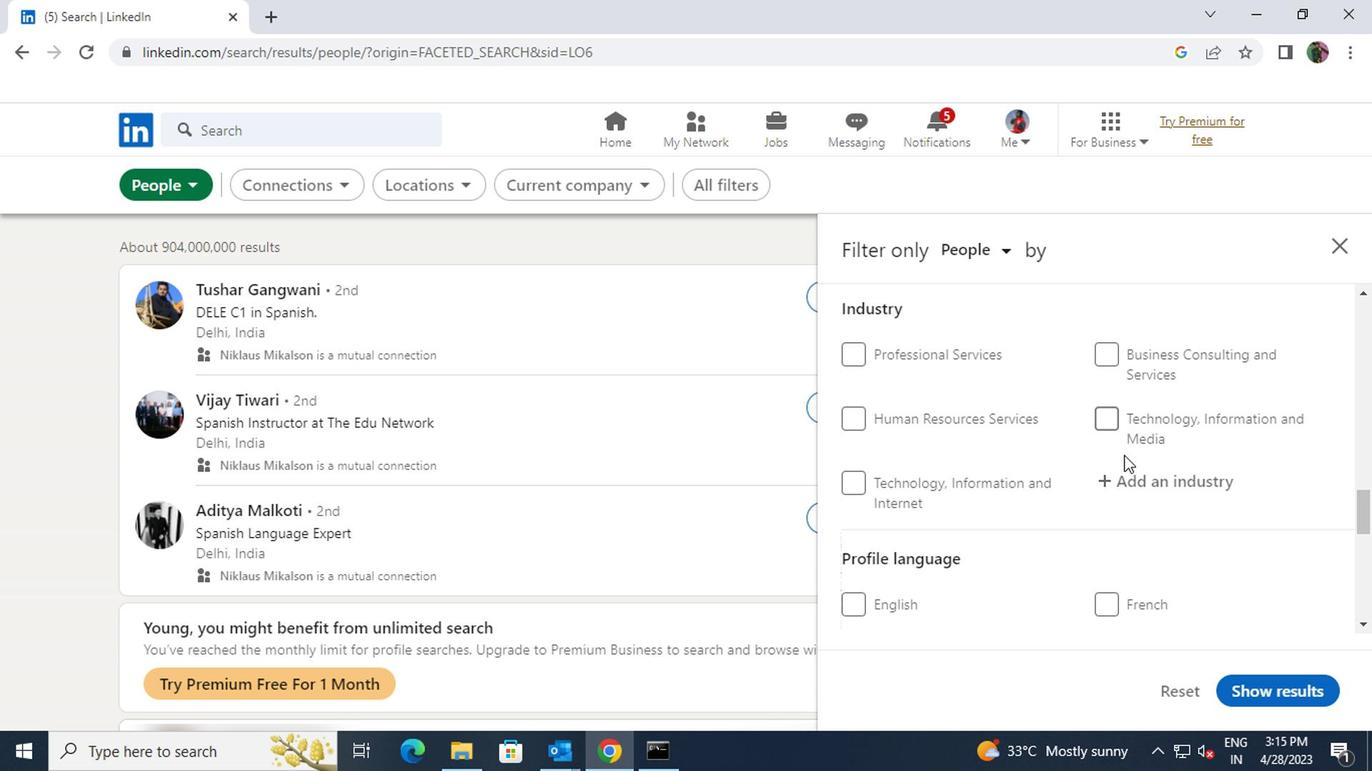
Action: Mouse pressed left at (1124, 485)
Screenshot: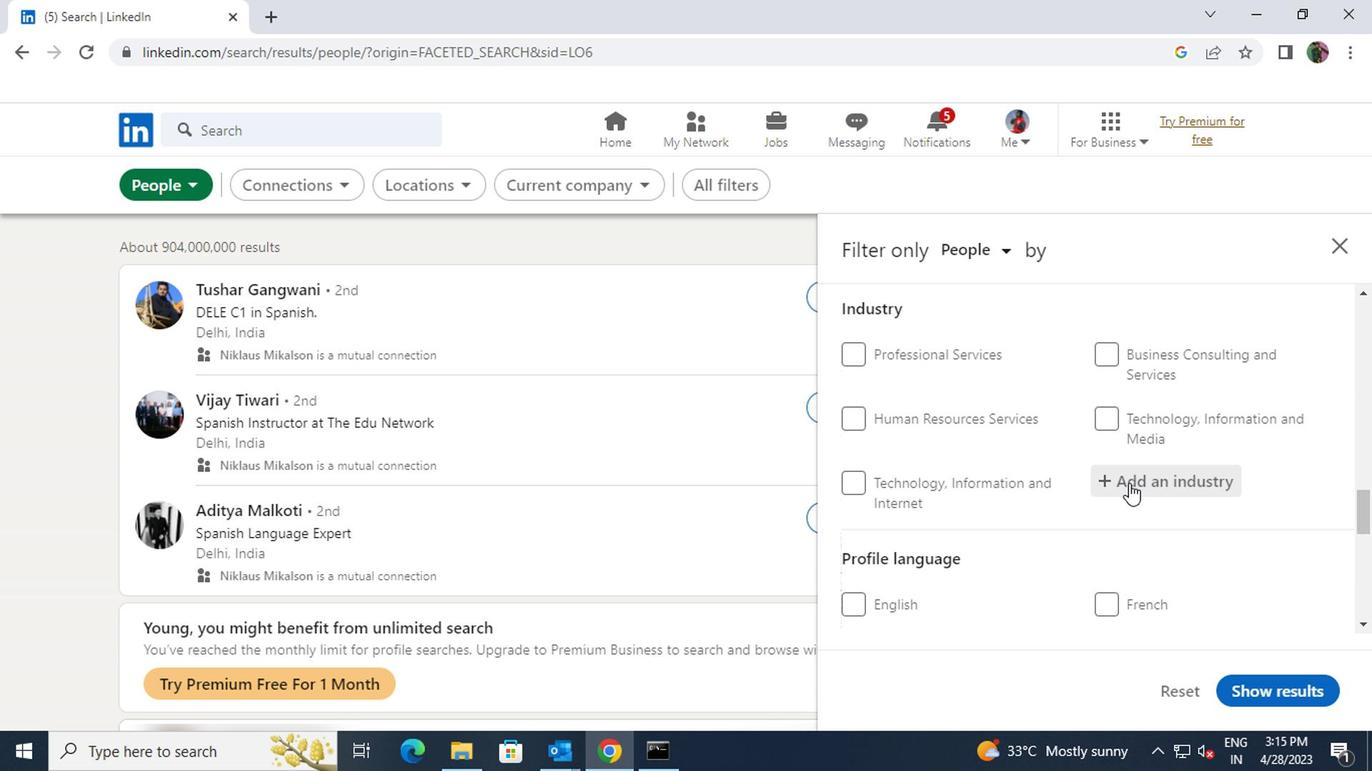
Action: Key pressed <Key.shift>BLOGS
Screenshot: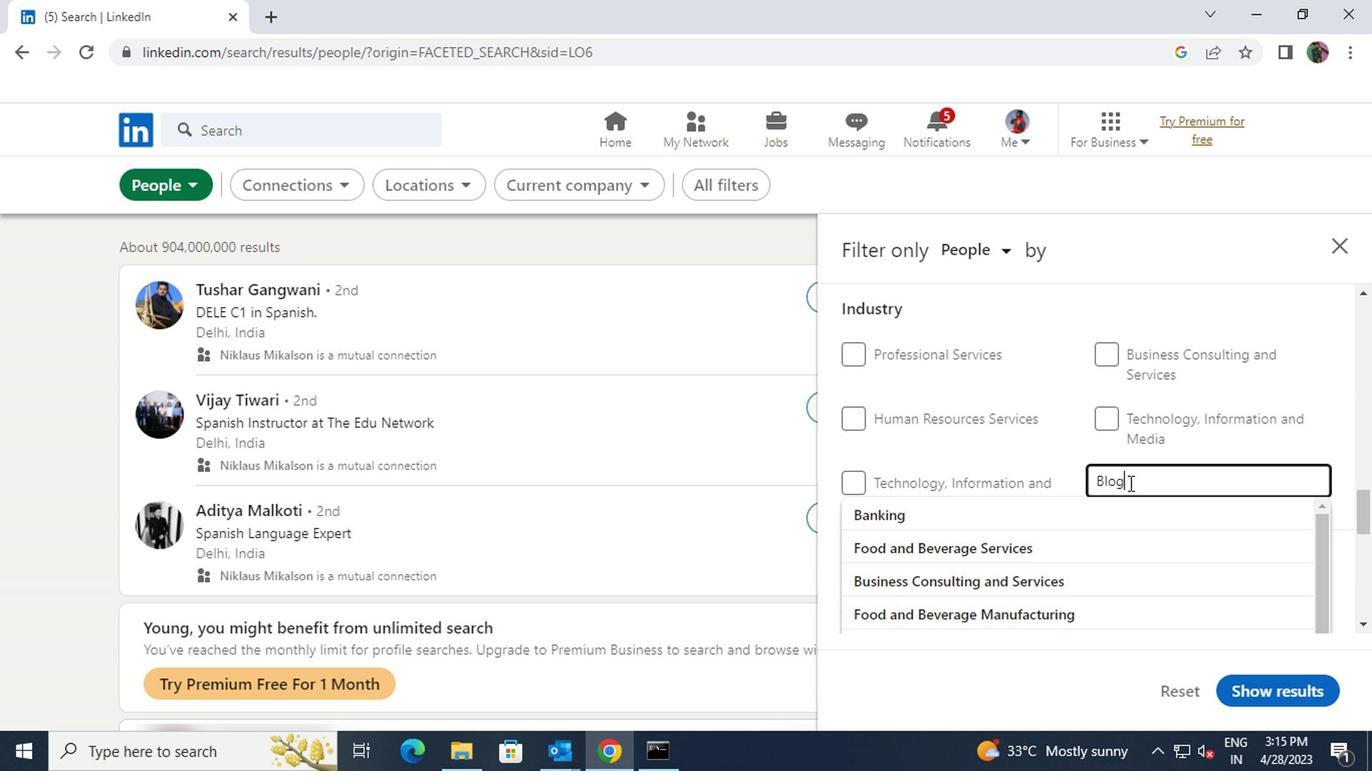 
Action: Mouse moved to (1111, 509)
Screenshot: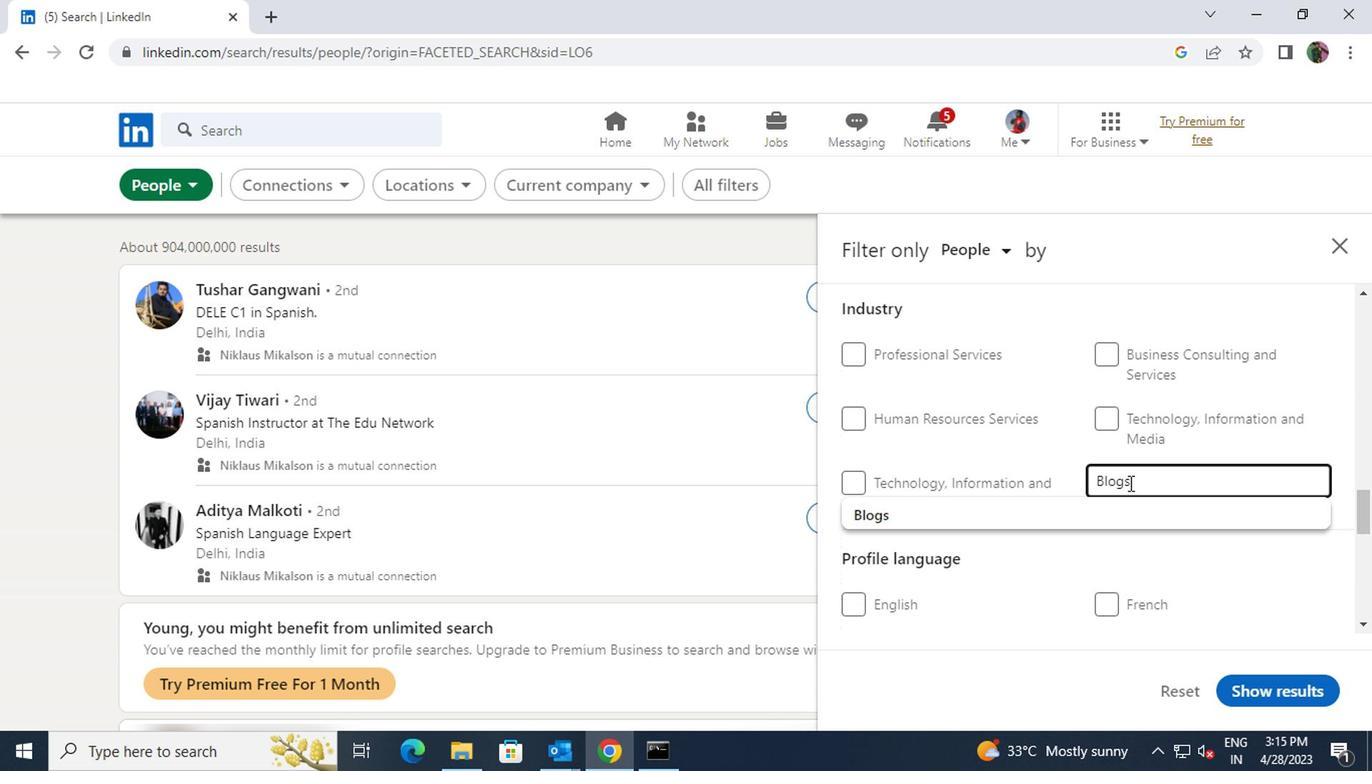 
Action: Mouse pressed left at (1111, 509)
Screenshot: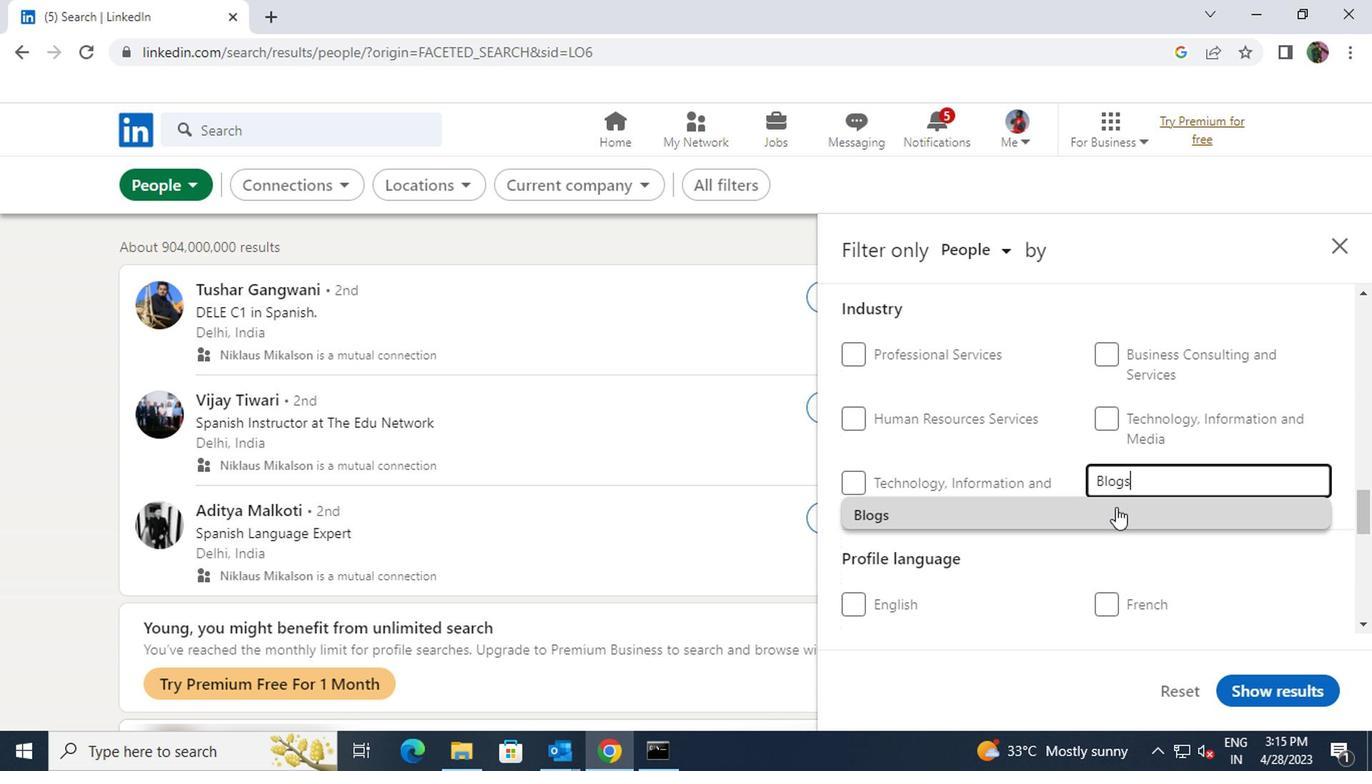 
Action: Mouse scrolled (1111, 508) with delta (0, -1)
Screenshot: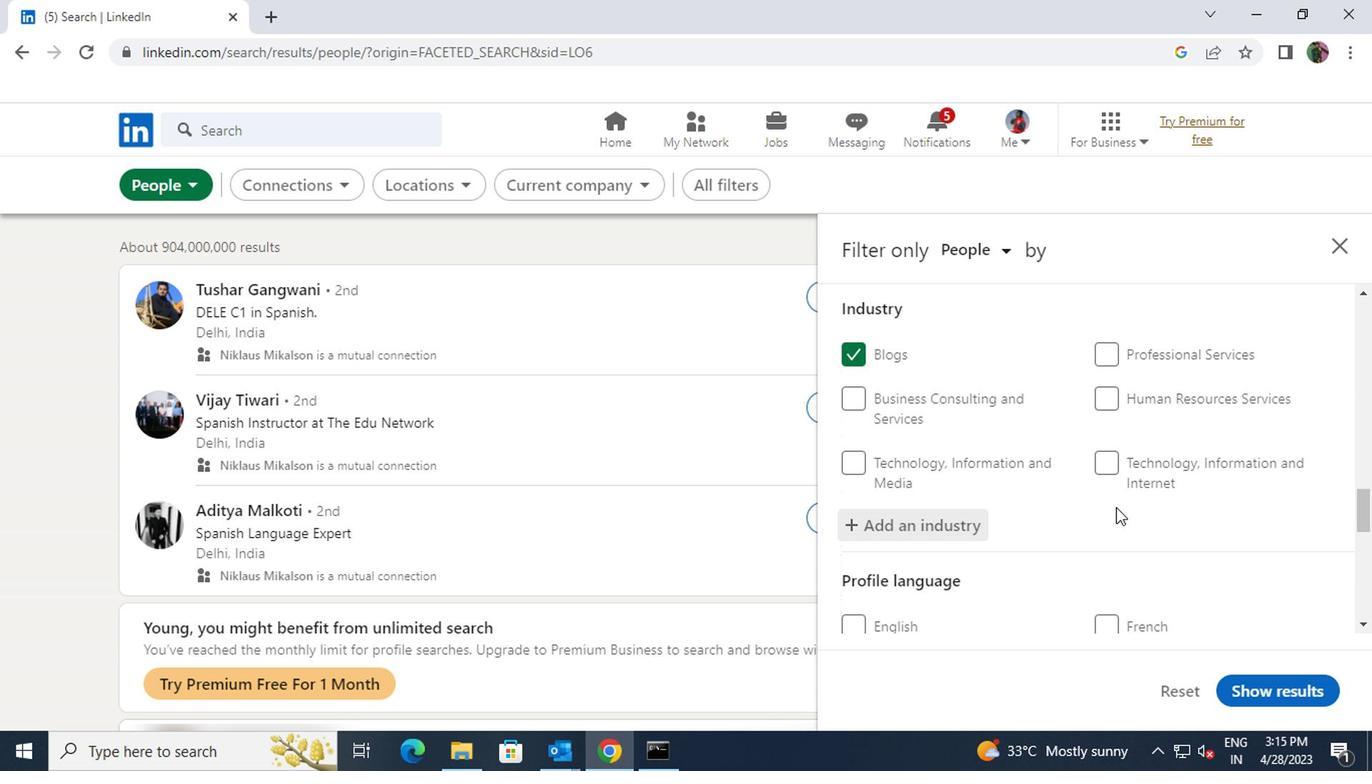 
Action: Mouse scrolled (1111, 508) with delta (0, -1)
Screenshot: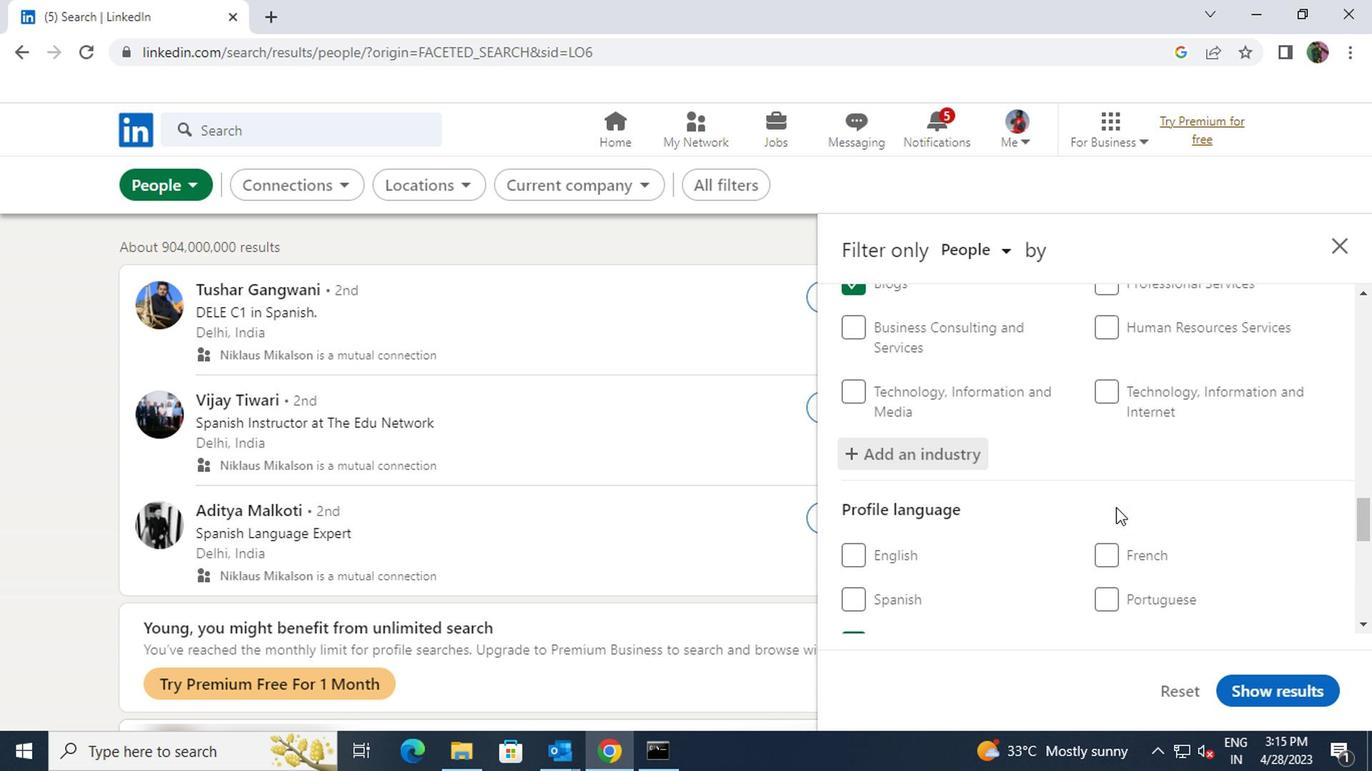 
Action: Mouse scrolled (1111, 508) with delta (0, -1)
Screenshot: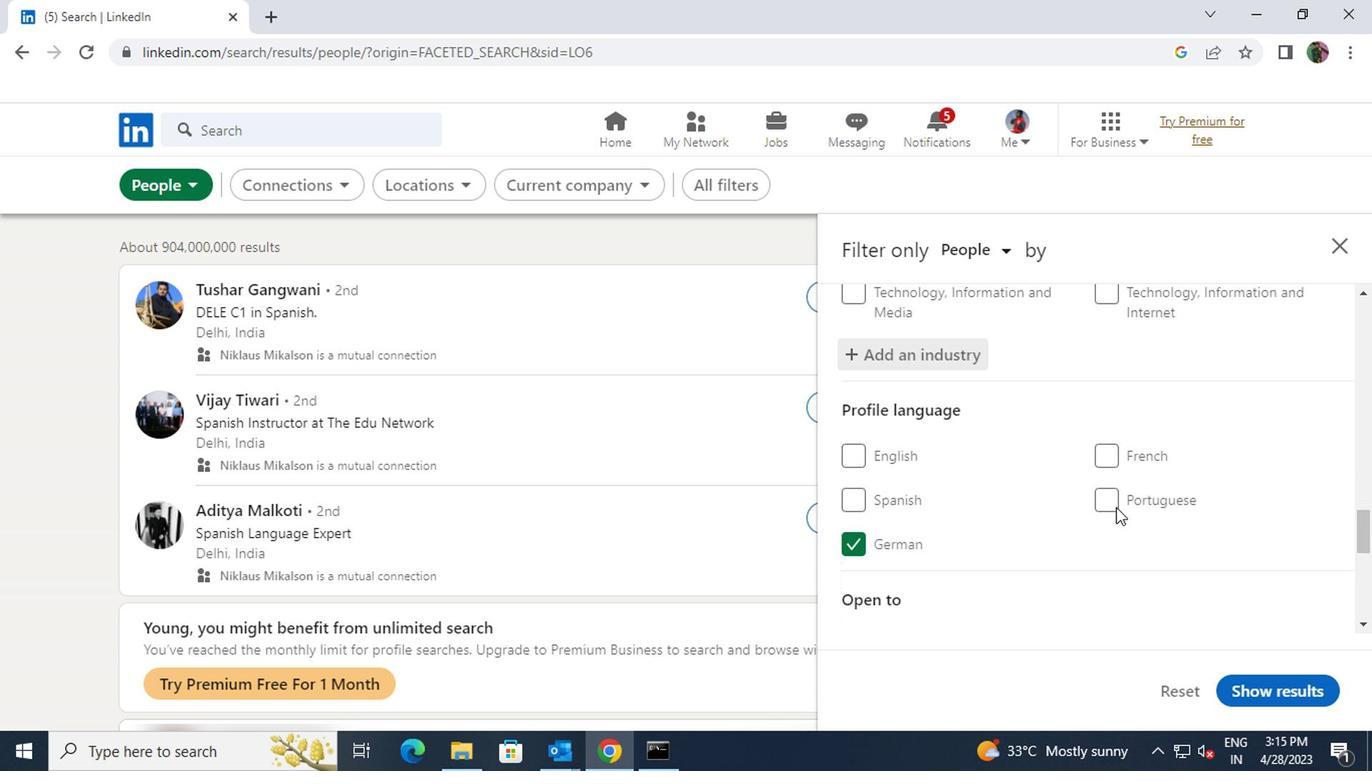 
Action: Mouse scrolled (1111, 508) with delta (0, -1)
Screenshot: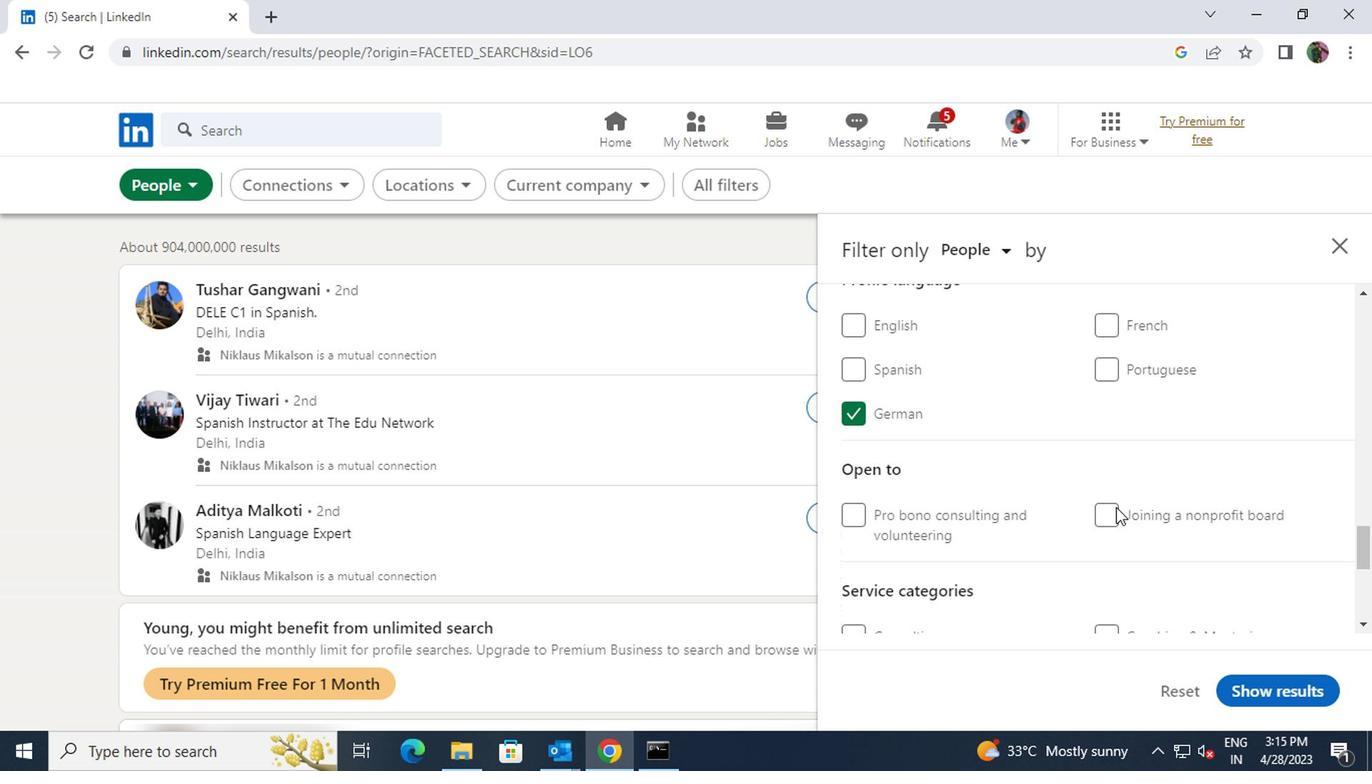 
Action: Mouse scrolled (1111, 508) with delta (0, -1)
Screenshot: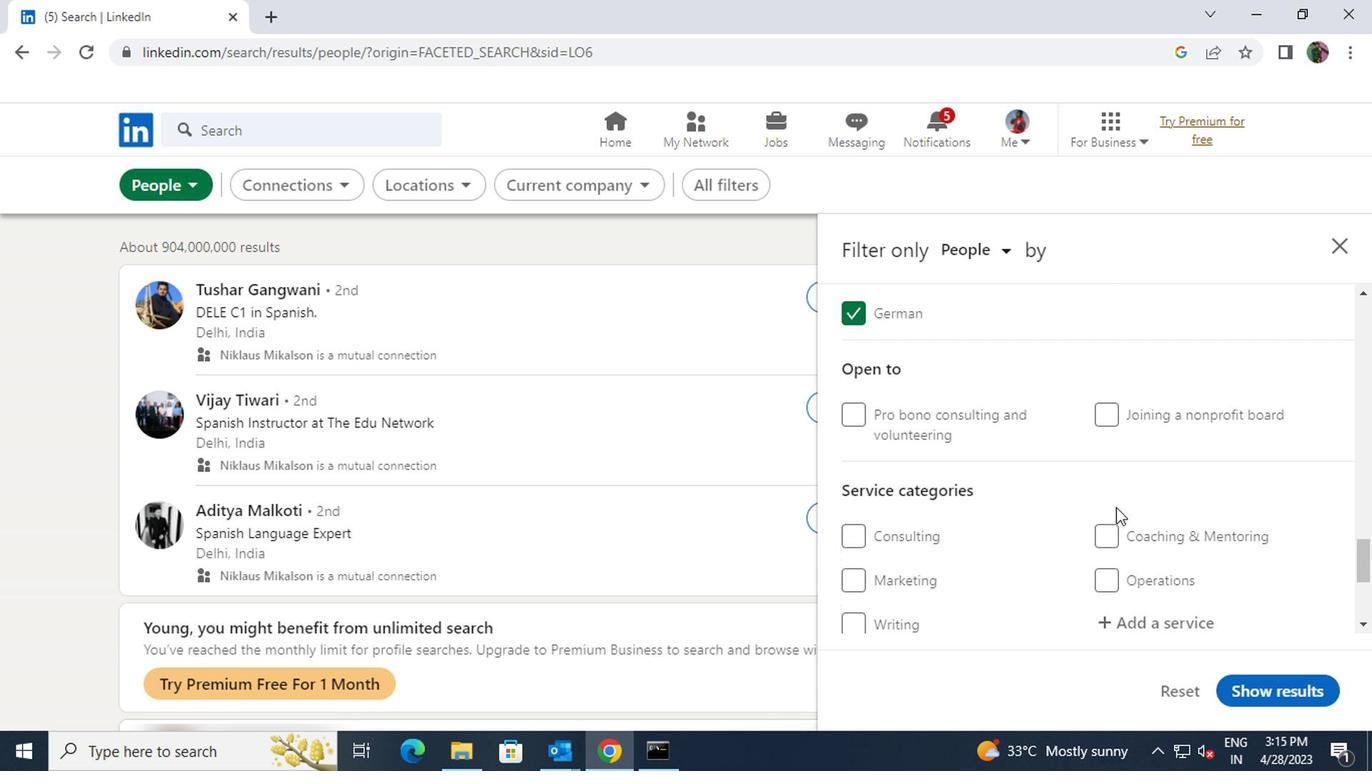 
Action: Mouse moved to (1111, 520)
Screenshot: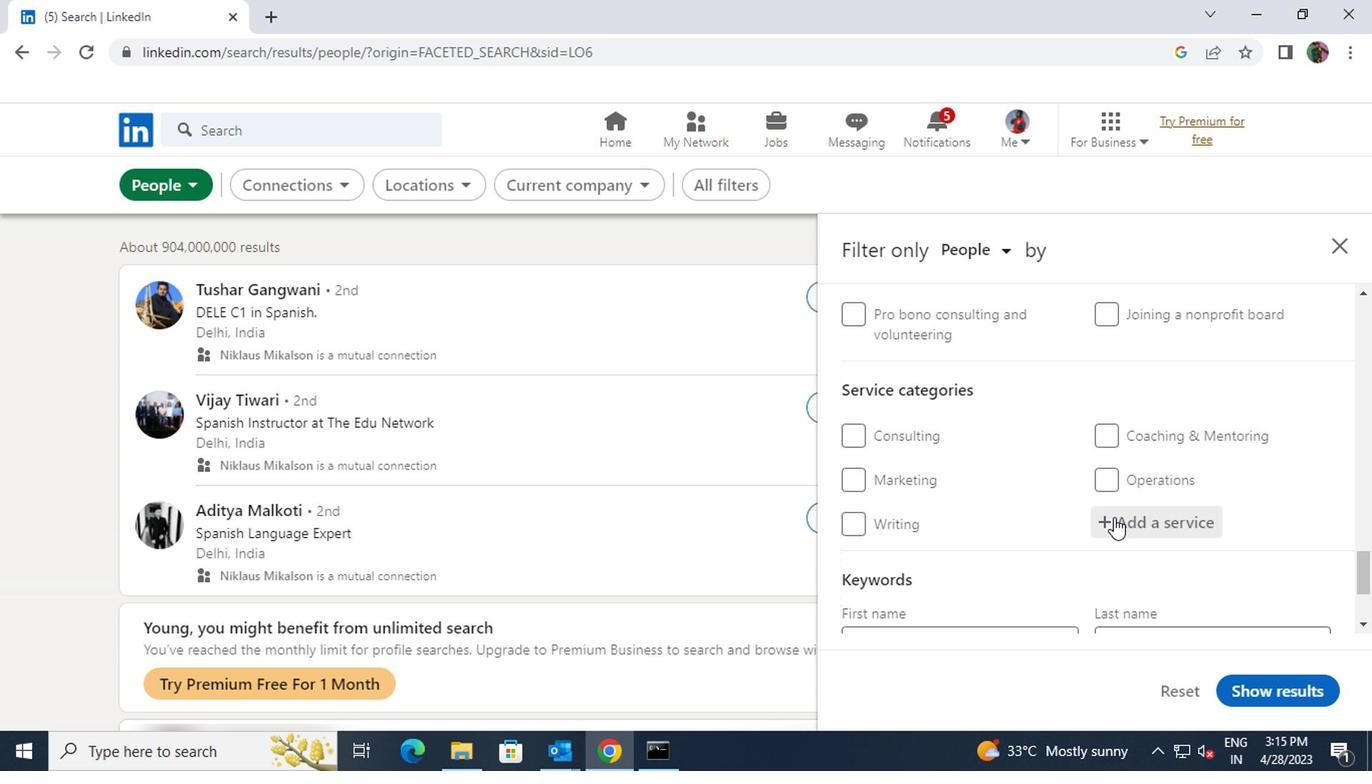 
Action: Mouse pressed left at (1111, 520)
Screenshot: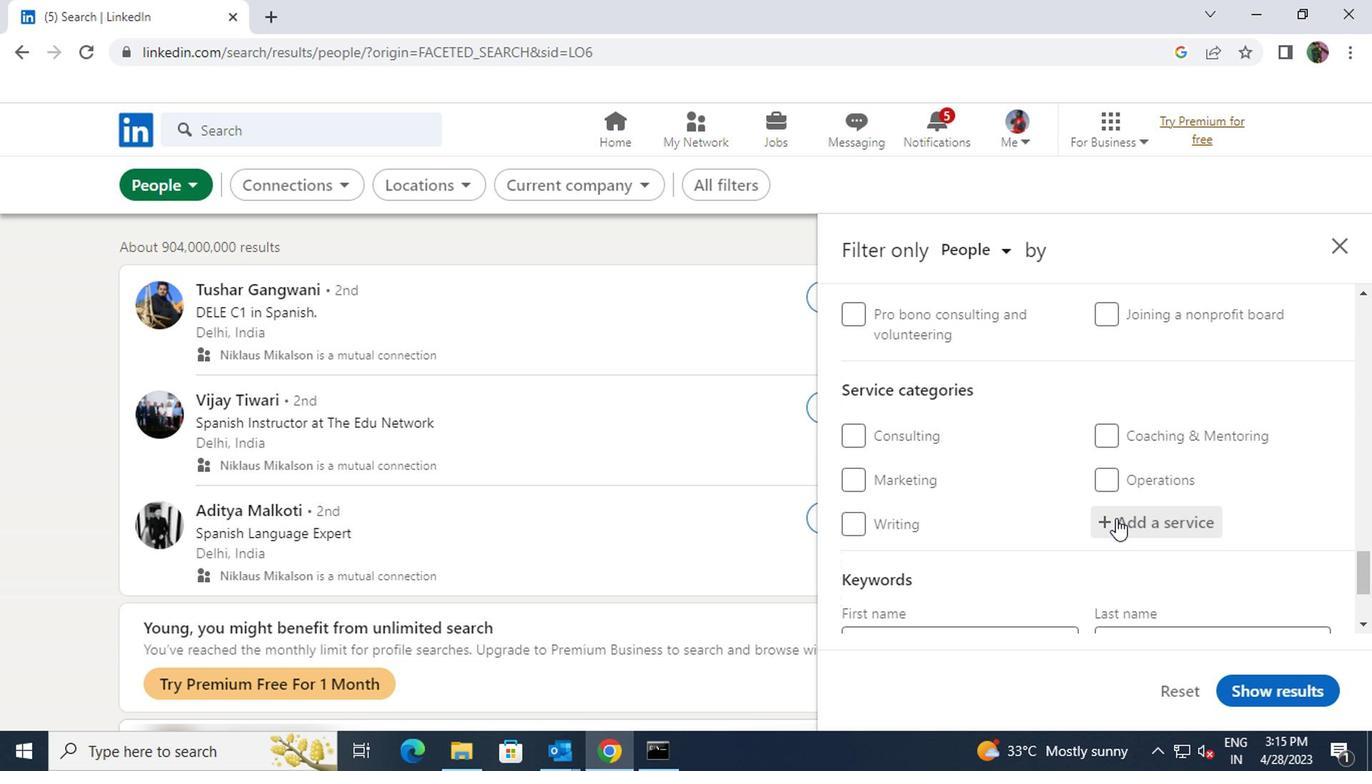 
Action: Key pressed <Key.shift>VIDEO<Key.space><Key.shift>ANIM
Screenshot: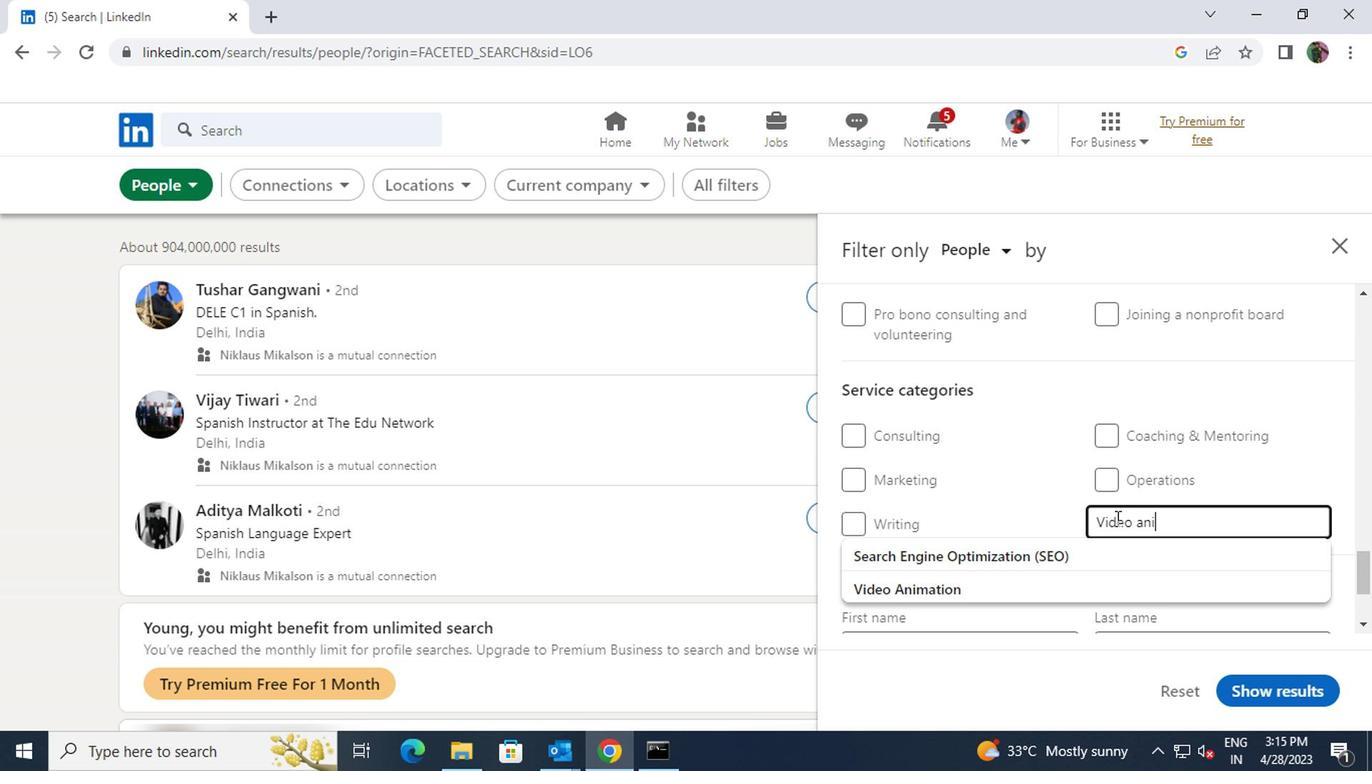 
Action: Mouse moved to (1096, 547)
Screenshot: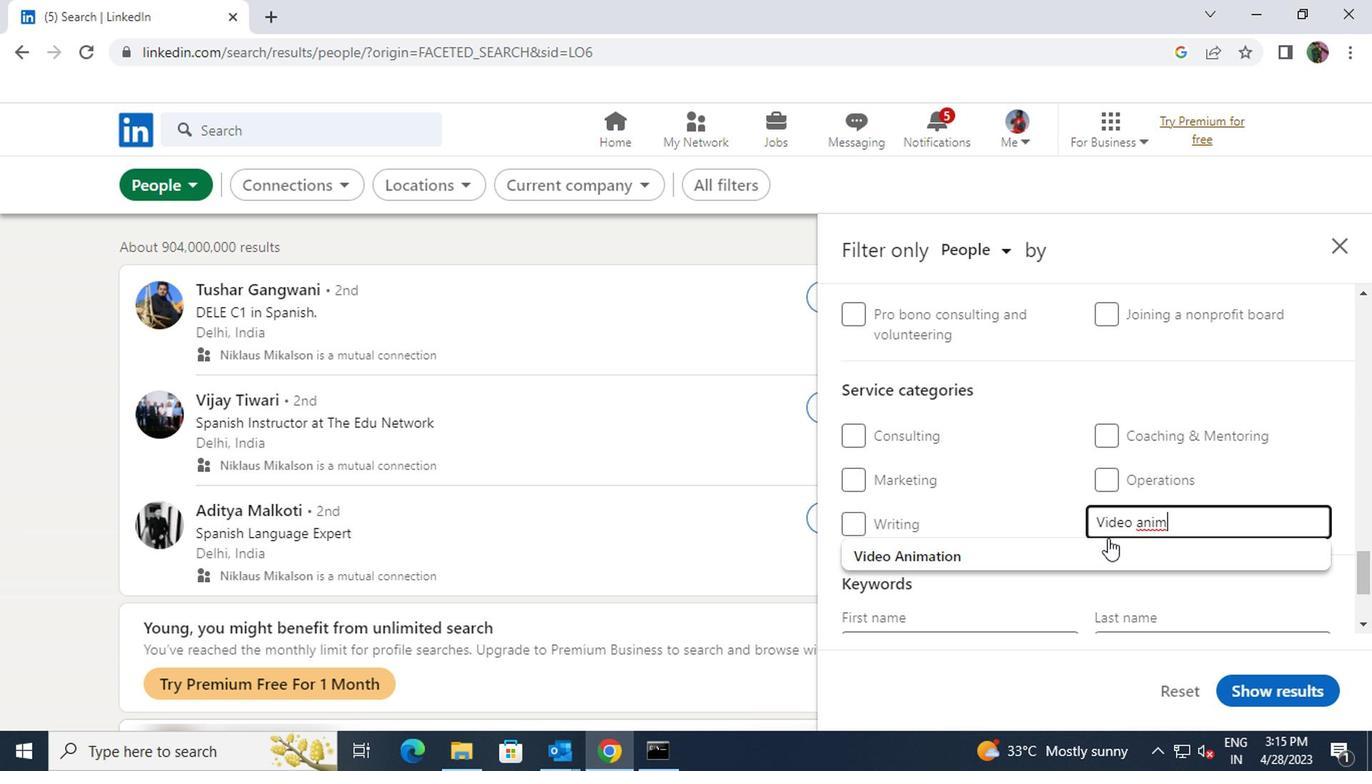 
Action: Mouse pressed left at (1096, 547)
Screenshot: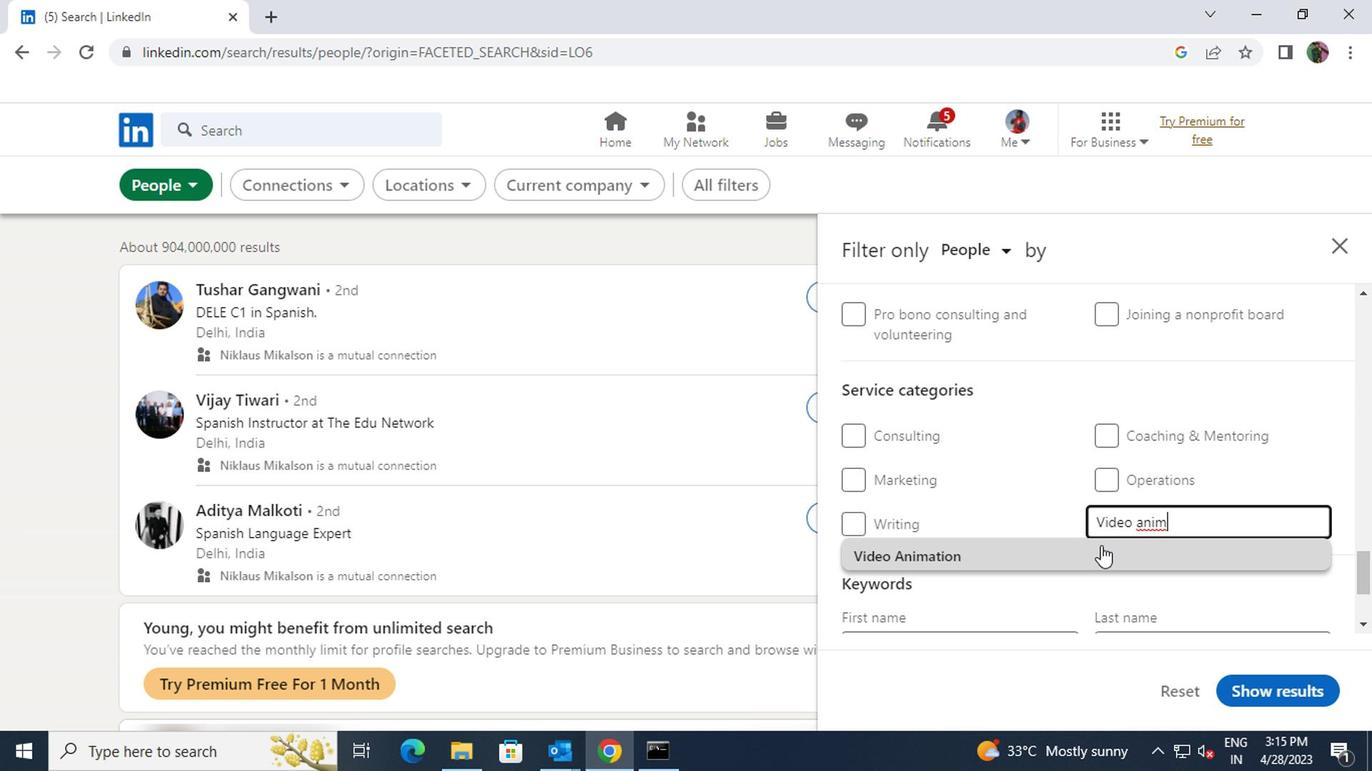 
Action: Mouse scrolled (1096, 546) with delta (0, 0)
Screenshot: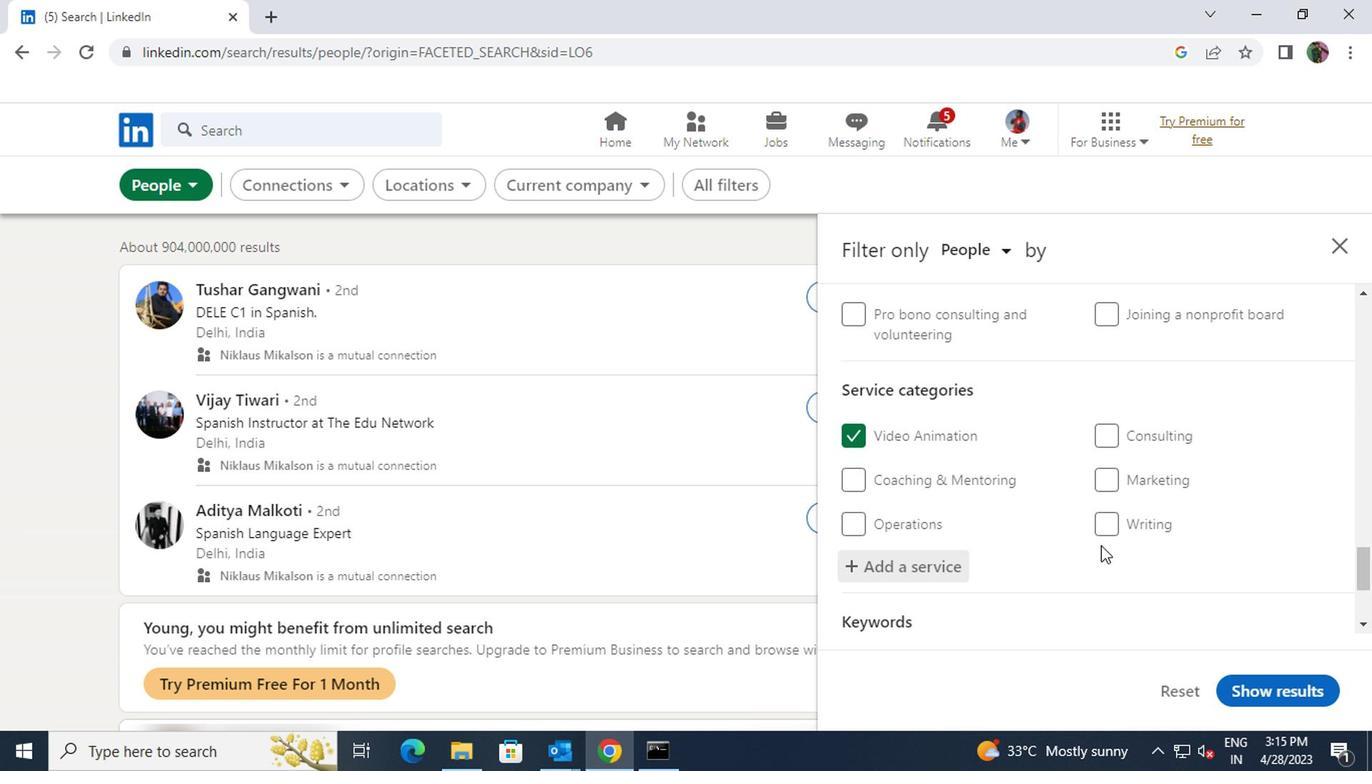 
Action: Mouse scrolled (1096, 546) with delta (0, 0)
Screenshot: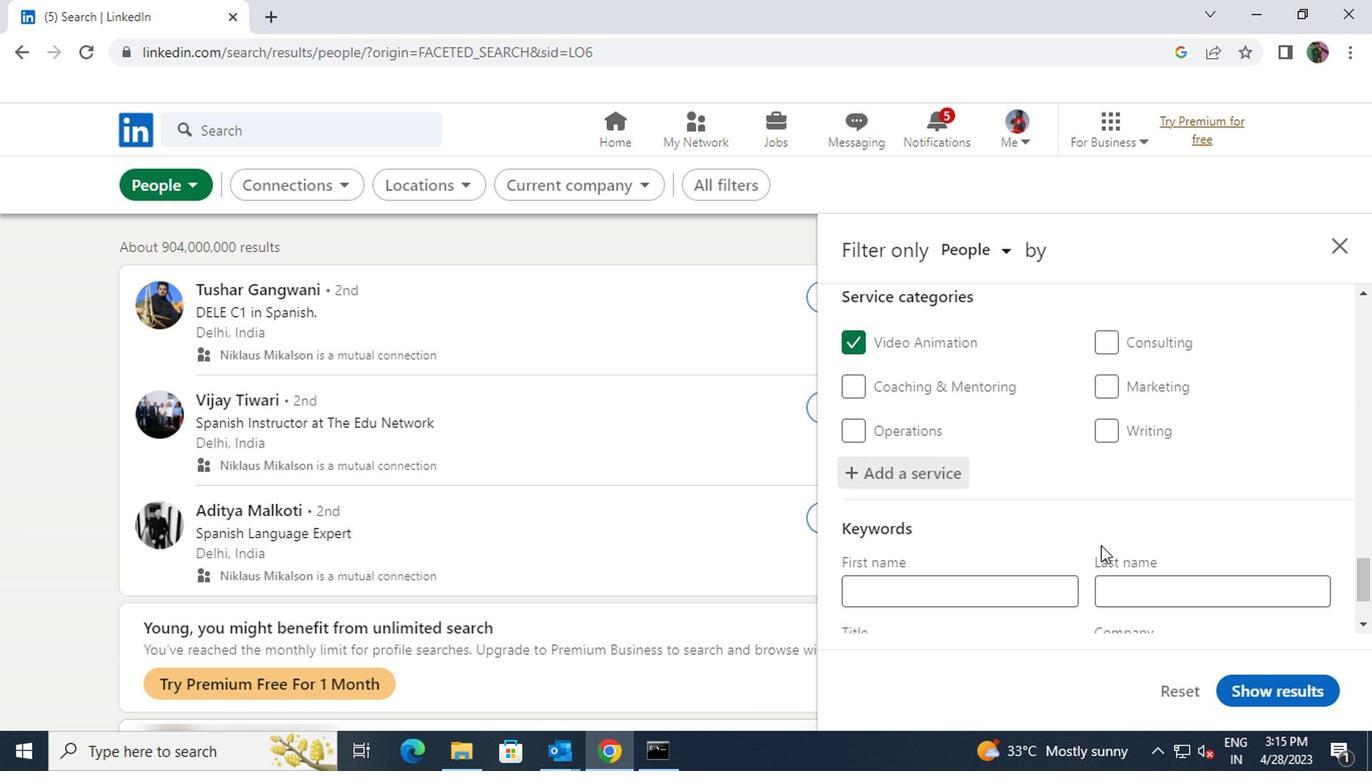 
Action: Mouse moved to (1054, 557)
Screenshot: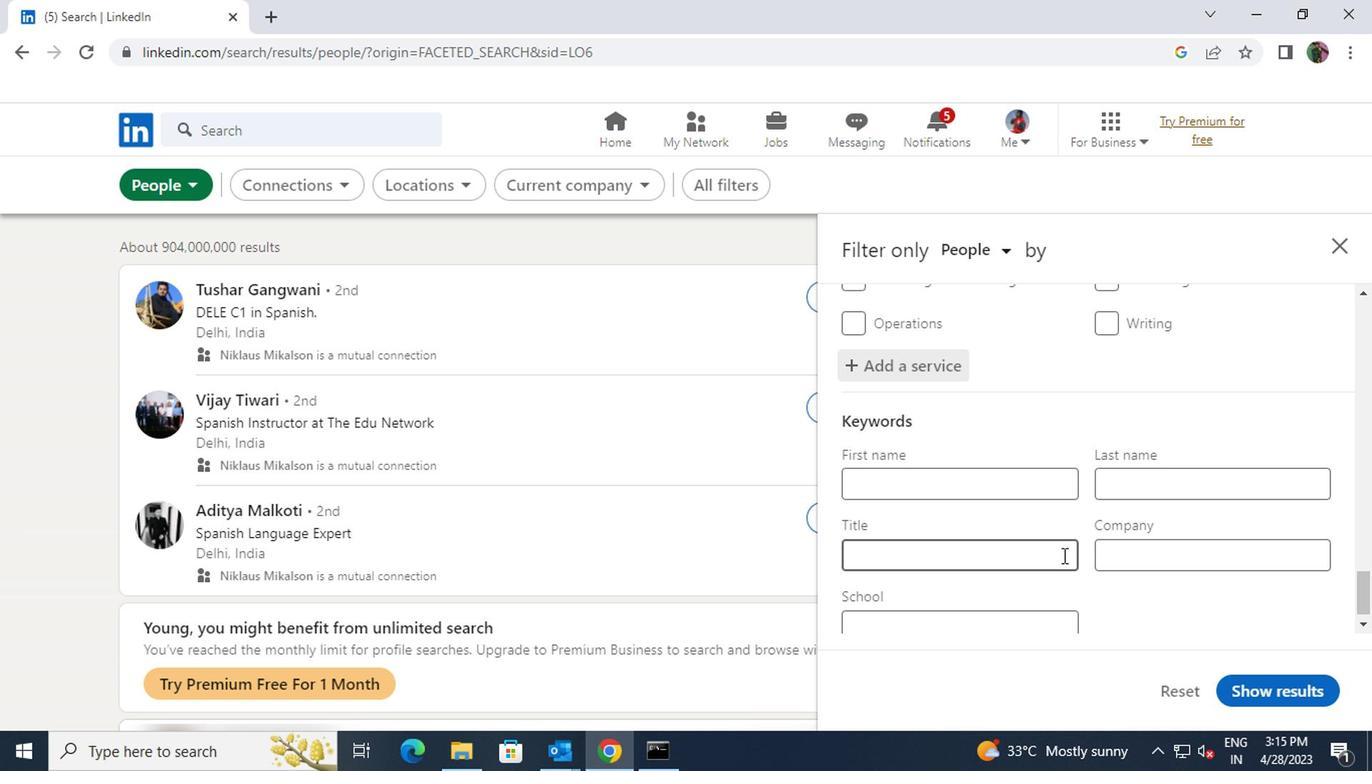 
Action: Mouse pressed left at (1054, 557)
Screenshot: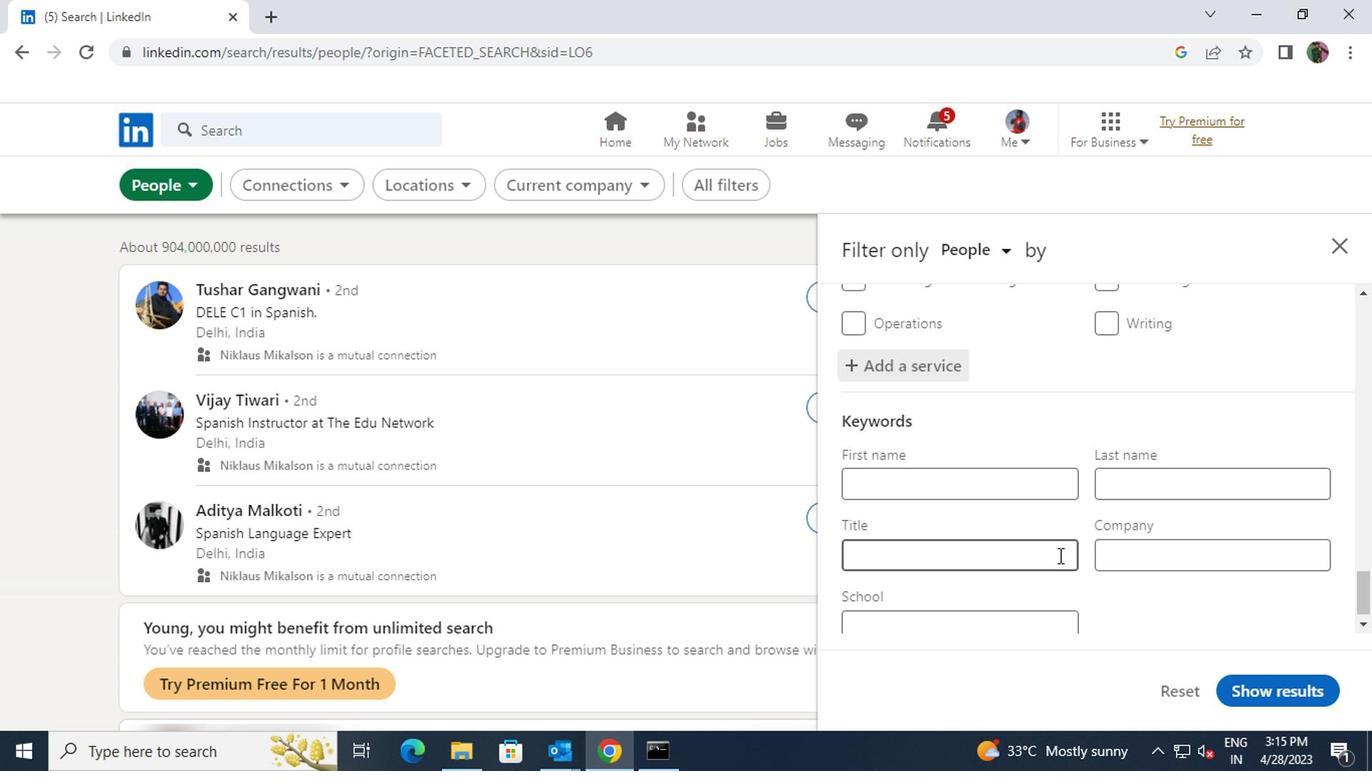 
Action: Key pressed <Key.shift>NURSE<Key.space><Key.shift>PRACTITIONER
Screenshot: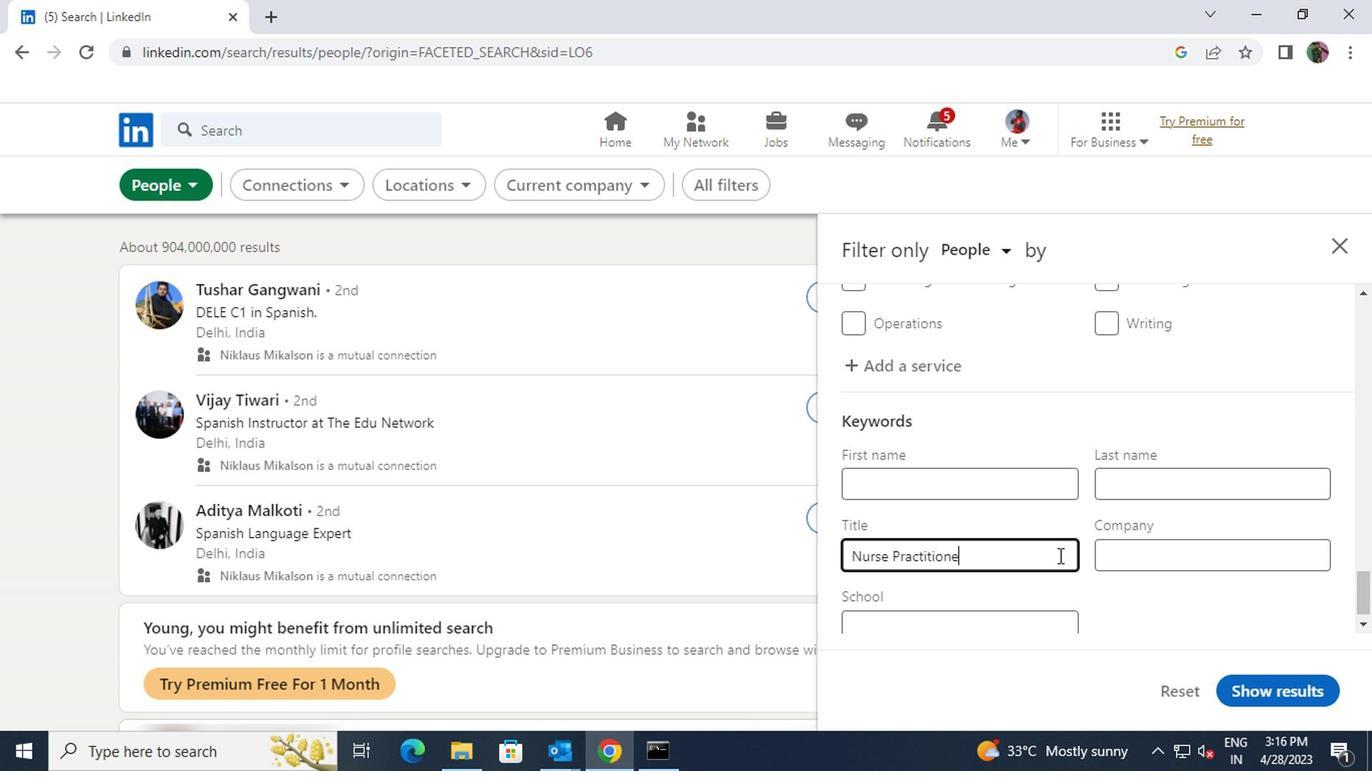 
Action: Mouse moved to (1232, 688)
Screenshot: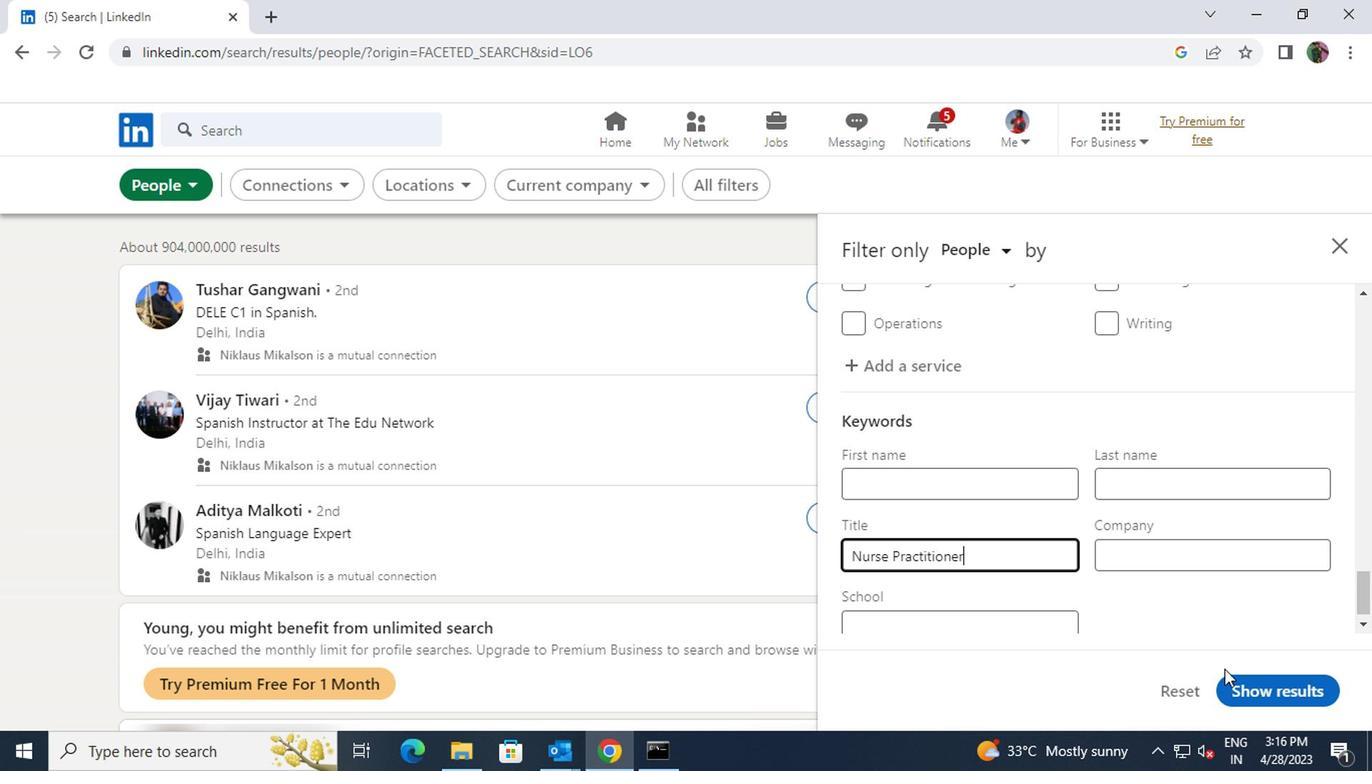
Action: Mouse pressed left at (1232, 688)
Screenshot: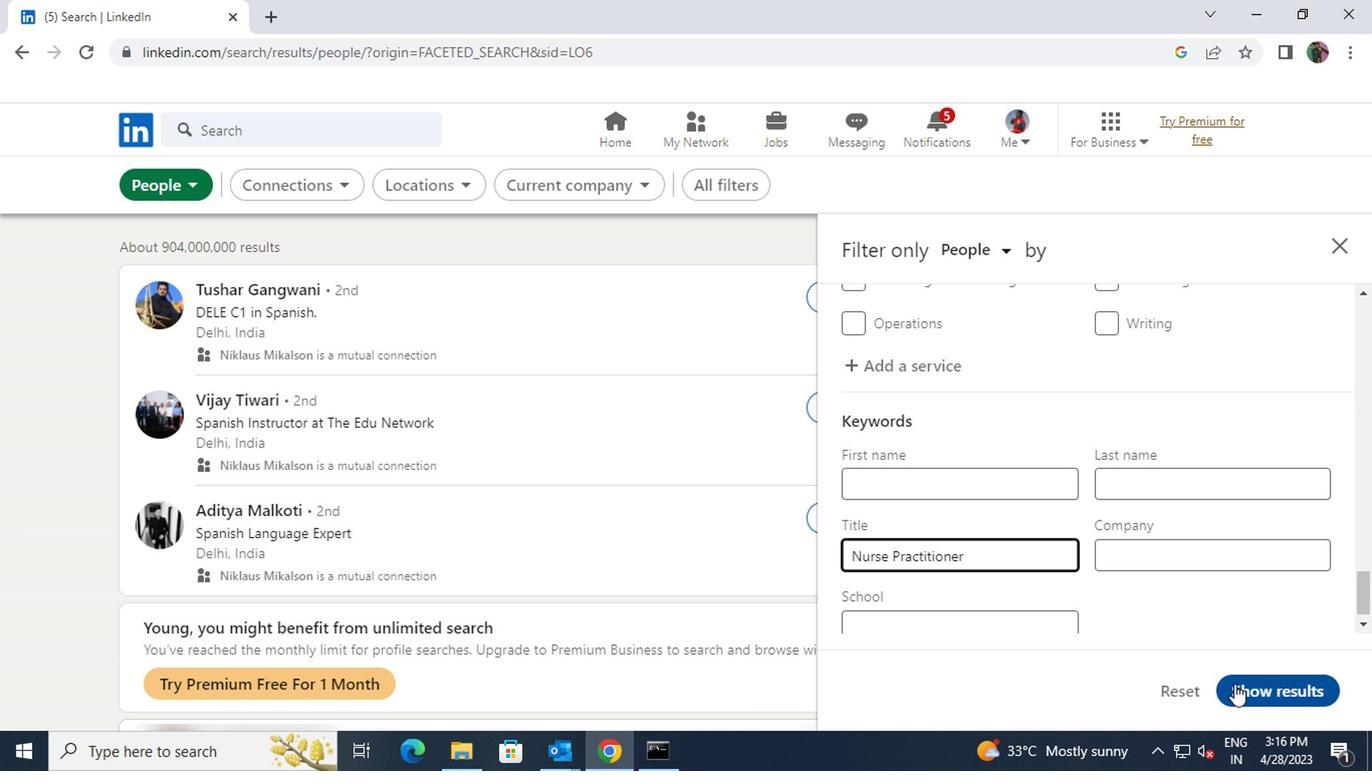 
